 Task: Get directions from Christ the Redeemer, Rio de Janeiro, Brazil to Sugarloaf Mountain, Rio de Janeiro, Brazil and reverse  starting point and destination and check the transit options
Action: Mouse moved to (264, 62)
Screenshot: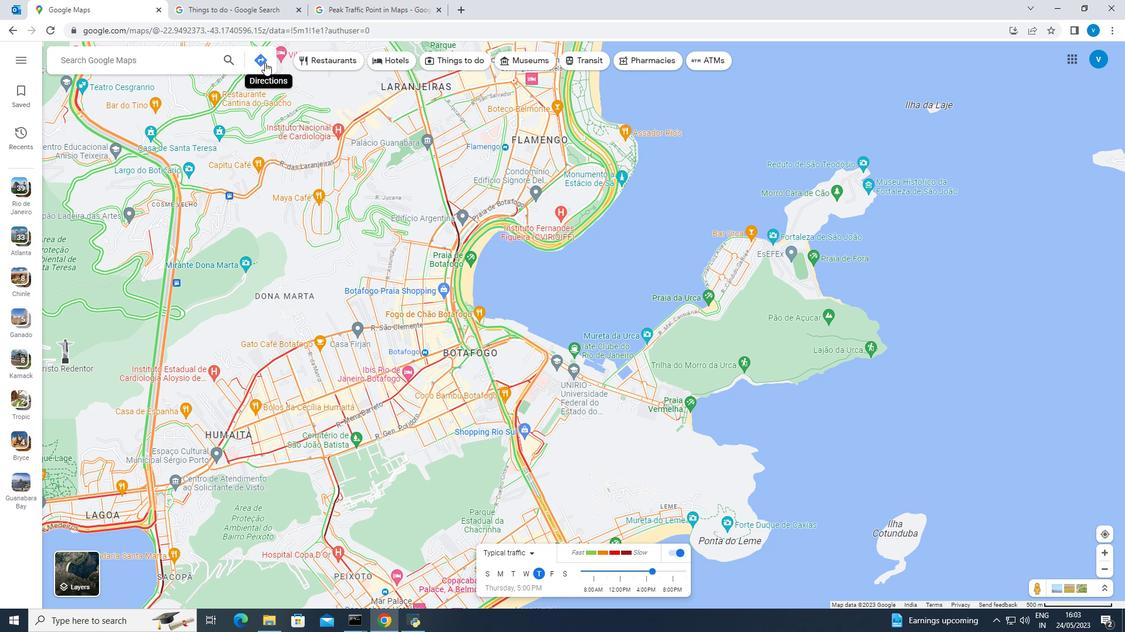 
Action: Mouse pressed left at (264, 62)
Screenshot: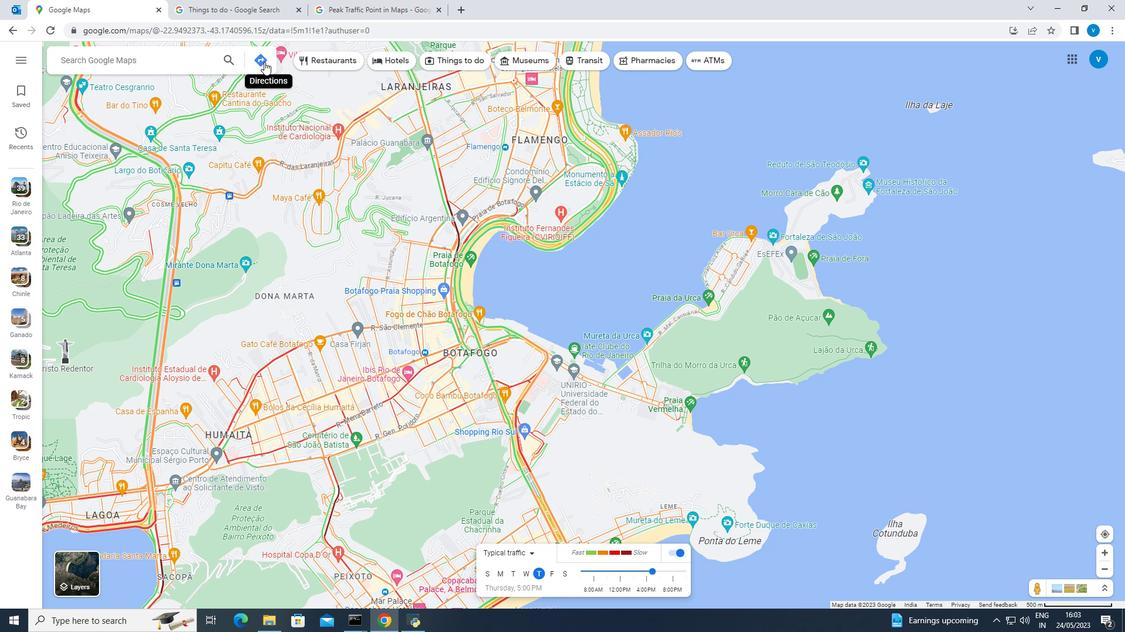 
Action: Mouse moved to (187, 92)
Screenshot: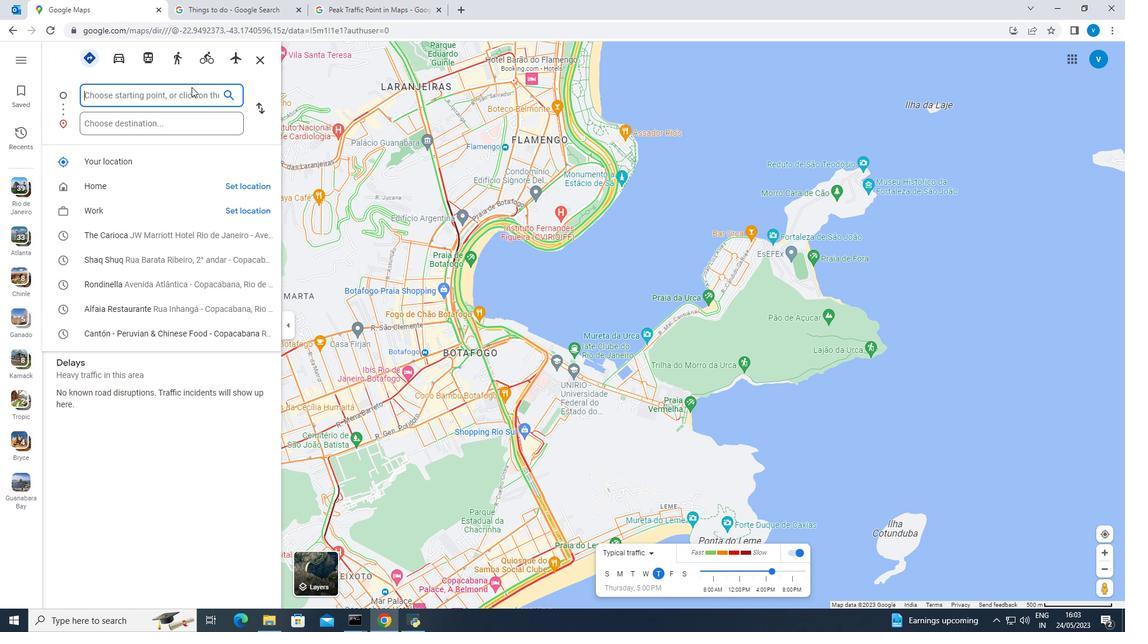 
Action: Key pressed <Key.shift><Key.shift><Key.shift><Key.shift><Key.shift><Key.shift><Key.shift><Key.shift>Christ<Key.space>the<Key.space><Key.shift><Key.shift><Key.shift>Redeemer,<Key.space><Key.shift><Key.shift><Key.shift><Key.shift><Key.shift>Rio<Key.space>de<Key.space><Key.shift><Key.shift>Janeiro,<Key.space><Key.shift>Brazil
Screenshot: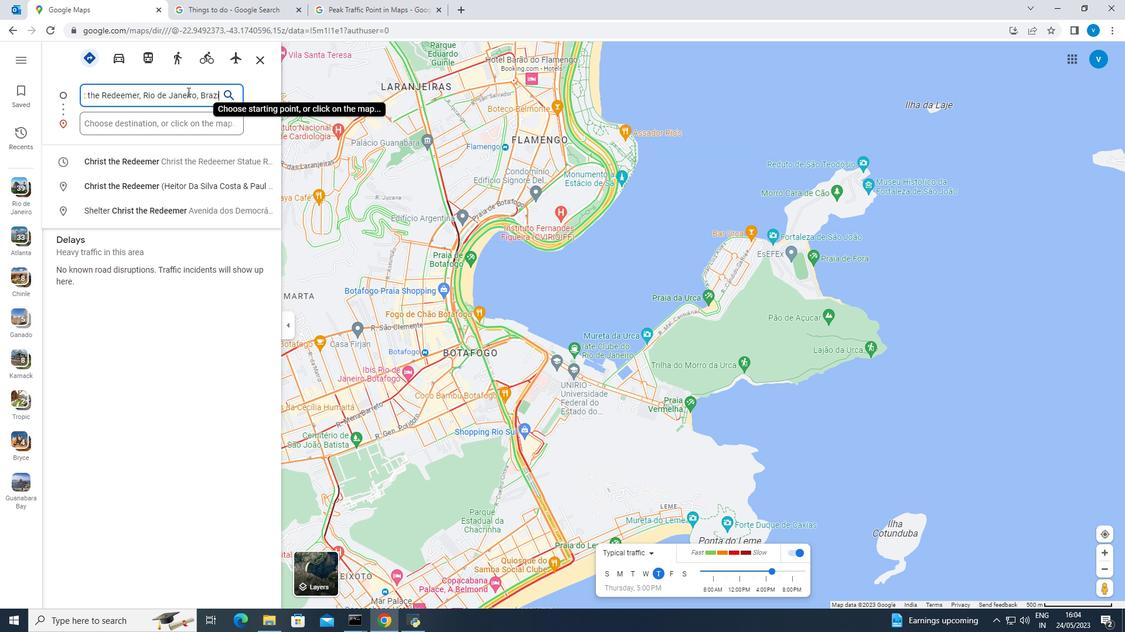 
Action: Mouse moved to (183, 120)
Screenshot: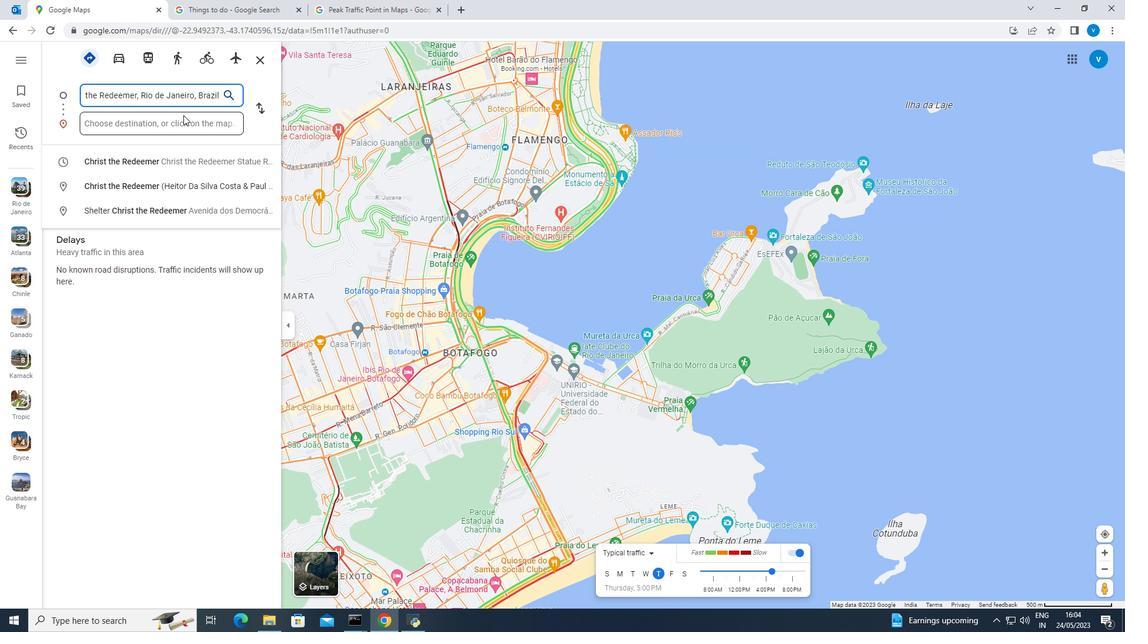 
Action: Mouse pressed left at (183, 120)
Screenshot: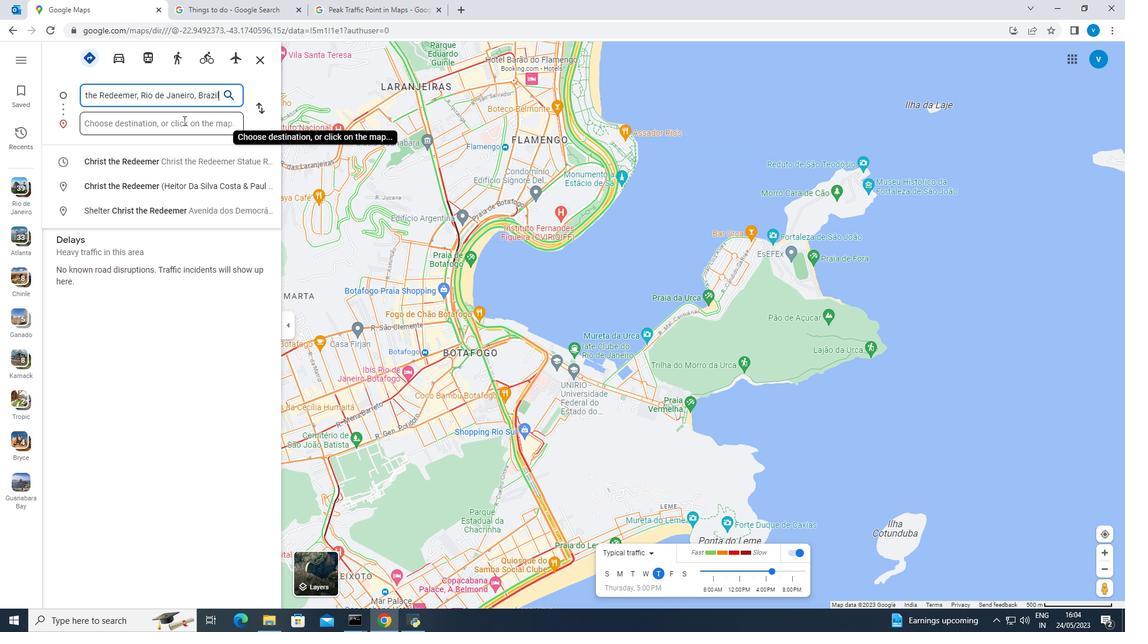 
Action: Key pressed <Key.shift><Key.shift><Key.shift><Key.shift><Key.shift><Key.shift><Key.shift><Key.shift>Sugarloaf<Key.space><Key.shift>Mountain,<Key.shift><Key.shift><Key.shift><Key.shift><Key.shift>Rio<Key.space>de<Key.space><Key.shift_r><Key.shift_r><Key.shift_r><Key.shift_r><Key.shift_r><Key.shift_r><Key.shift_r><Key.shift_r>Janeiro,<Key.space><Key.shift><Key.shift><Key.shift><Key.shift><Key.shift><Key.shift><Key.shift><Key.shift><Key.shift><Key.shift><Key.shift><Key.shift><Key.shift><Key.shift><Key.shift><Key.shift><Key.shift><Key.shift><Key.shift><Key.shift>Brazil<Key.enter>
Screenshot: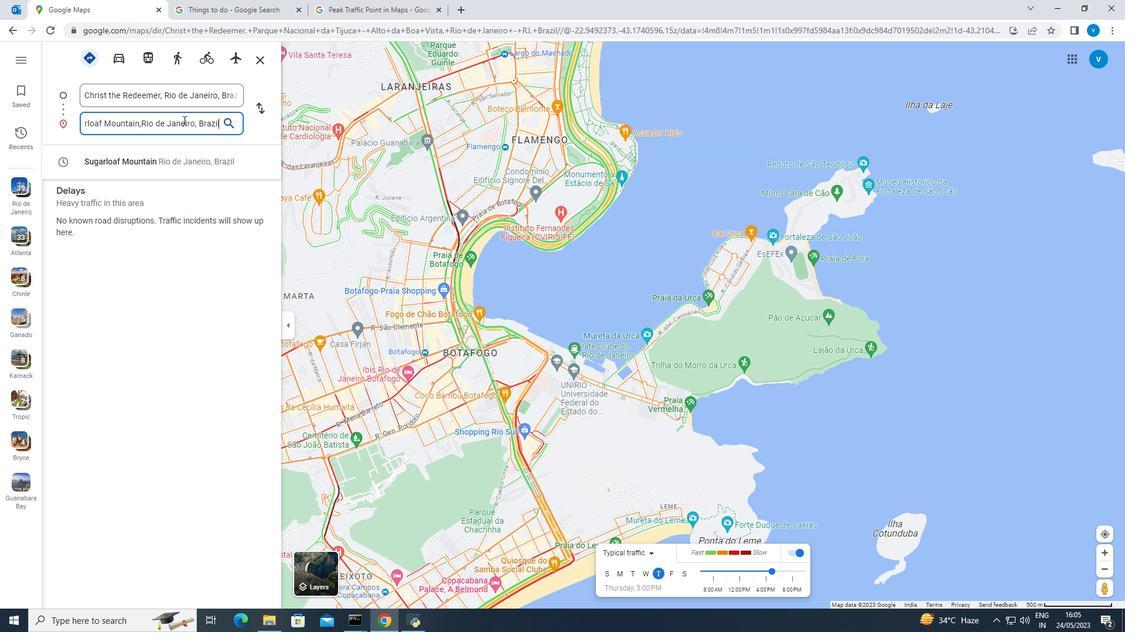 
Action: Mouse moved to (411, 378)
Screenshot: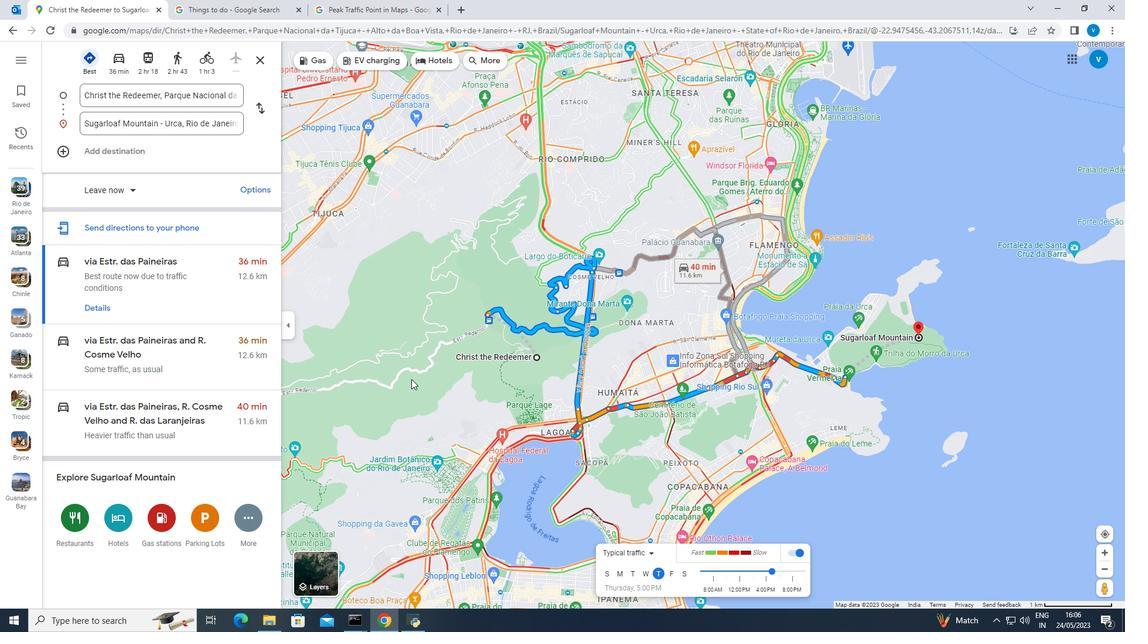 
Action: Mouse scrolled (411, 379) with delta (0, 0)
Screenshot: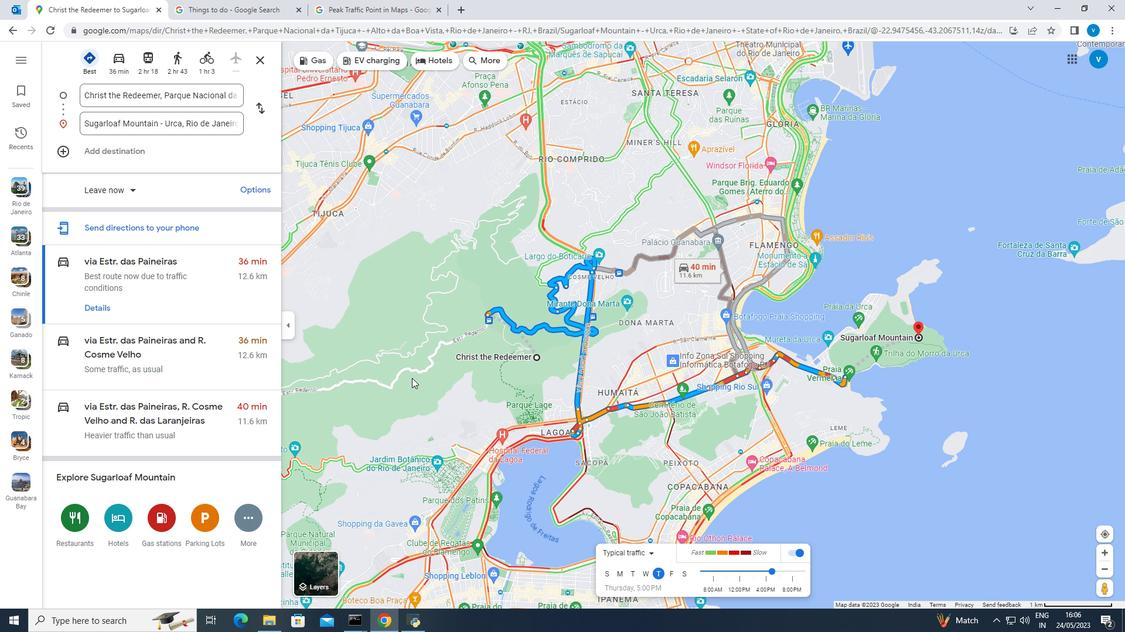 
Action: Mouse scrolled (411, 379) with delta (0, 0)
Screenshot: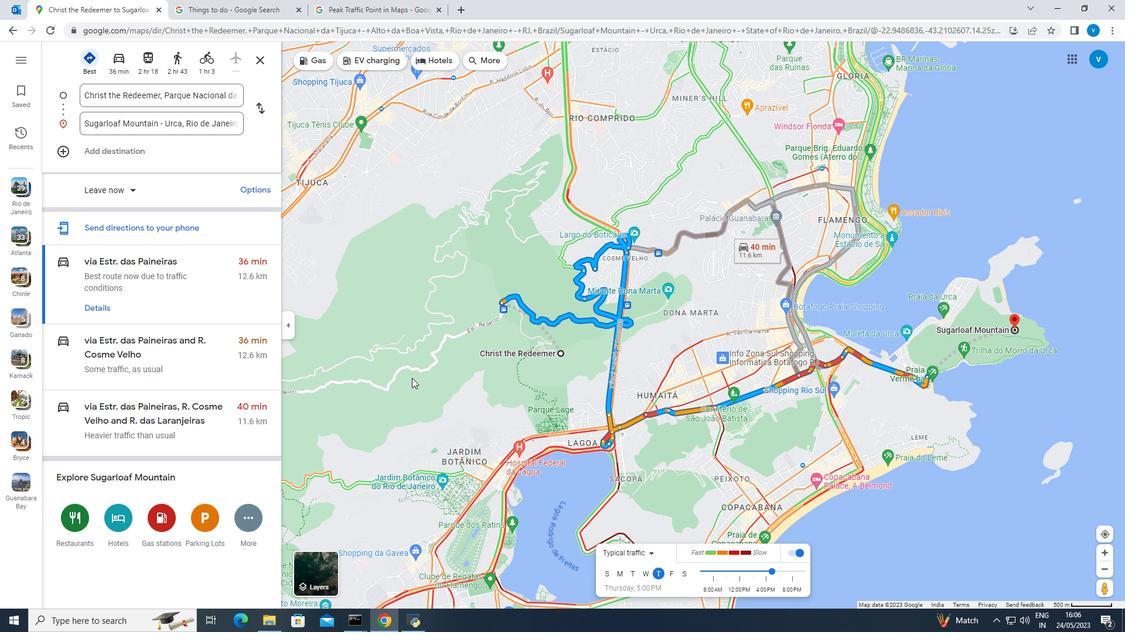 
Action: Mouse moved to (414, 375)
Screenshot: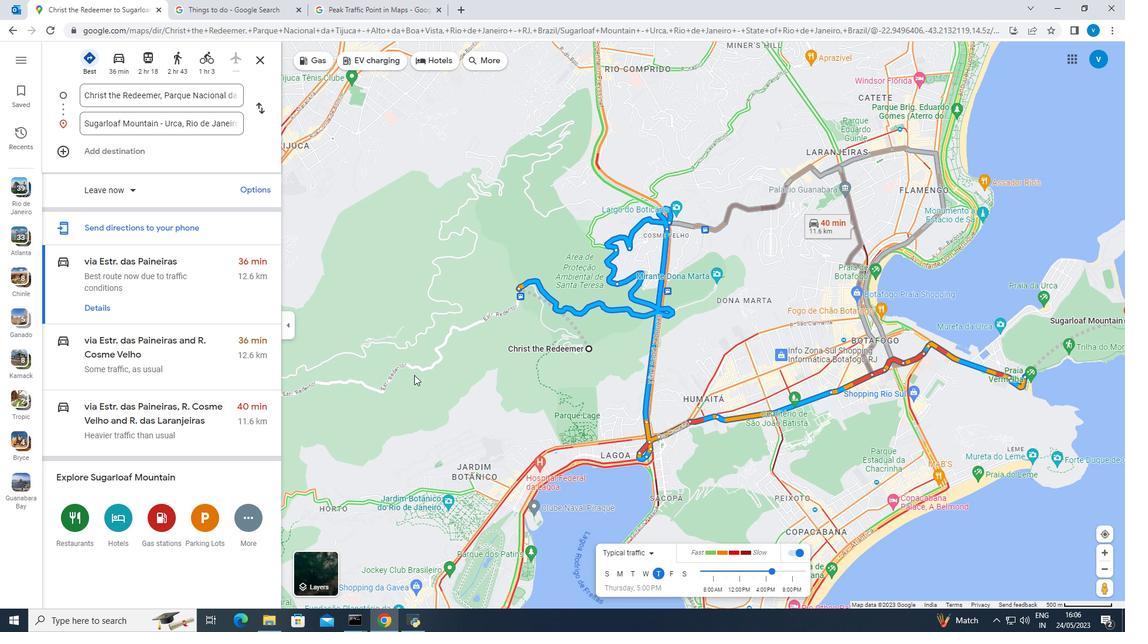 
Action: Mouse scrolled (414, 375) with delta (0, 0)
Screenshot: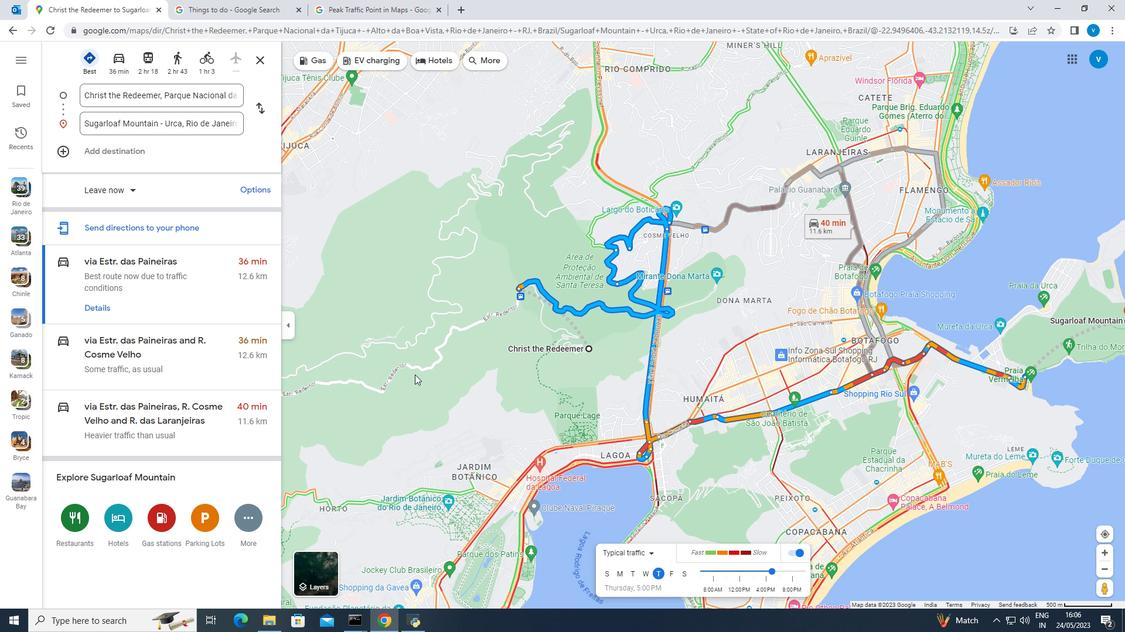 
Action: Mouse moved to (495, 393)
Screenshot: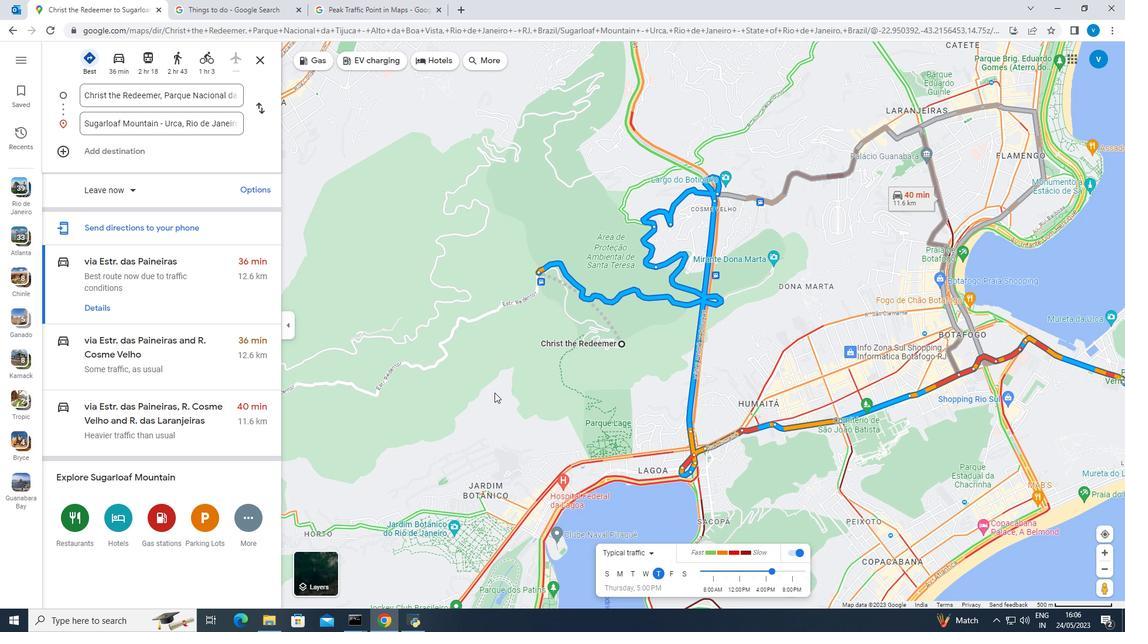 
Action: Mouse scrolled (495, 392) with delta (0, 0)
Screenshot: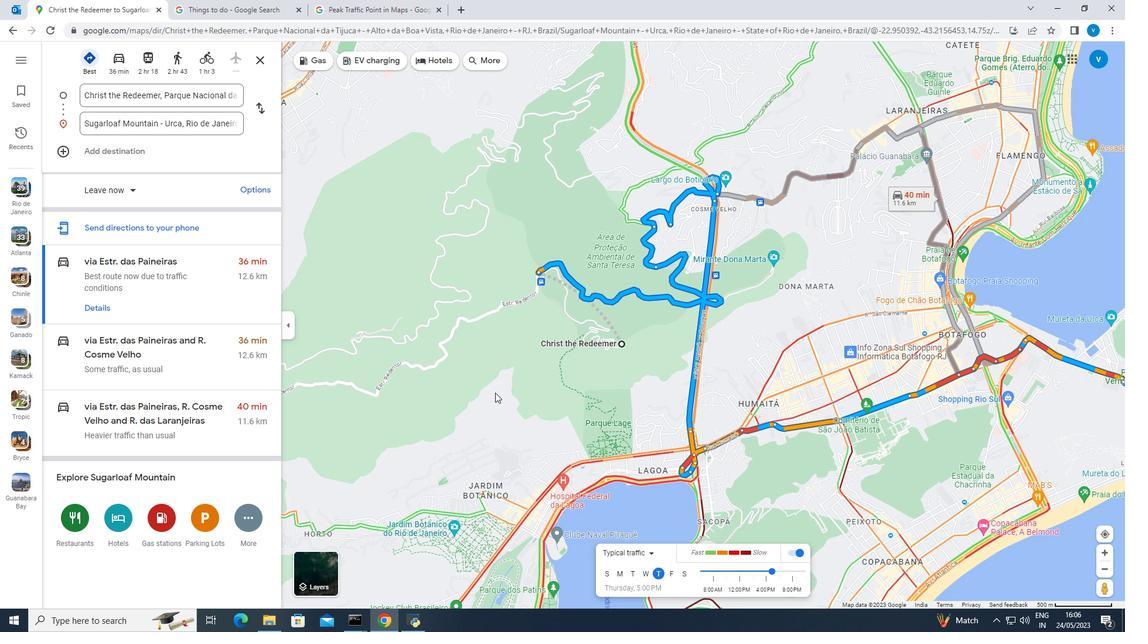 
Action: Mouse moved to (598, 415)
Screenshot: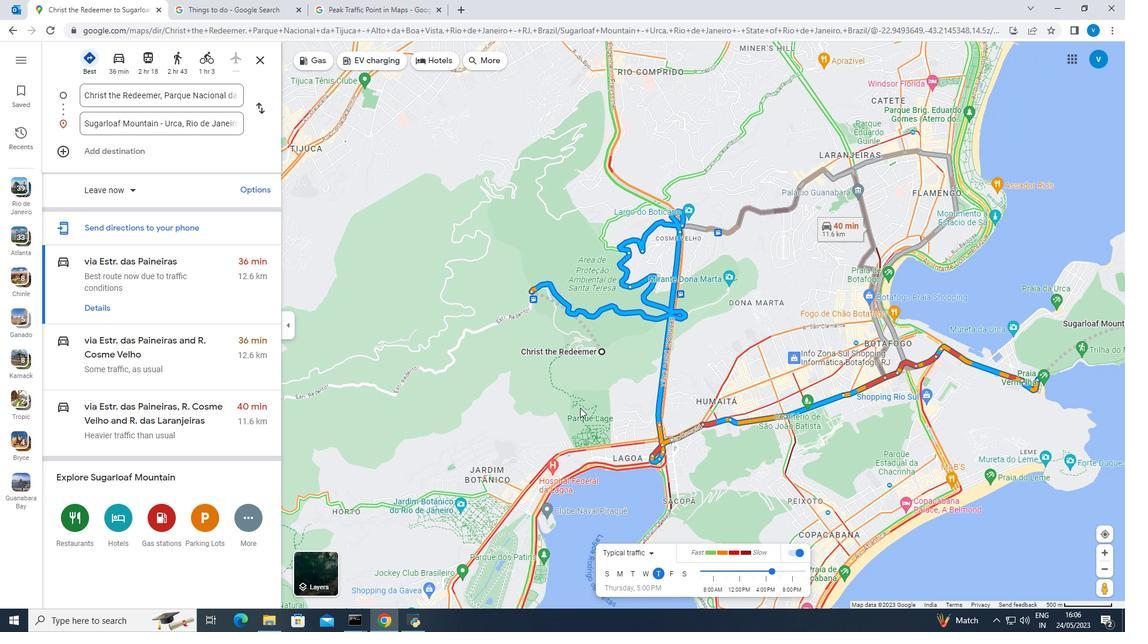 
Action: Mouse pressed left at (598, 415)
Screenshot: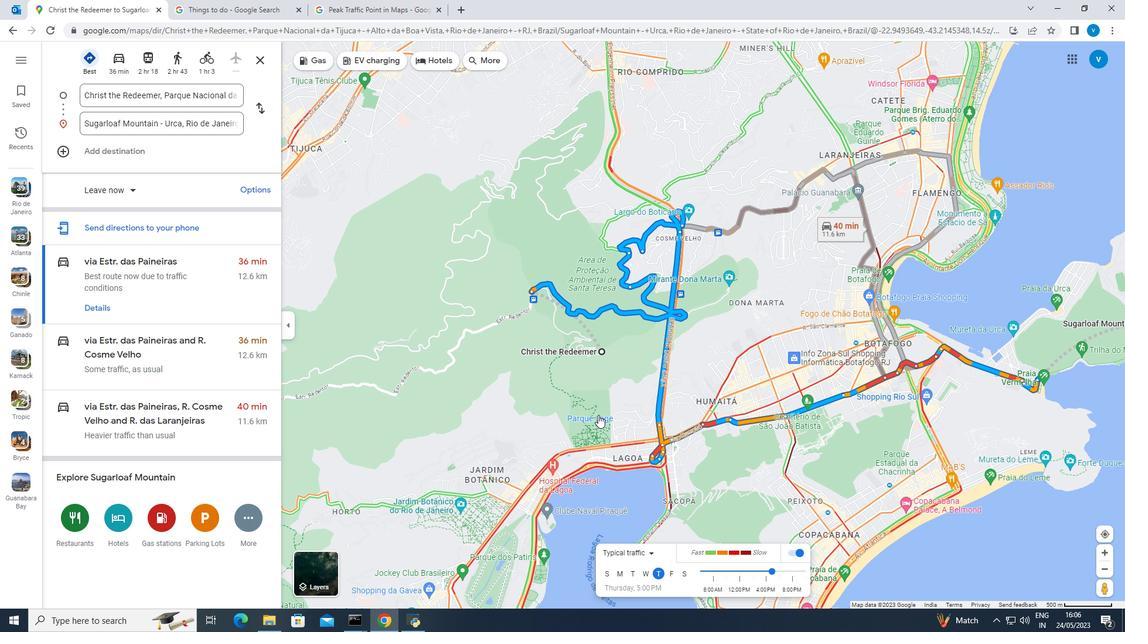 
Action: Mouse moved to (740, 474)
Screenshot: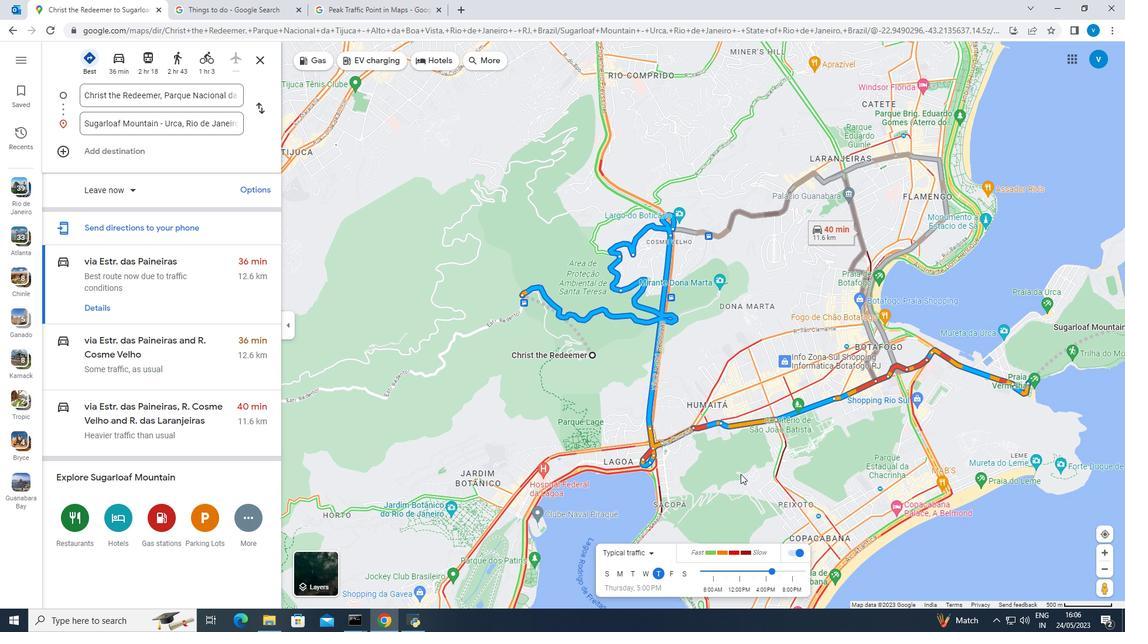 
Action: Mouse pressed left at (740, 474)
Screenshot: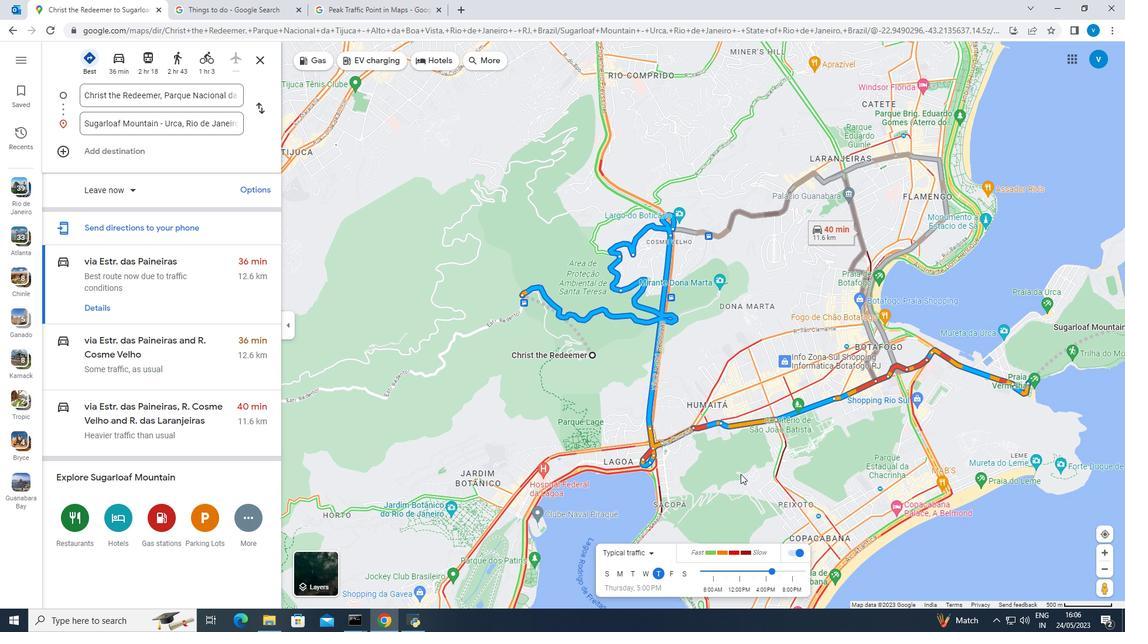 
Action: Mouse moved to (830, 460)
Screenshot: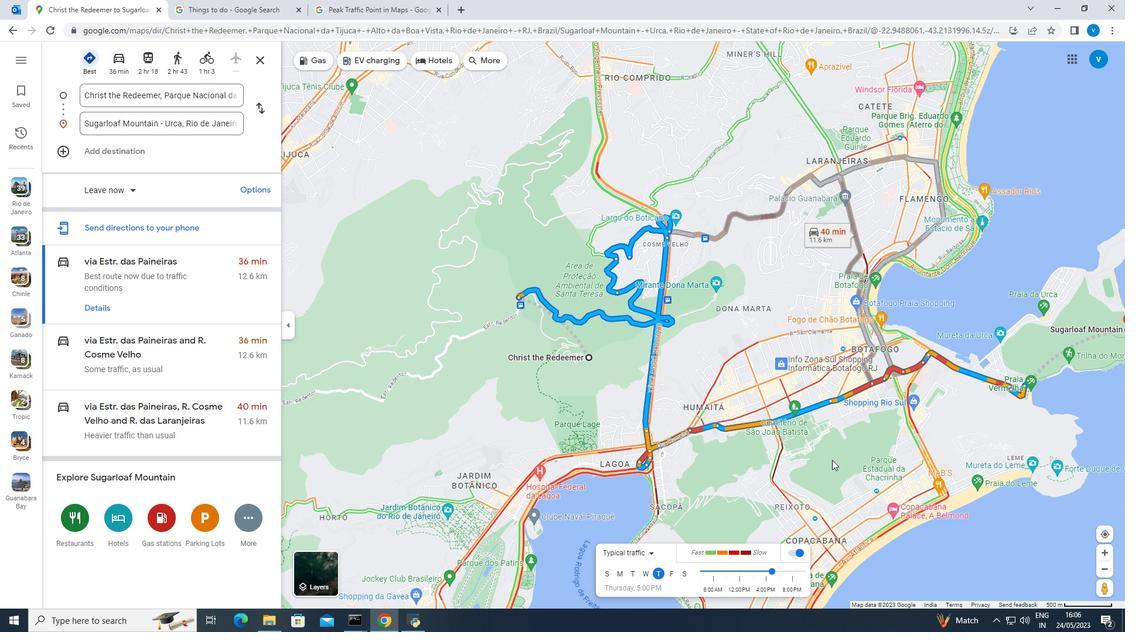 
Action: Mouse pressed left at (830, 460)
Screenshot: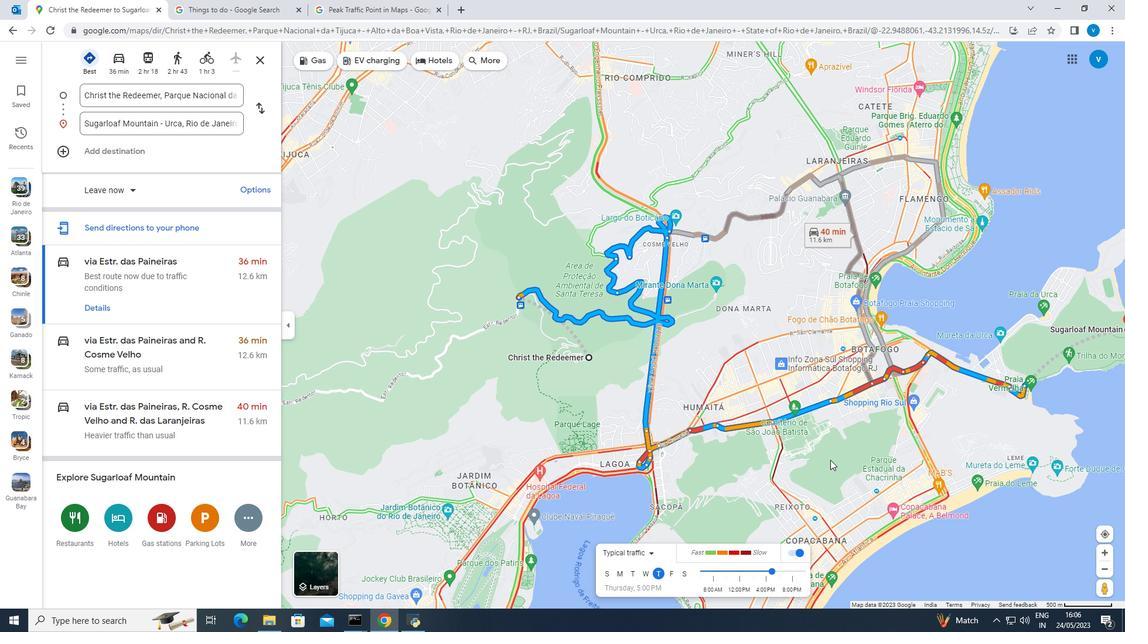 
Action: Mouse moved to (965, 439)
Screenshot: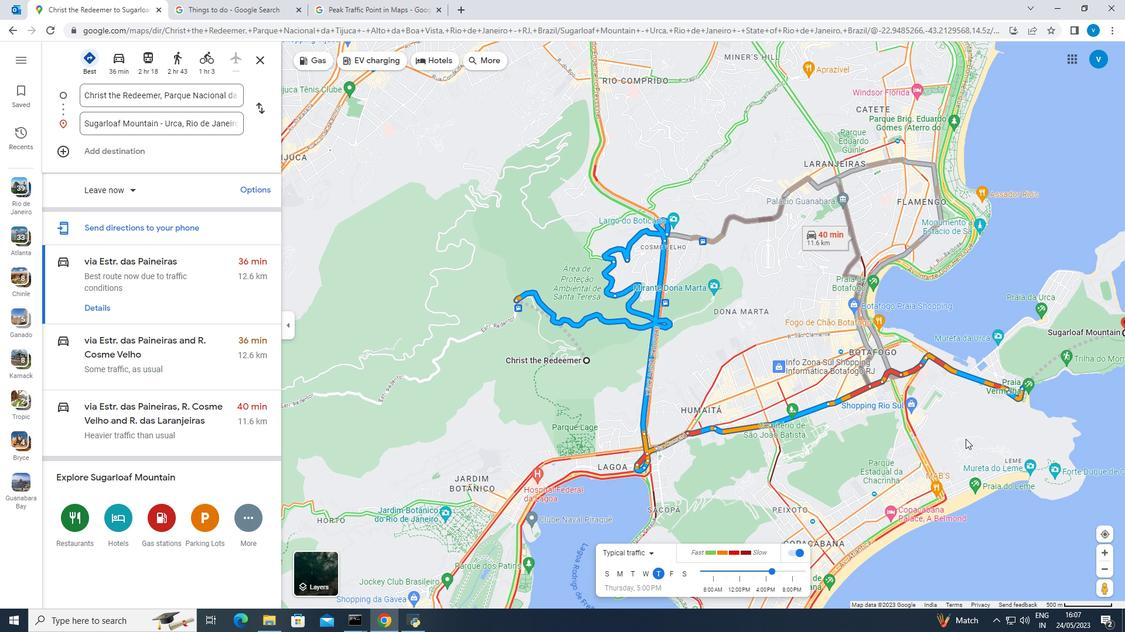 
Action: Mouse pressed left at (965, 439)
Screenshot: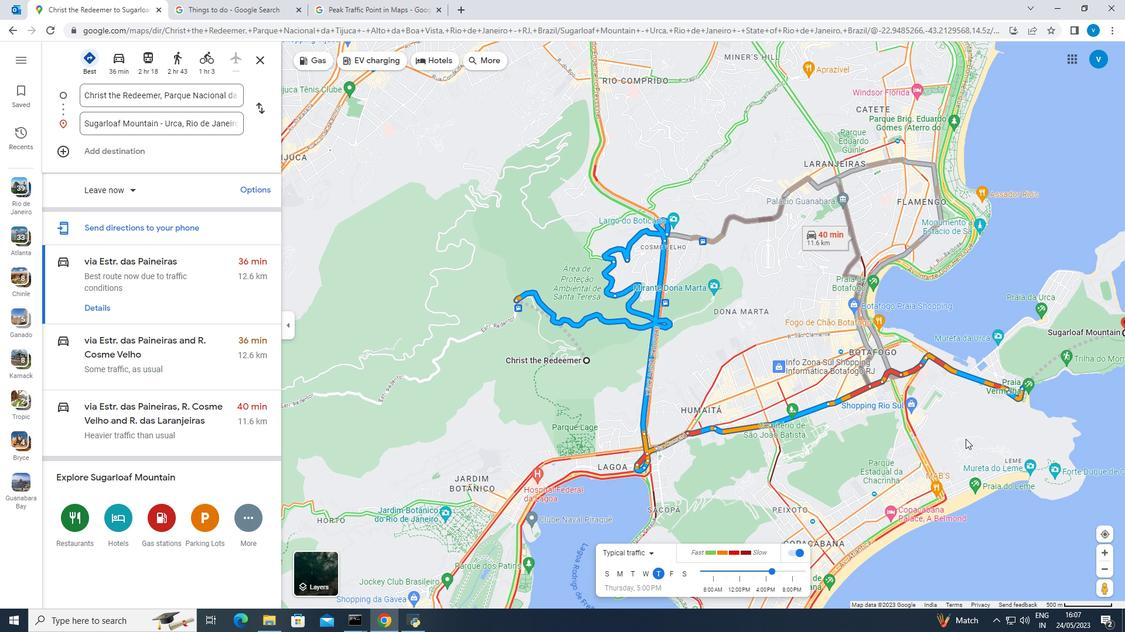 
Action: Mouse moved to (964, 439)
Screenshot: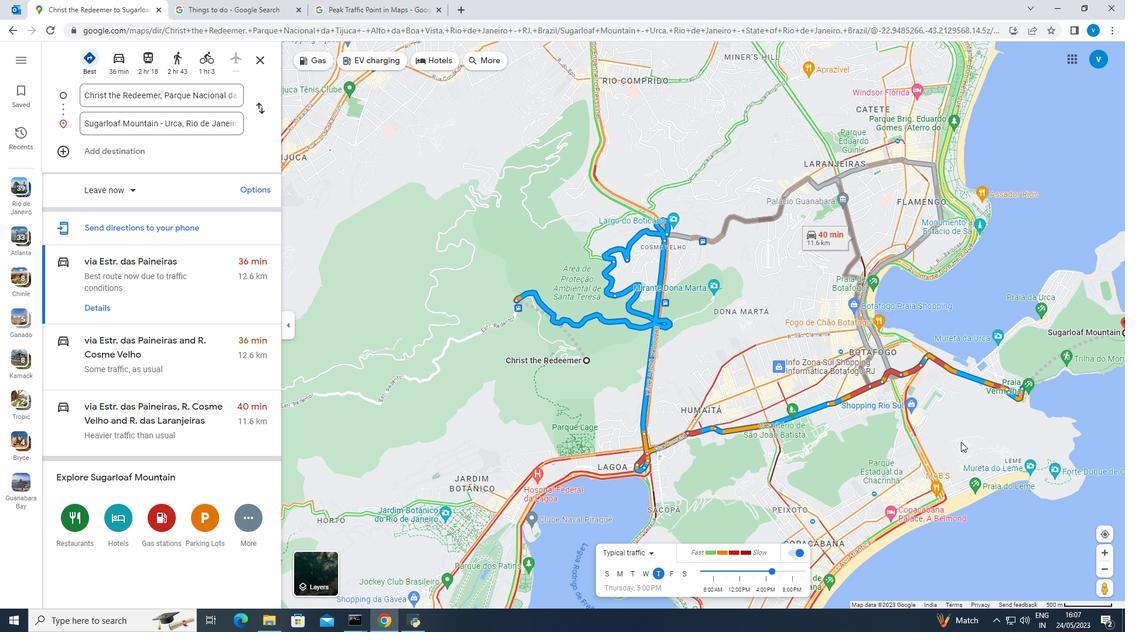 
Action: Mouse pressed left at (964, 439)
Screenshot: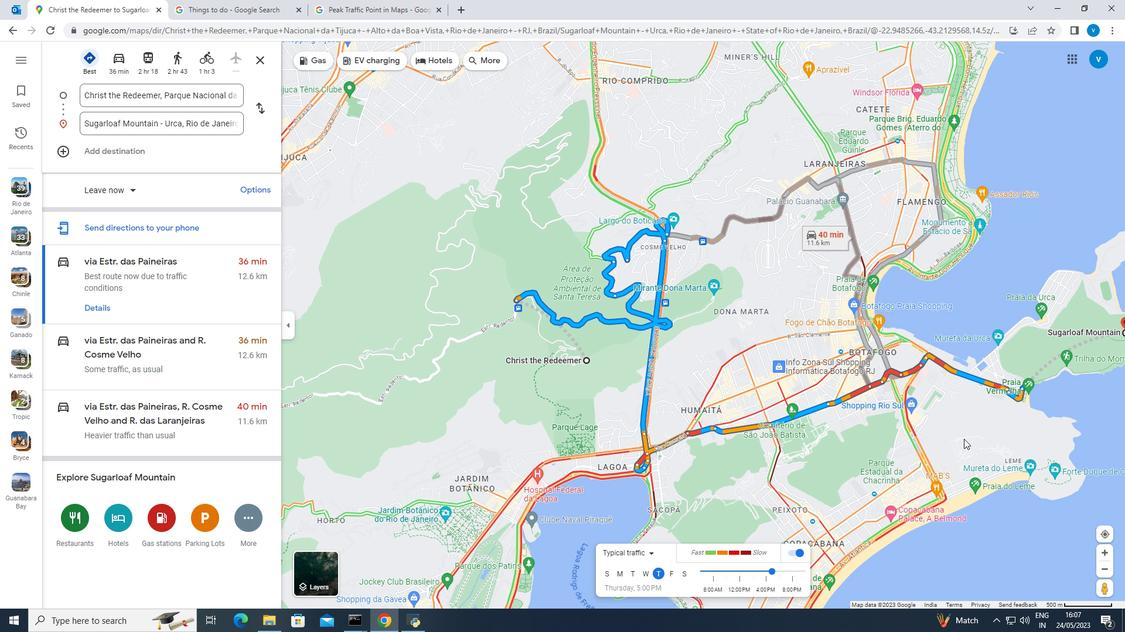 
Action: Mouse moved to (846, 425)
Screenshot: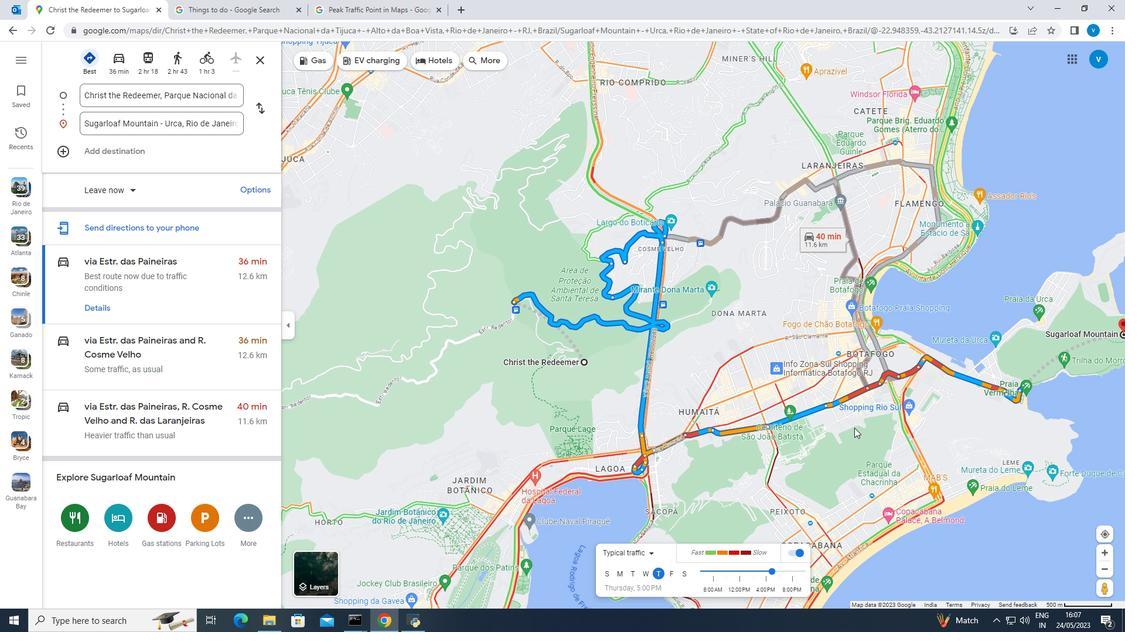 
Action: Mouse pressed left at (846, 425)
Screenshot: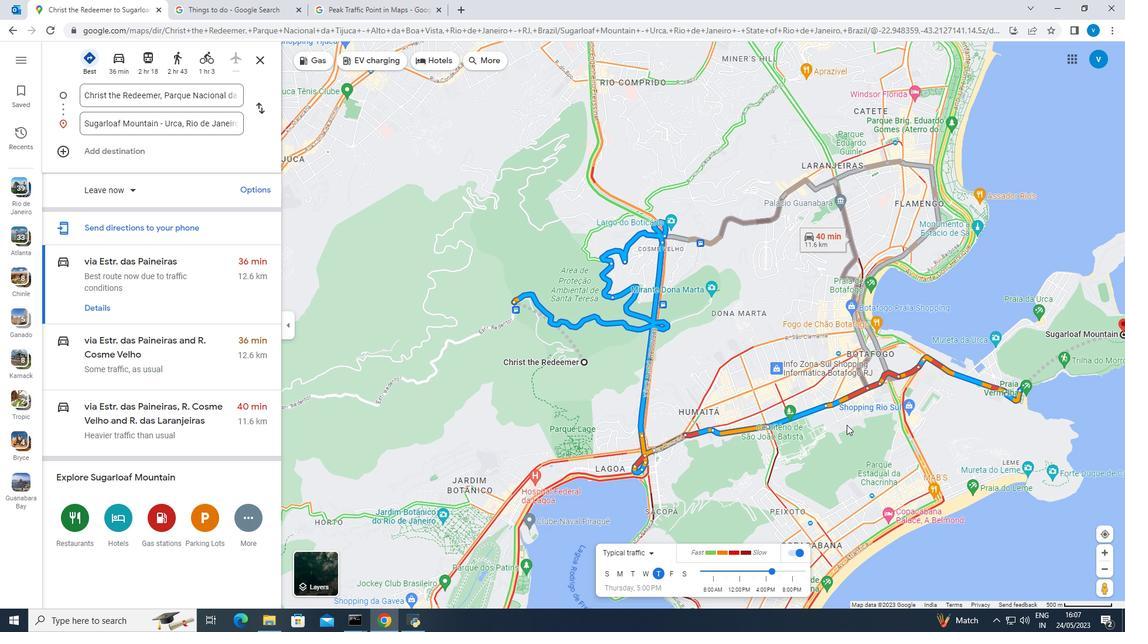 
Action: Mouse moved to (761, 395)
Screenshot: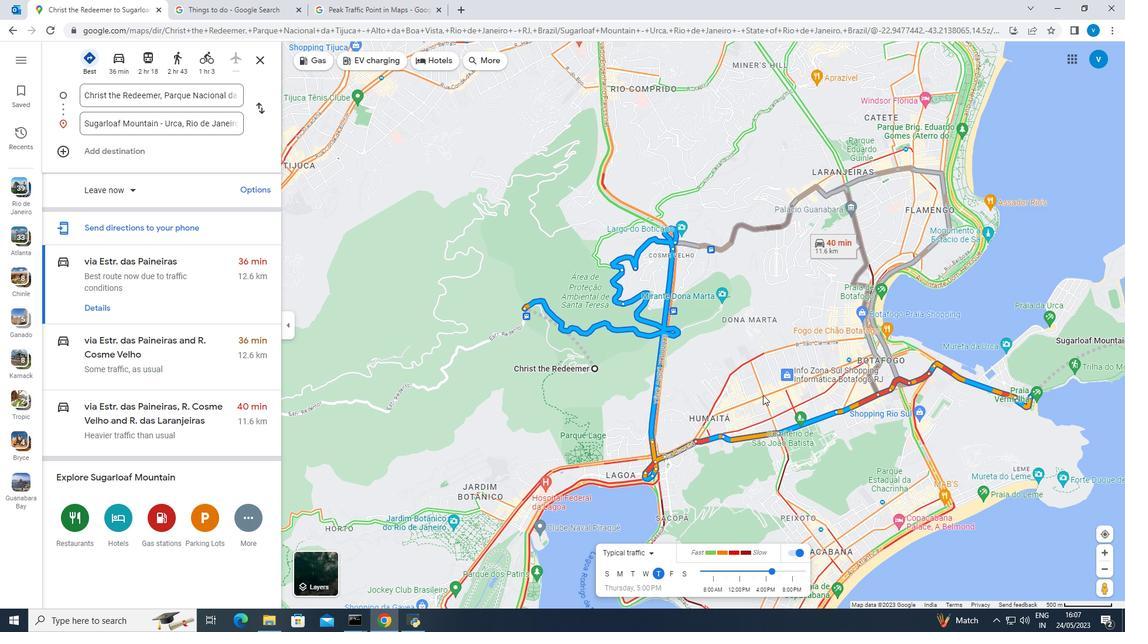
Action: Mouse pressed left at (761, 395)
Screenshot: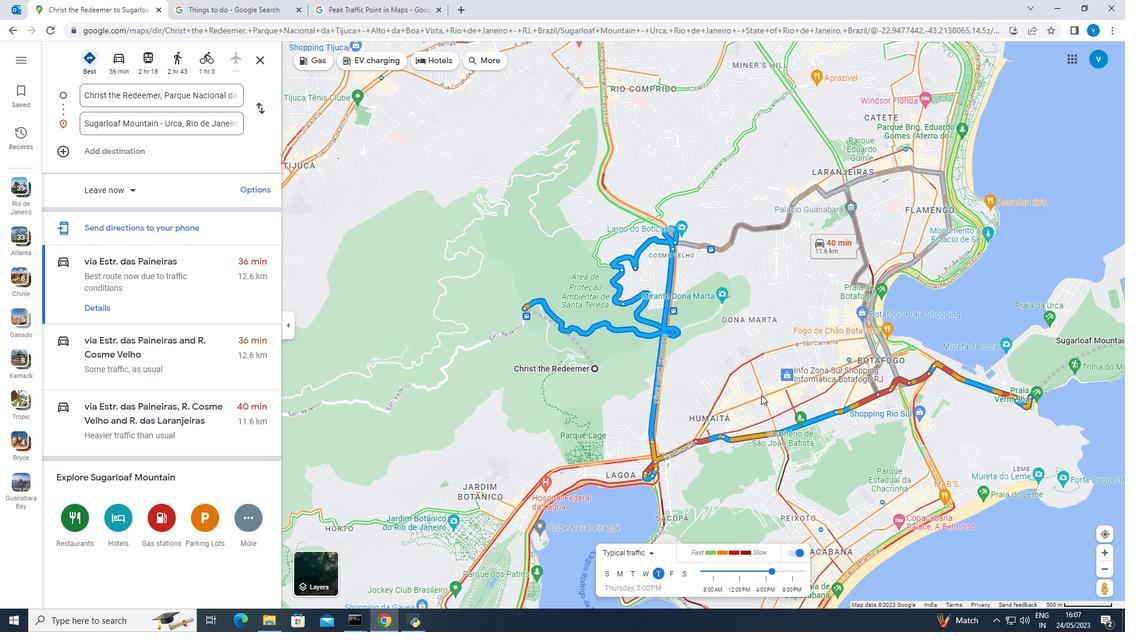 
Action: Mouse moved to (702, 399)
Screenshot: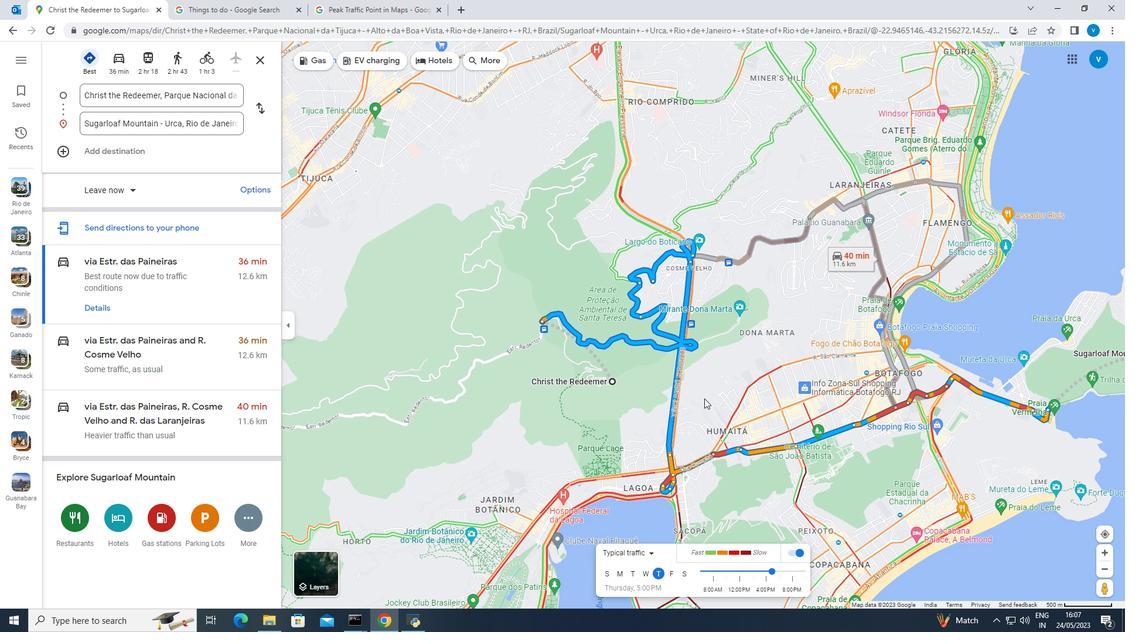 
Action: Mouse pressed left at (702, 399)
Screenshot: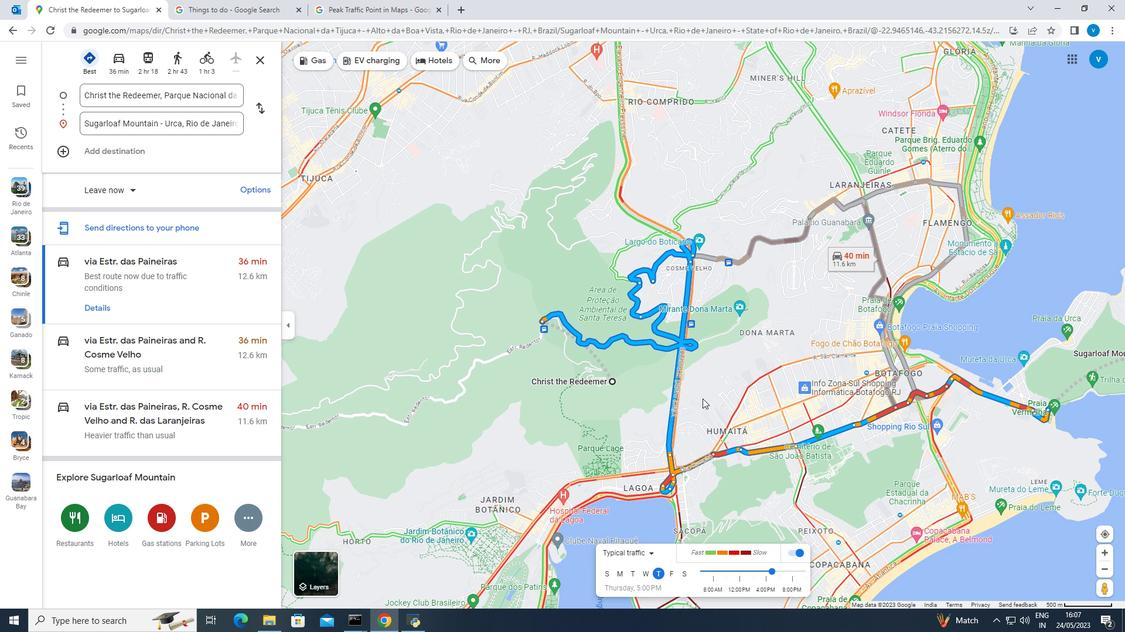 
Action: Mouse moved to (261, 110)
Screenshot: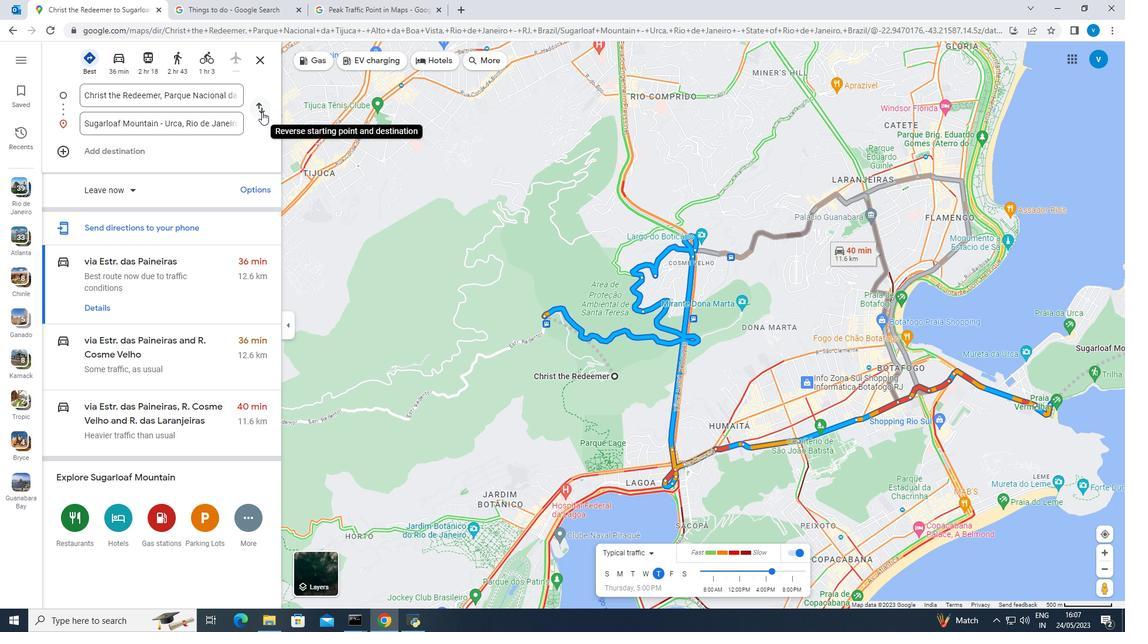
Action: Mouse pressed left at (261, 110)
Screenshot: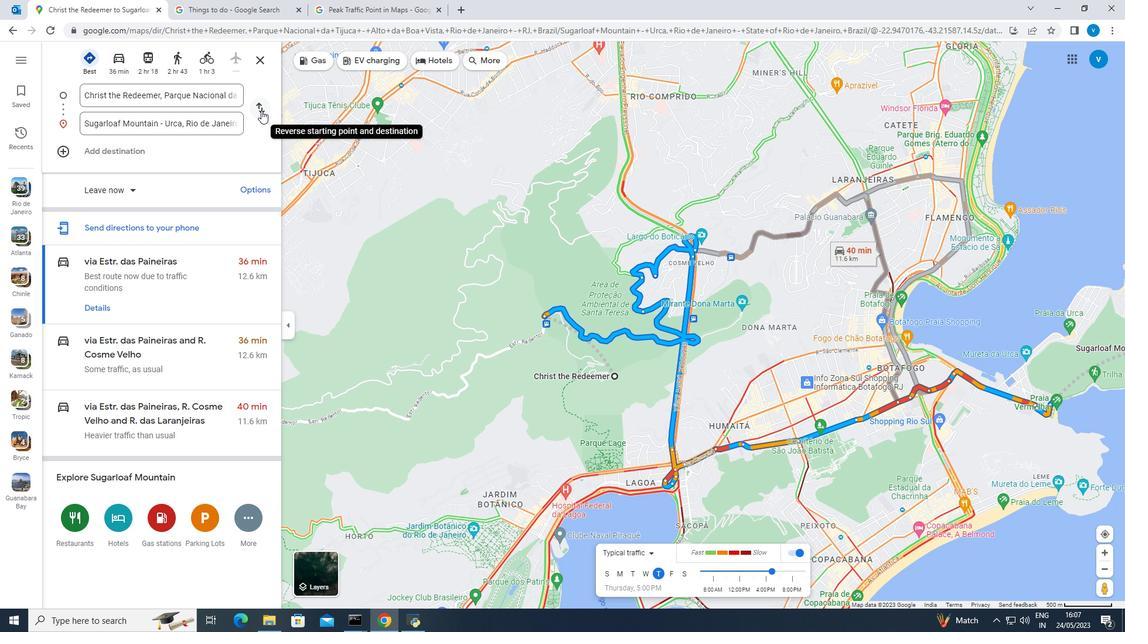 
Action: Mouse moved to (147, 61)
Screenshot: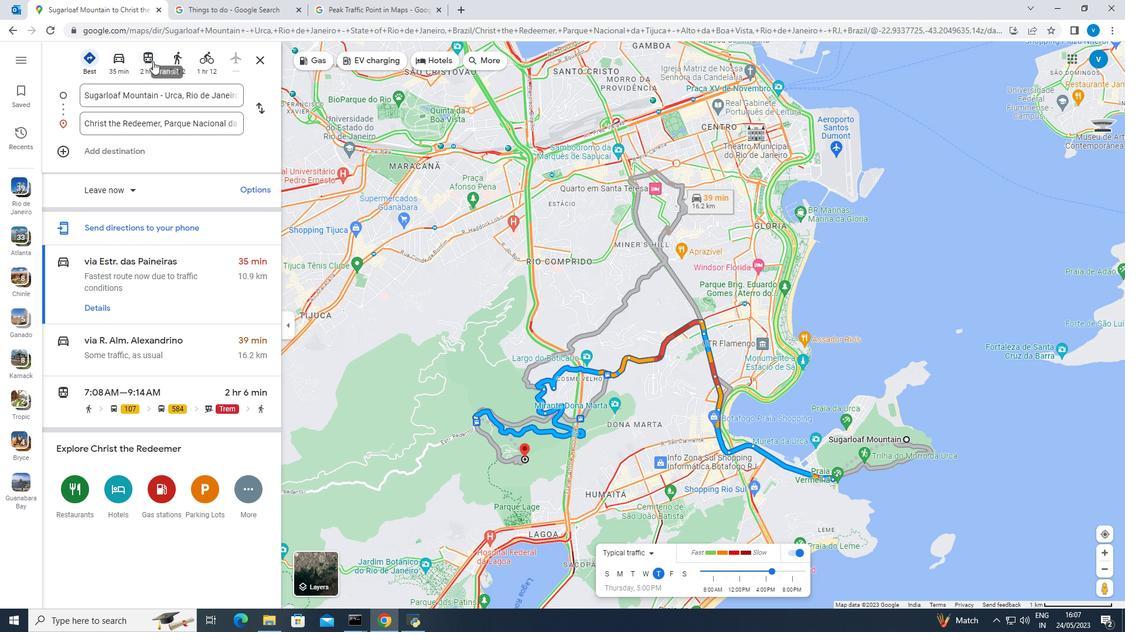 
Action: Mouse pressed left at (147, 61)
Screenshot: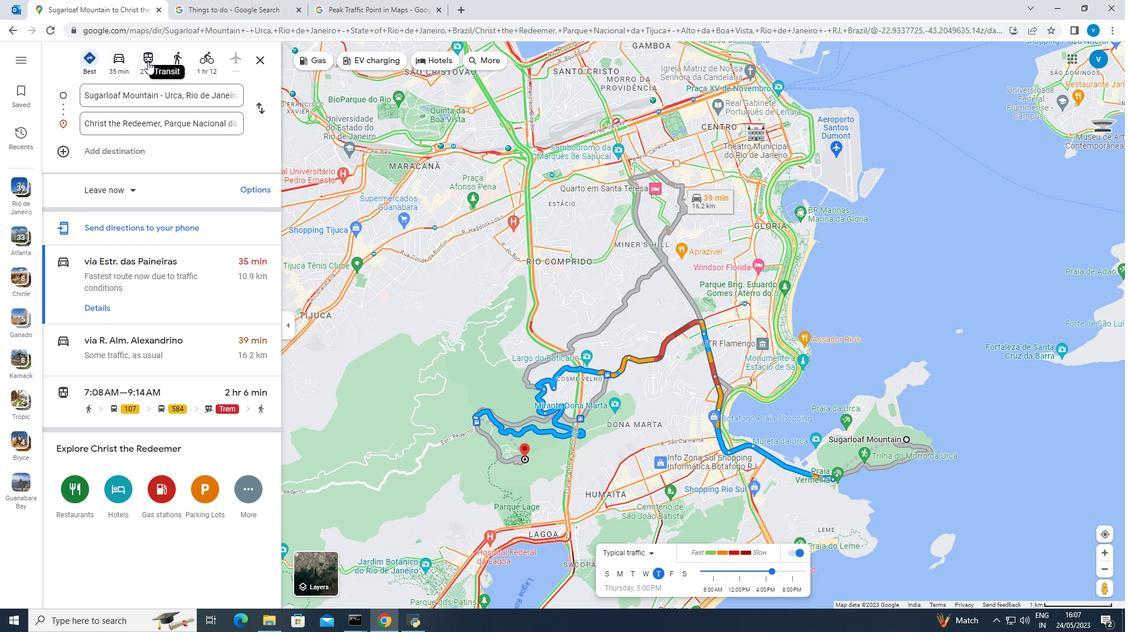 
Action: Mouse moved to (87, 298)
Screenshot: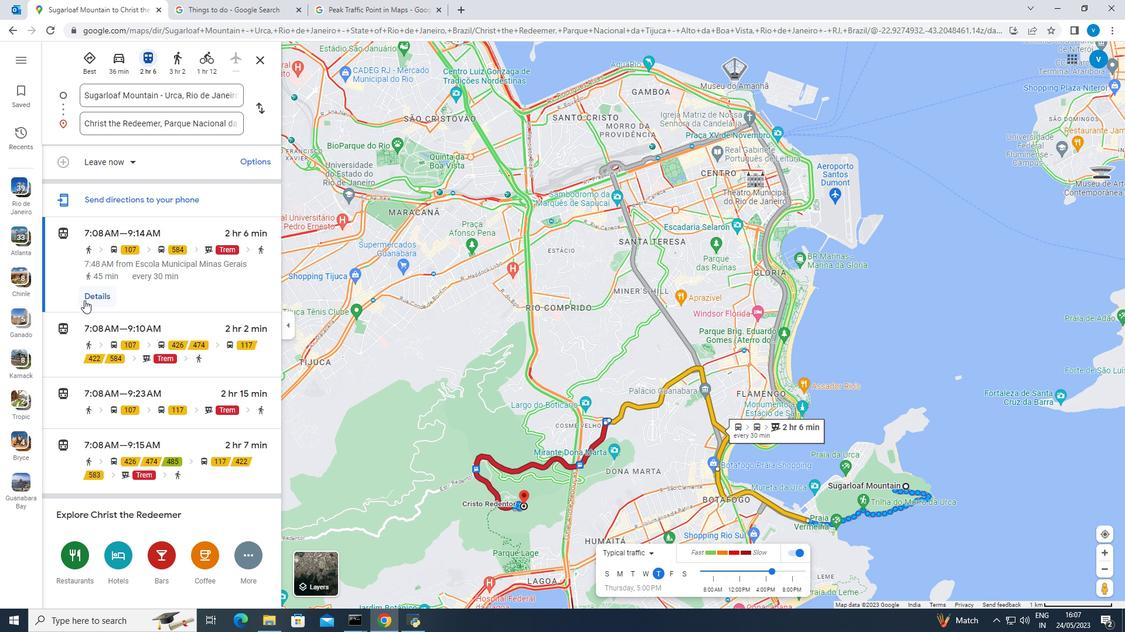 
Action: Mouse pressed left at (87, 298)
Screenshot: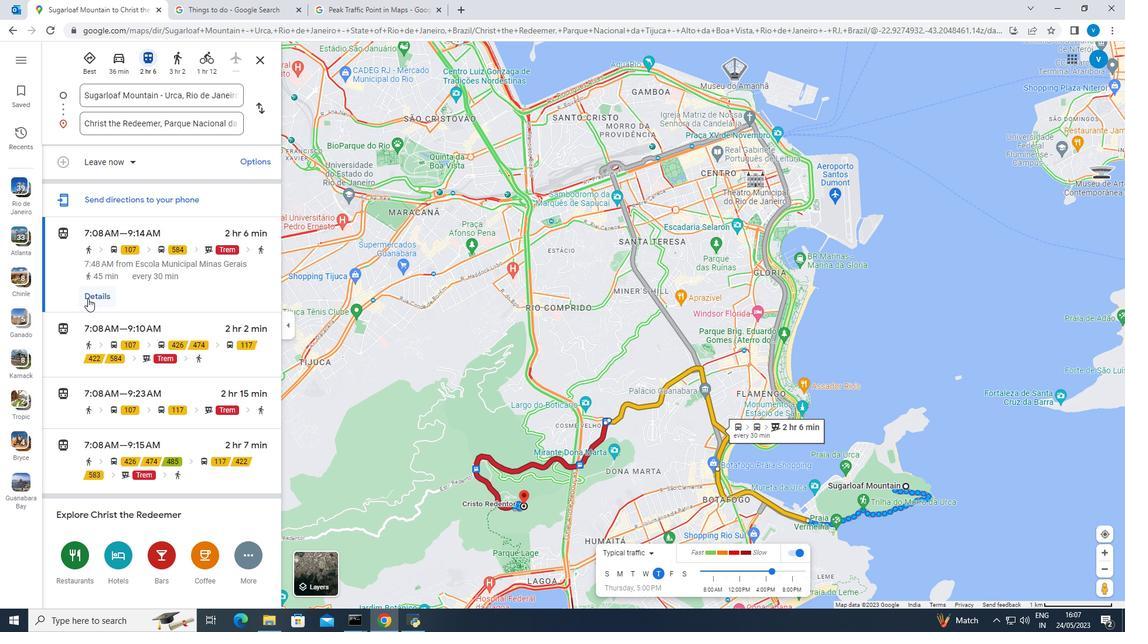 
Action: Mouse moved to (115, 285)
Screenshot: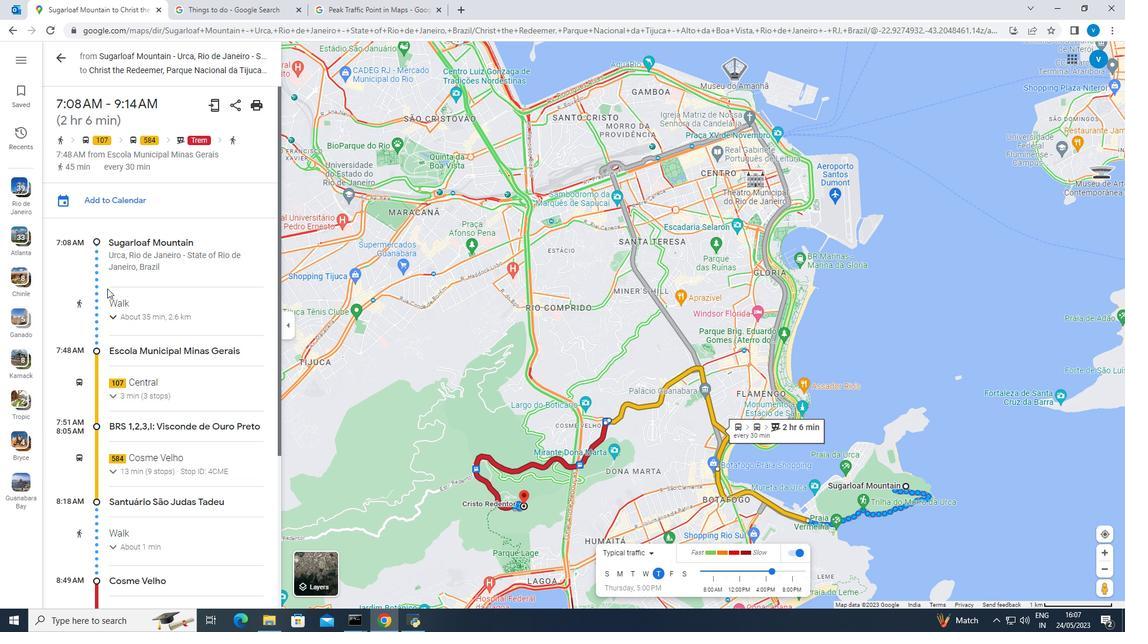 
Action: Mouse scrolled (115, 284) with delta (0, 0)
Screenshot: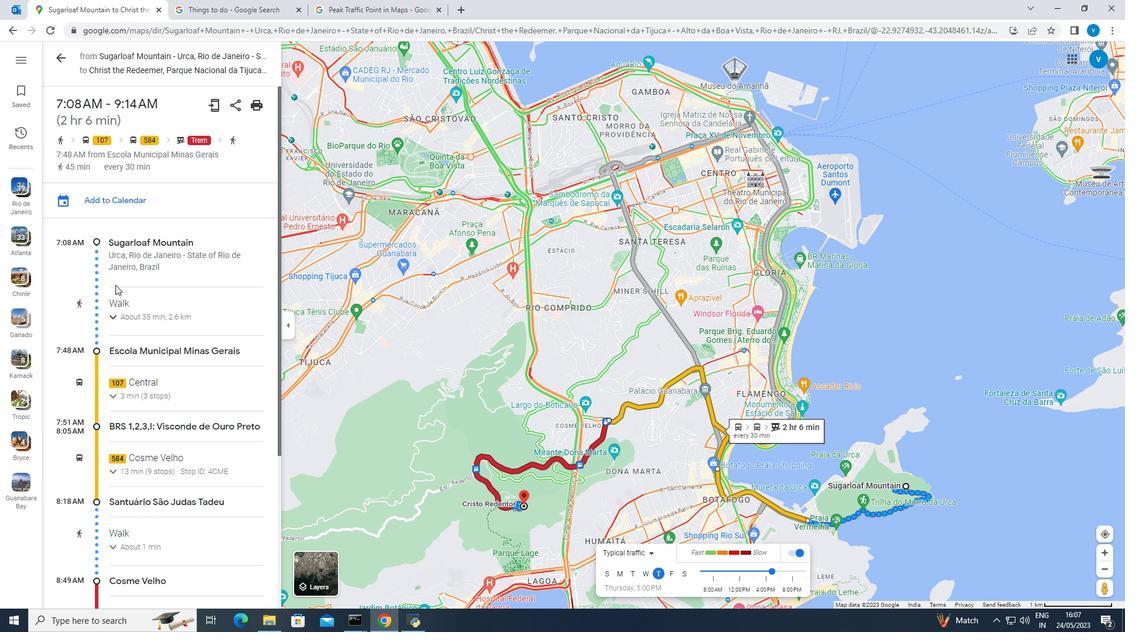 
Action: Mouse scrolled (115, 284) with delta (0, 0)
Screenshot: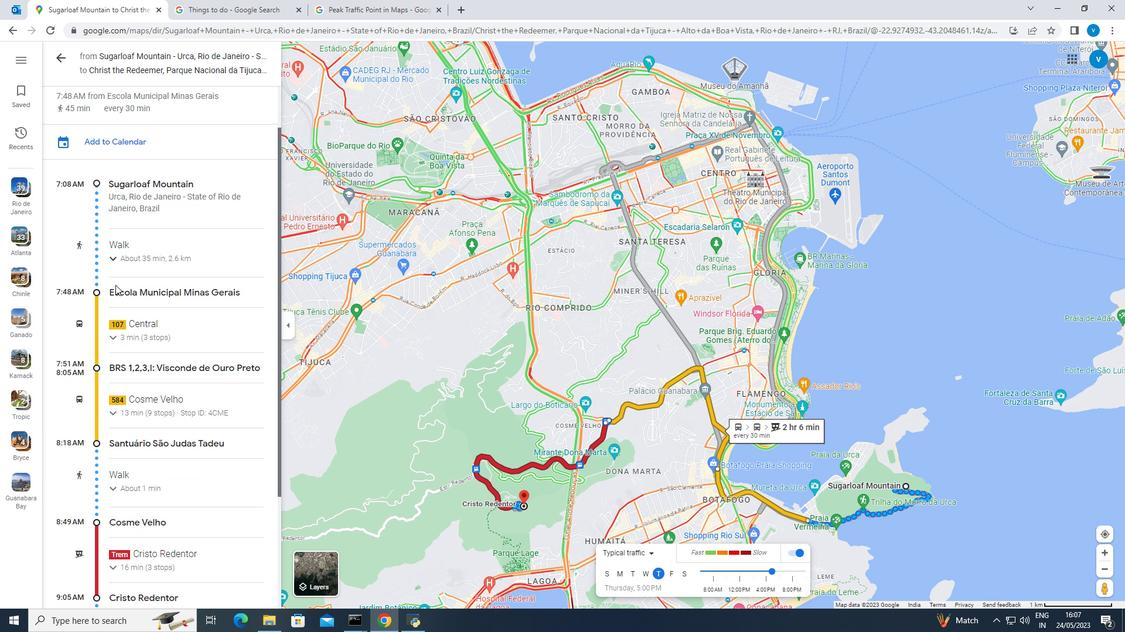 
Action: Mouse scrolled (115, 284) with delta (0, 0)
Screenshot: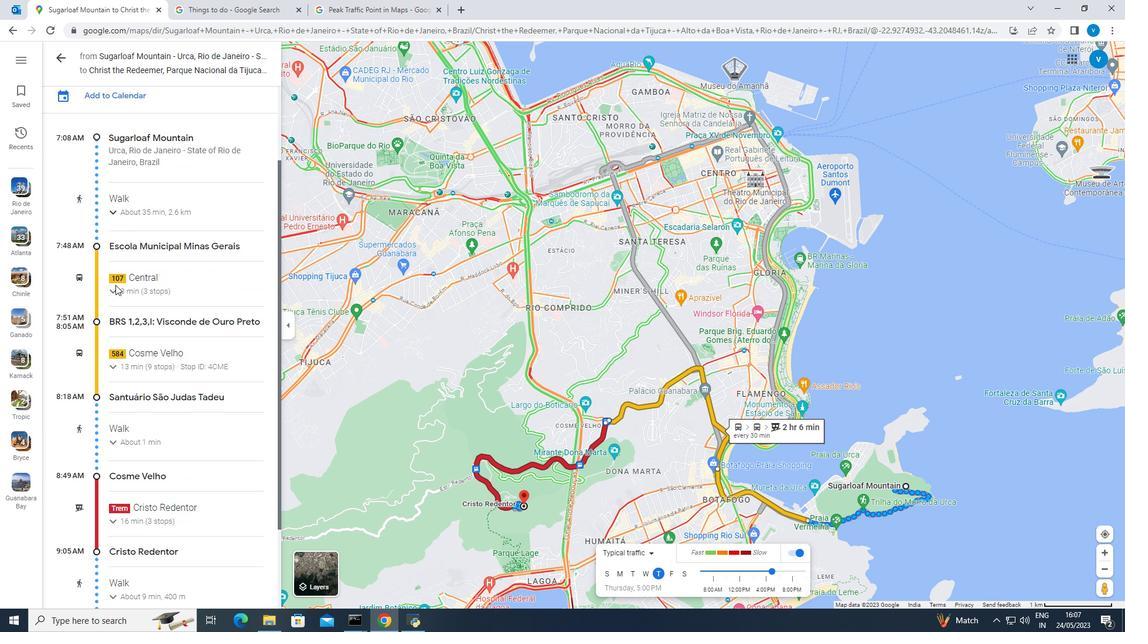
Action: Mouse scrolled (115, 284) with delta (0, 0)
Screenshot: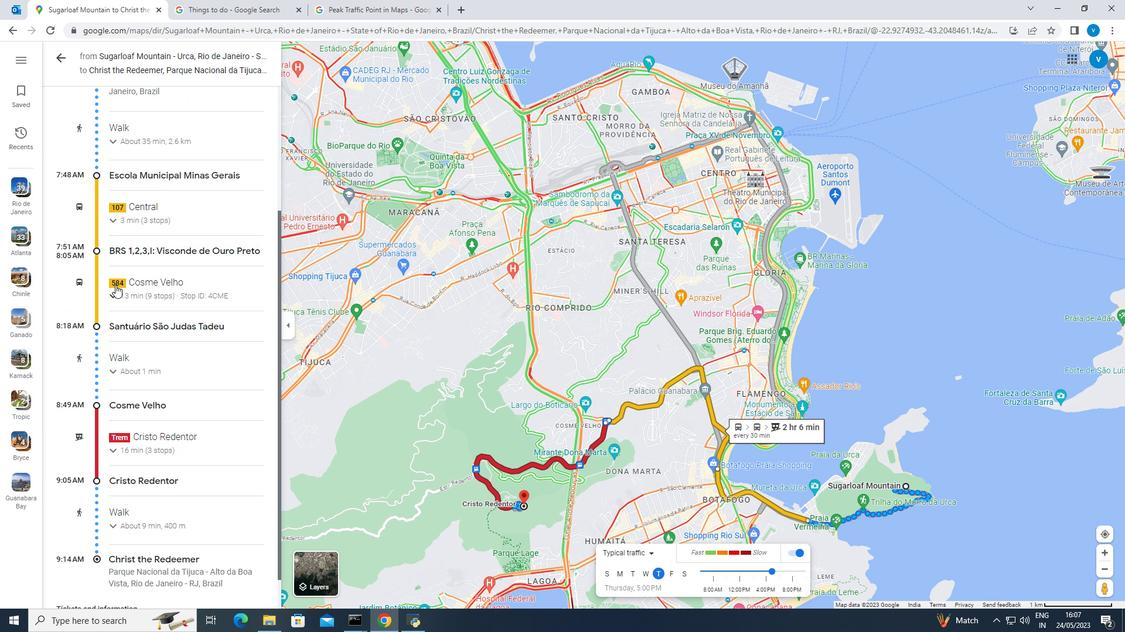 
Action: Mouse scrolled (115, 284) with delta (0, 0)
Screenshot: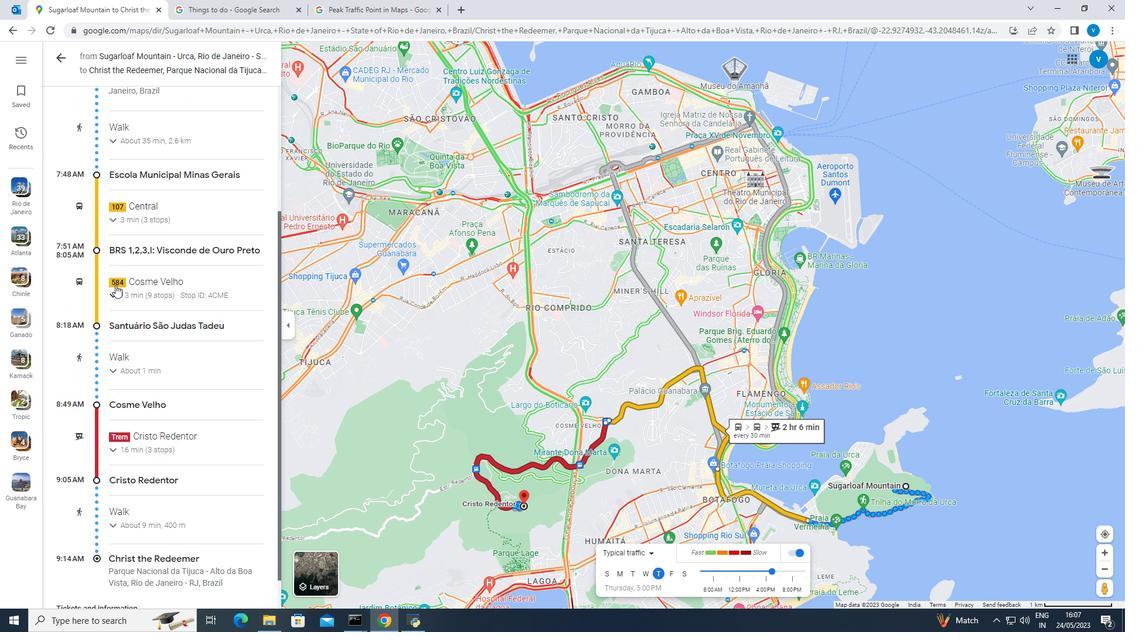 
Action: Mouse scrolled (115, 285) with delta (0, 0)
Screenshot: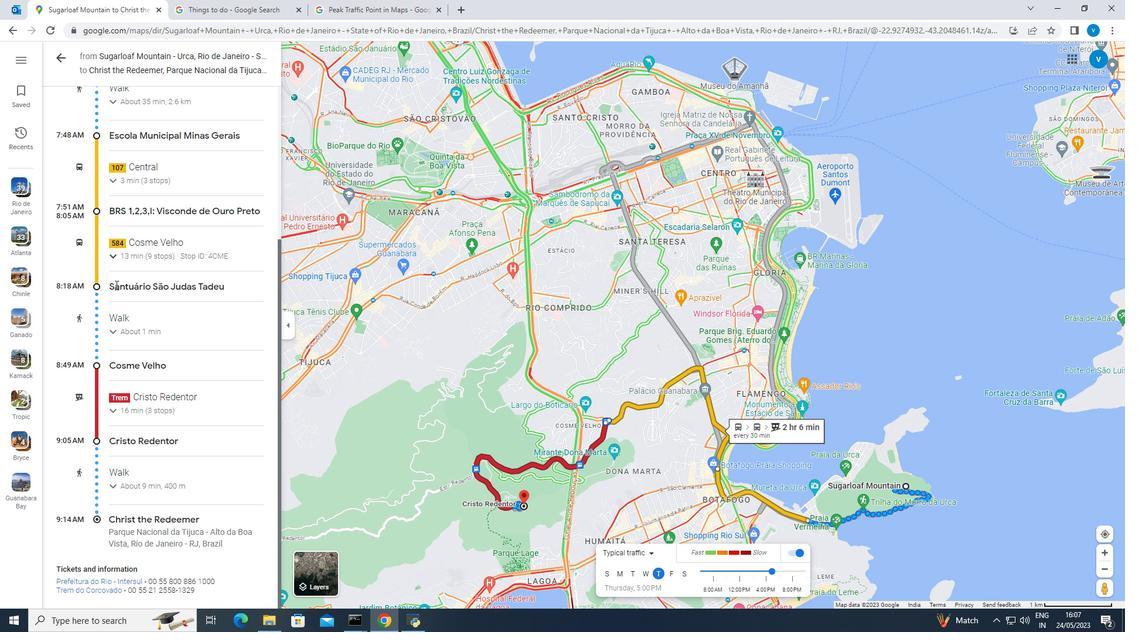 
Action: Mouse scrolled (115, 285) with delta (0, 0)
Screenshot: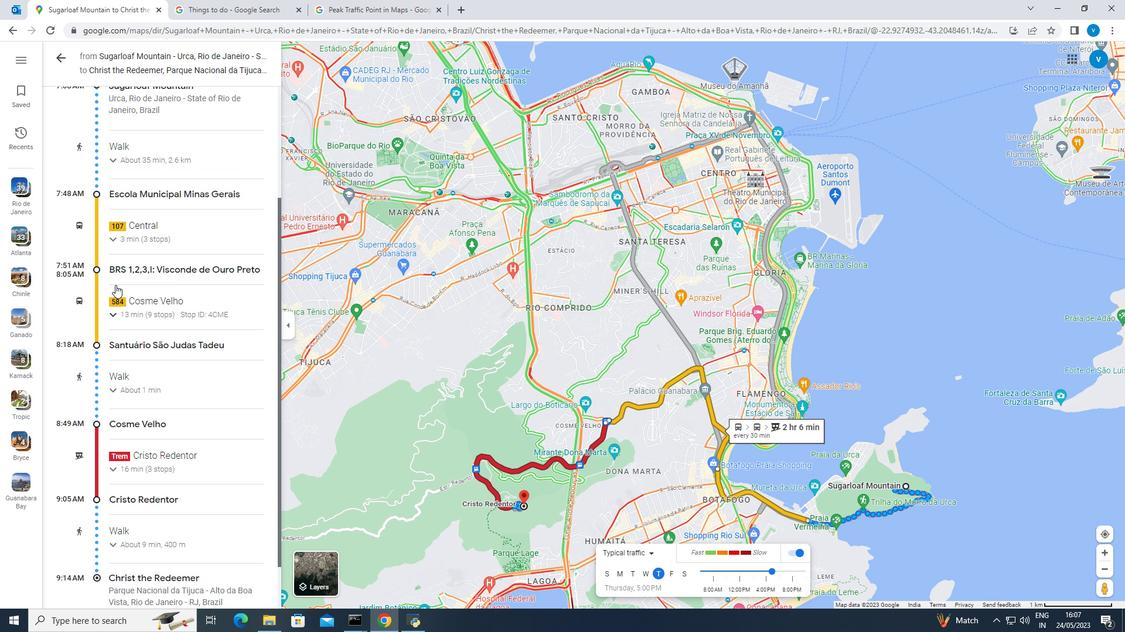 
Action: Mouse scrolled (115, 285) with delta (0, 0)
Screenshot: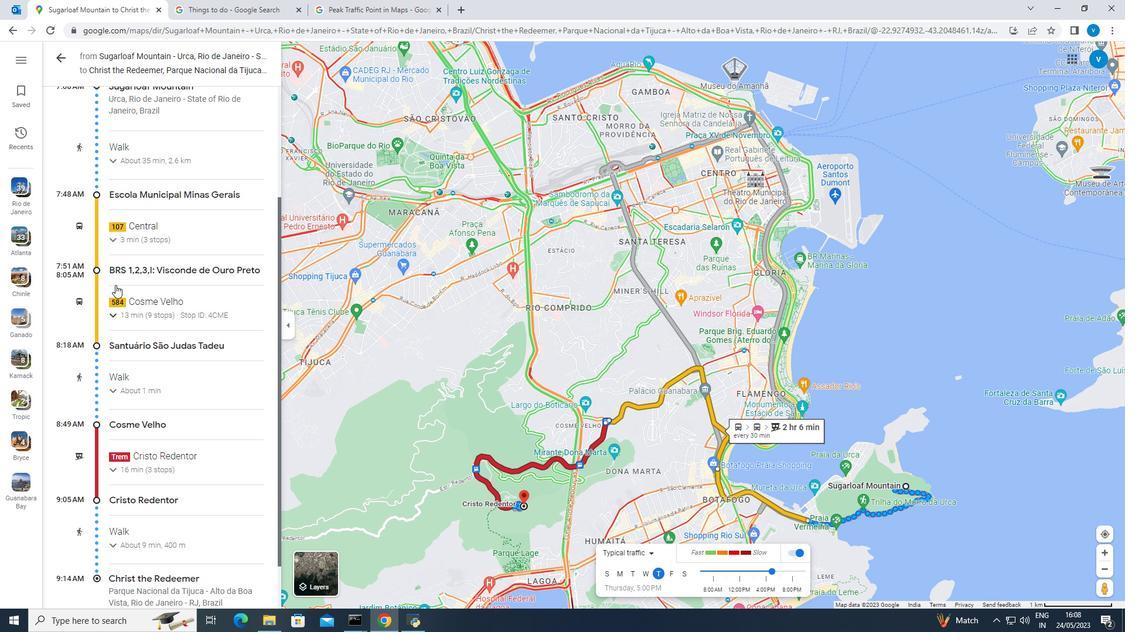 
Action: Mouse scrolled (115, 285) with delta (0, 0)
Screenshot: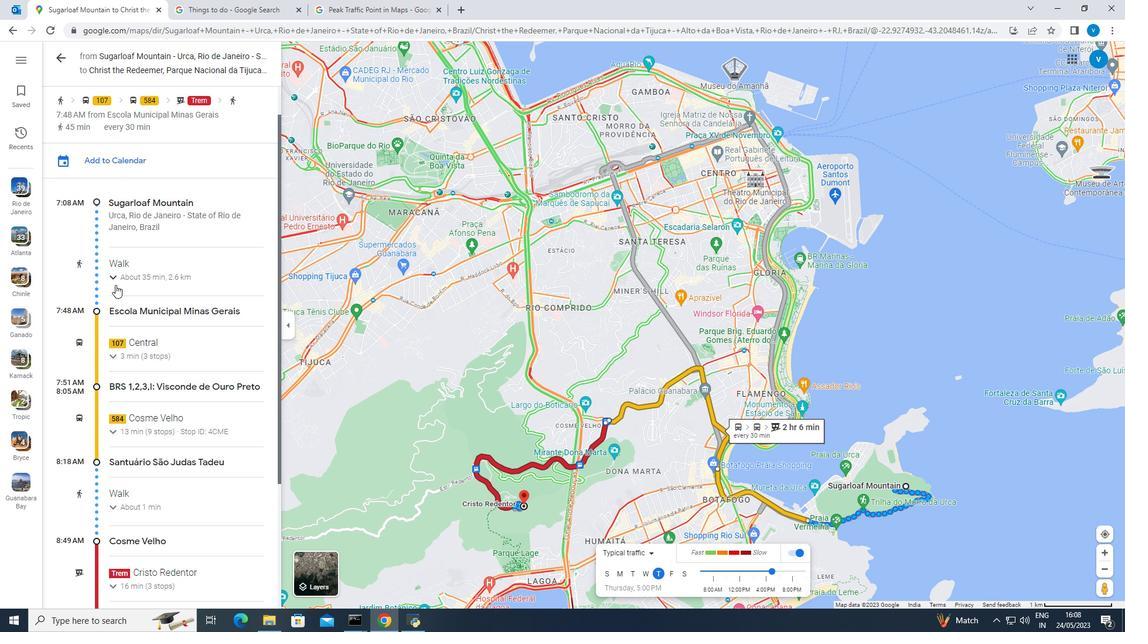 
Action: Mouse scrolled (115, 285) with delta (0, 0)
Screenshot: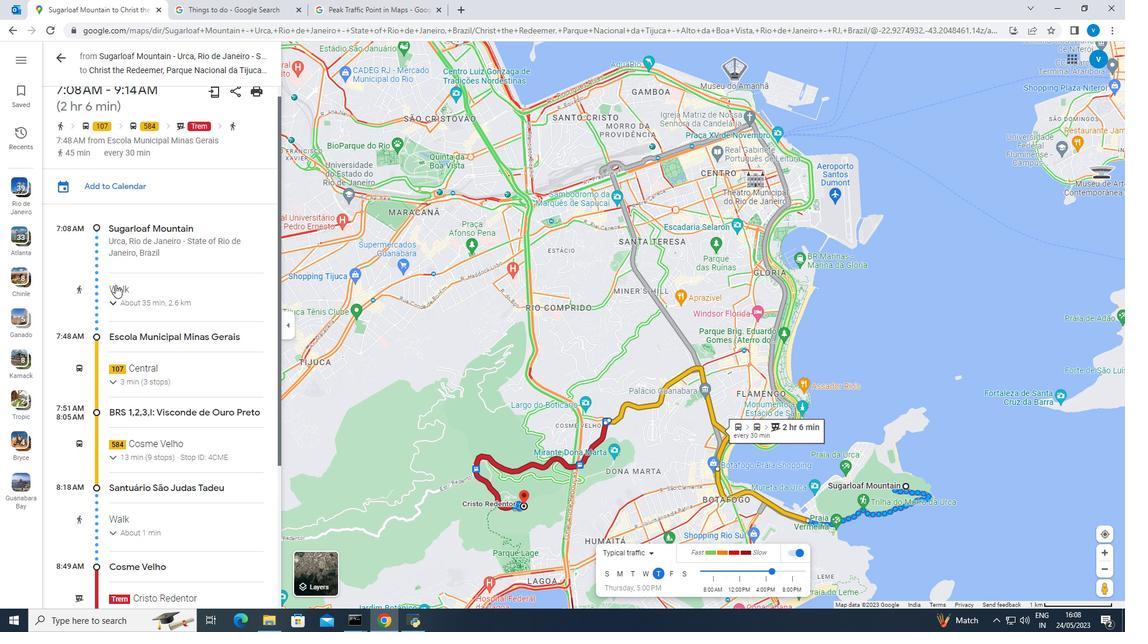 
Action: Mouse scrolled (115, 285) with delta (0, 0)
Screenshot: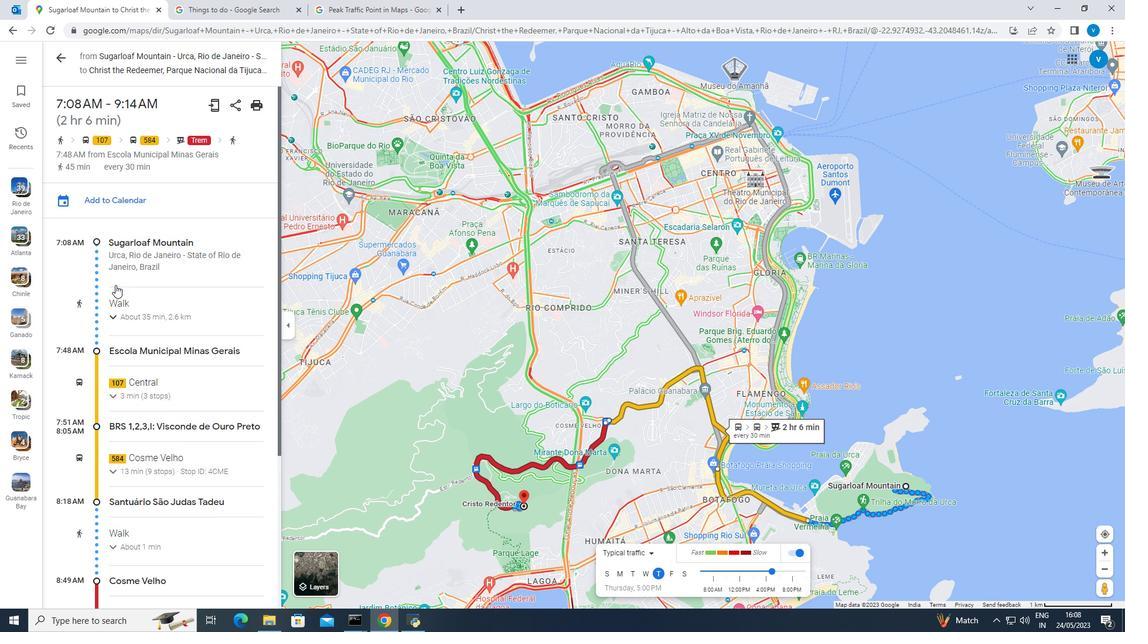 
Action: Mouse moved to (172, 330)
Screenshot: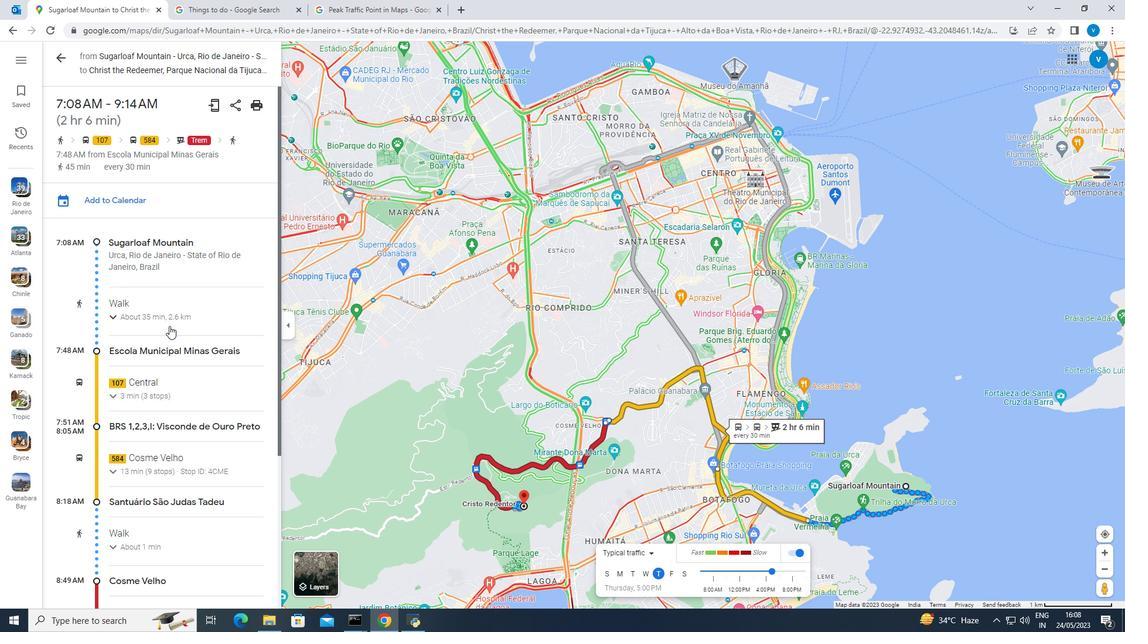 
Action: Mouse scrolled (172, 329) with delta (0, 0)
Screenshot: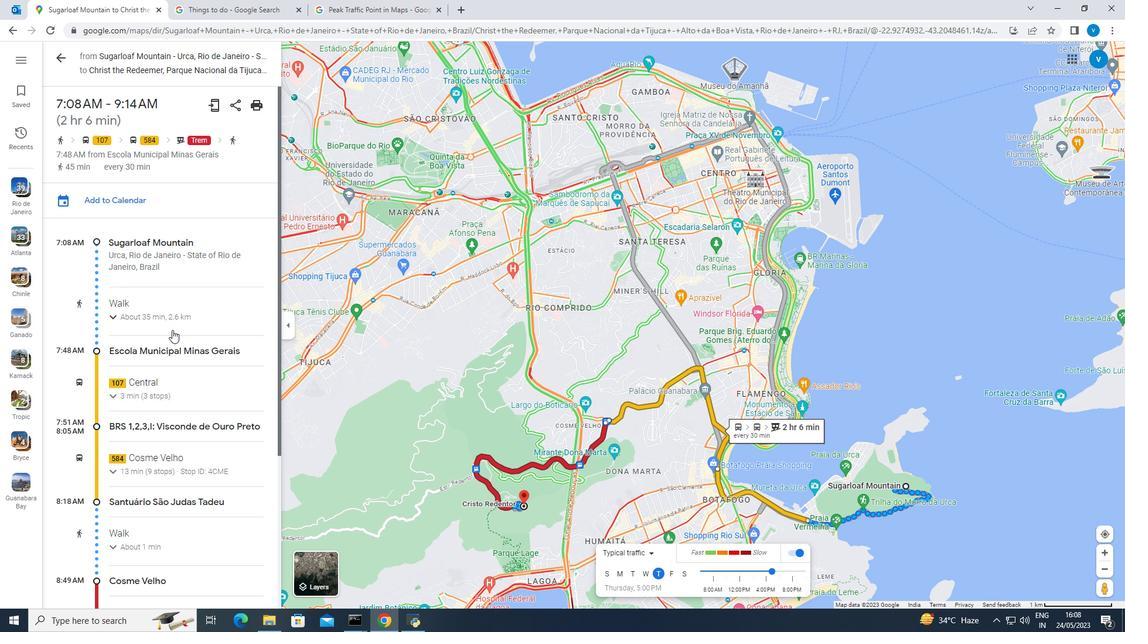 
Action: Mouse scrolled (172, 329) with delta (0, 0)
Screenshot: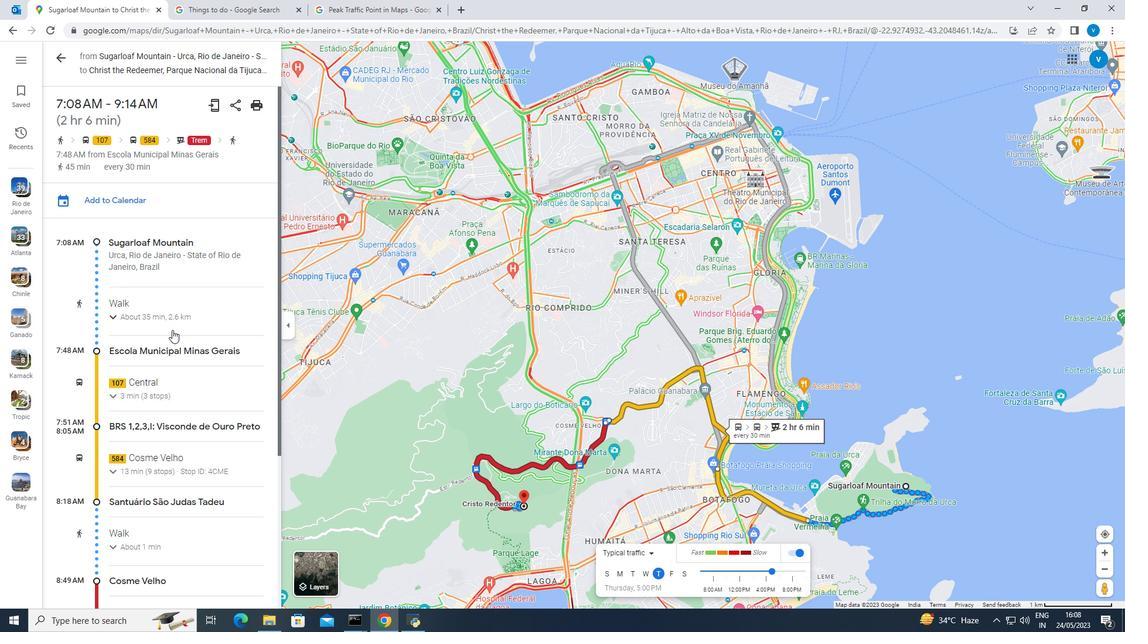 
Action: Mouse scrolled (172, 329) with delta (0, 0)
Screenshot: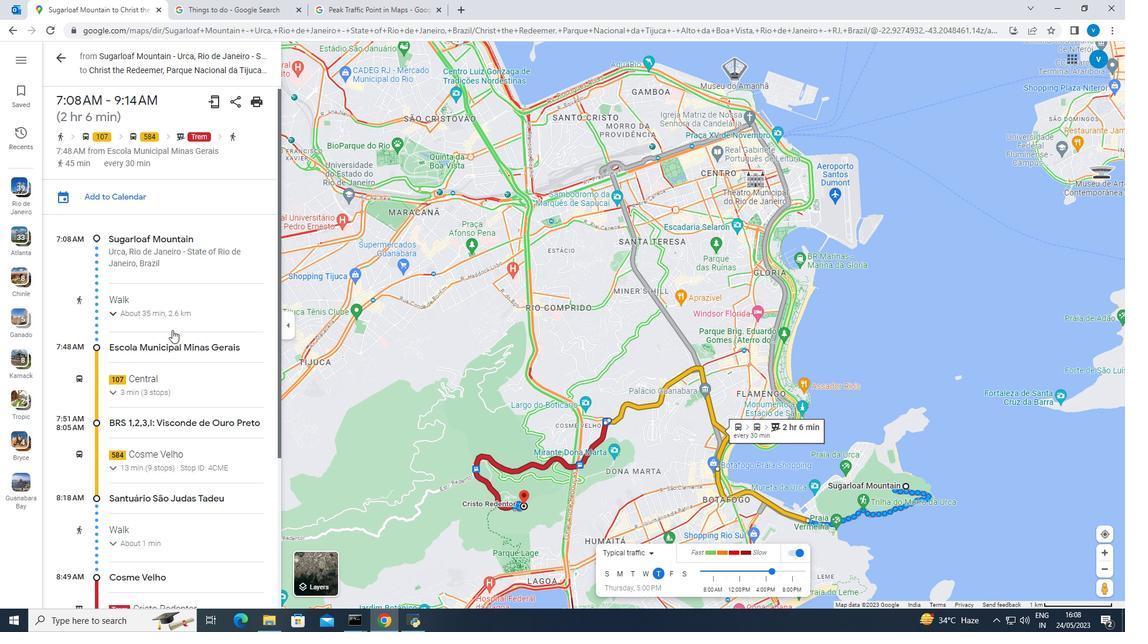 
Action: Mouse scrolled (172, 329) with delta (0, 0)
Screenshot: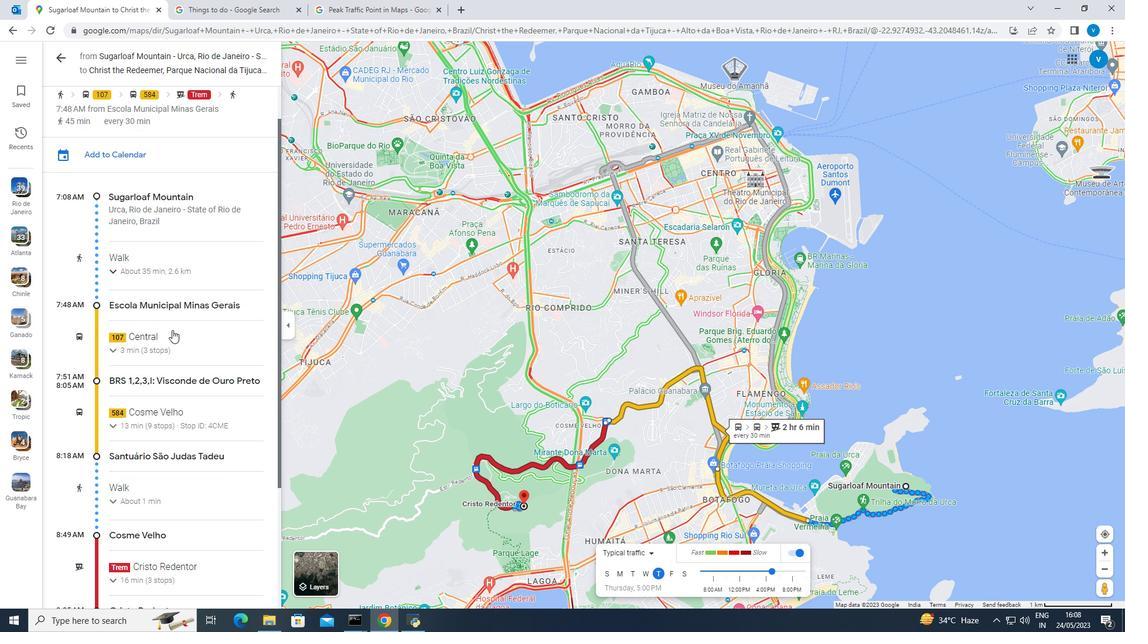 
Action: Mouse scrolled (172, 329) with delta (0, 0)
Screenshot: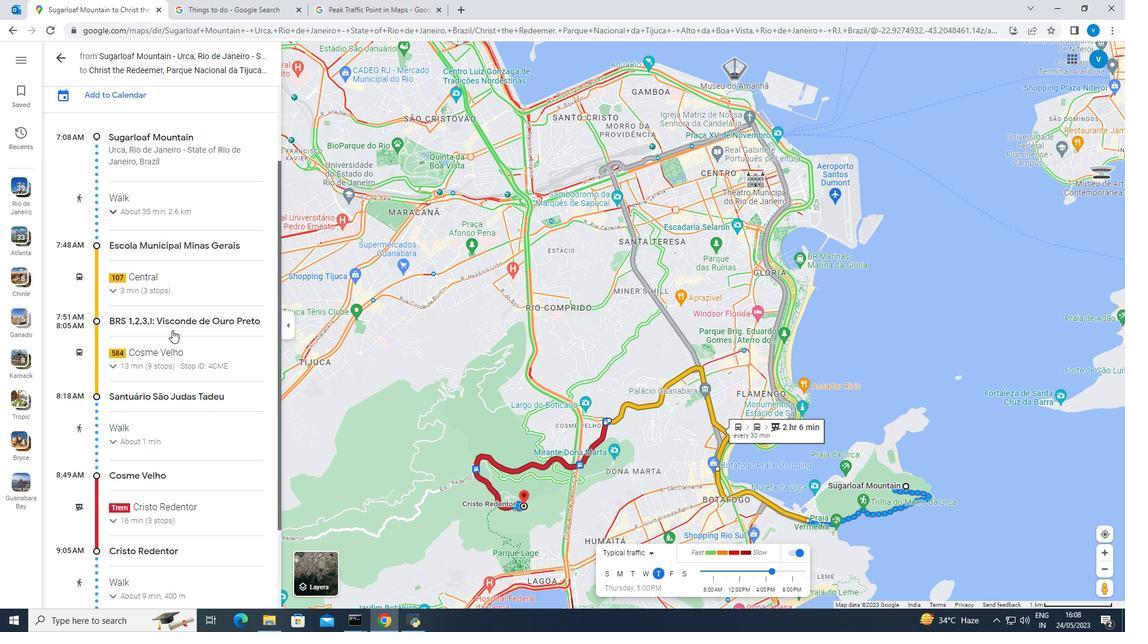 
Action: Mouse scrolled (172, 329) with delta (0, 0)
Screenshot: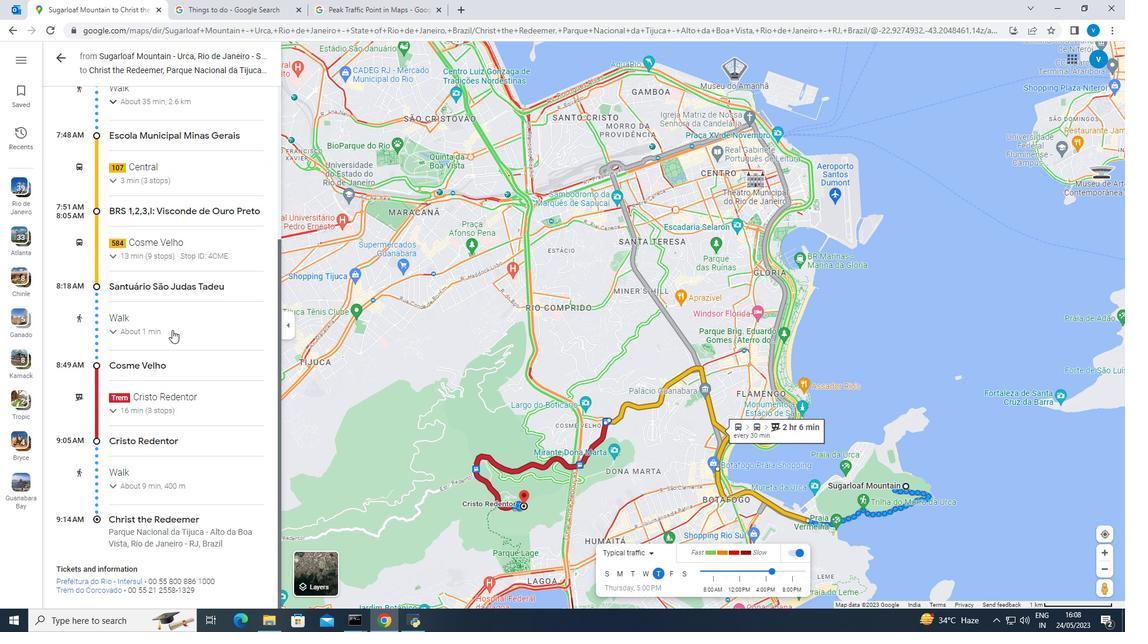 
Action: Mouse scrolled (172, 329) with delta (0, 0)
Screenshot: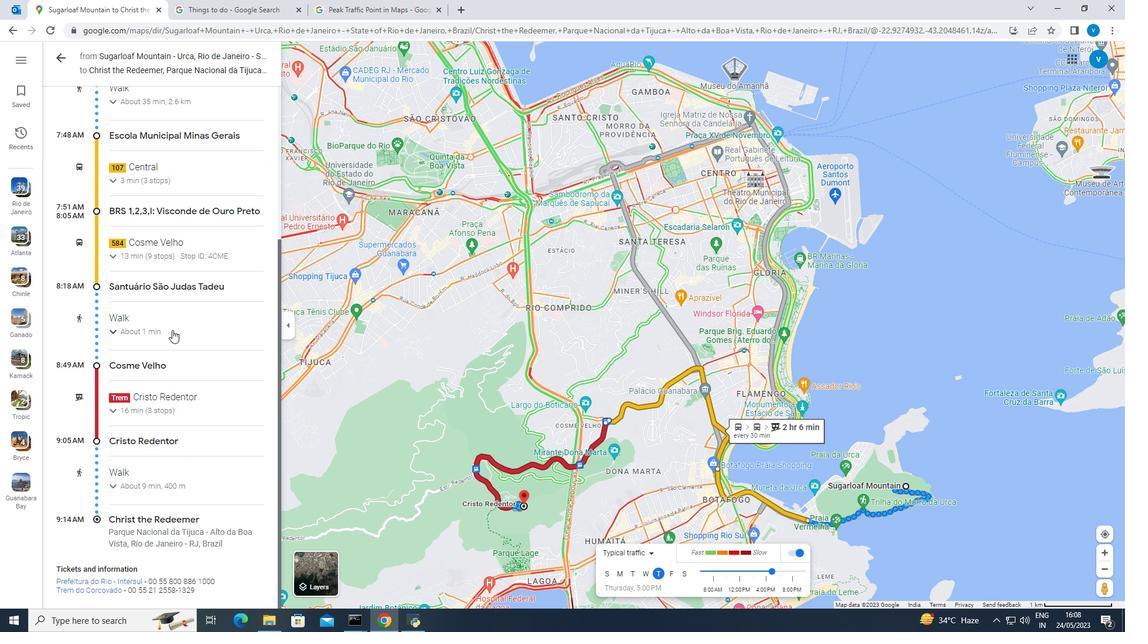 
Action: Mouse scrolled (172, 329) with delta (0, 0)
Screenshot: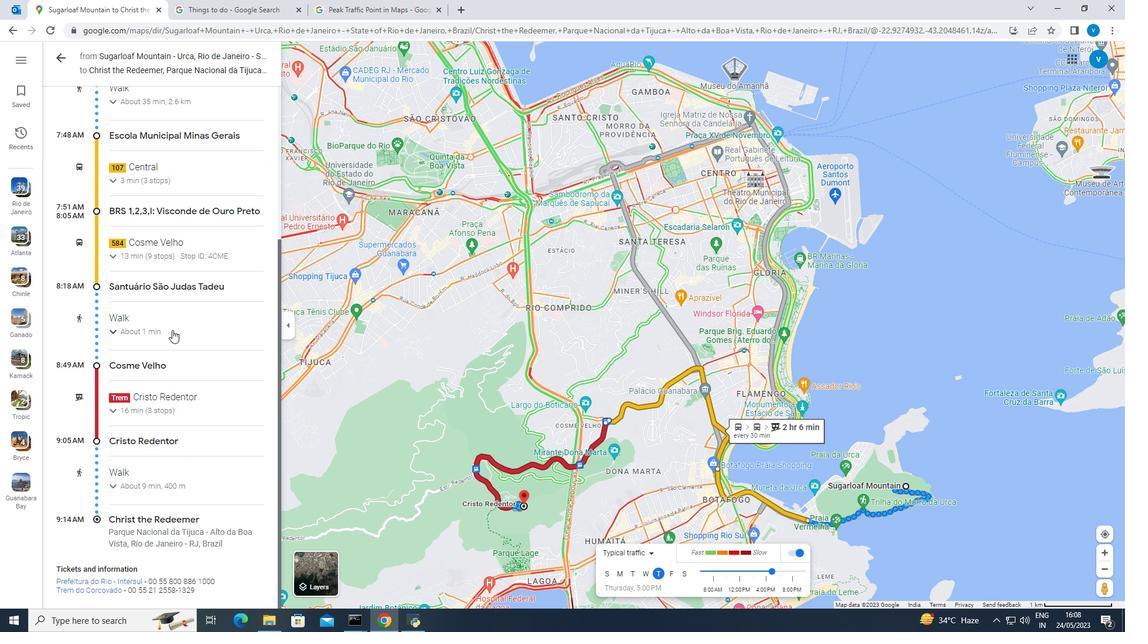 
Action: Mouse scrolled (172, 329) with delta (0, 0)
Screenshot: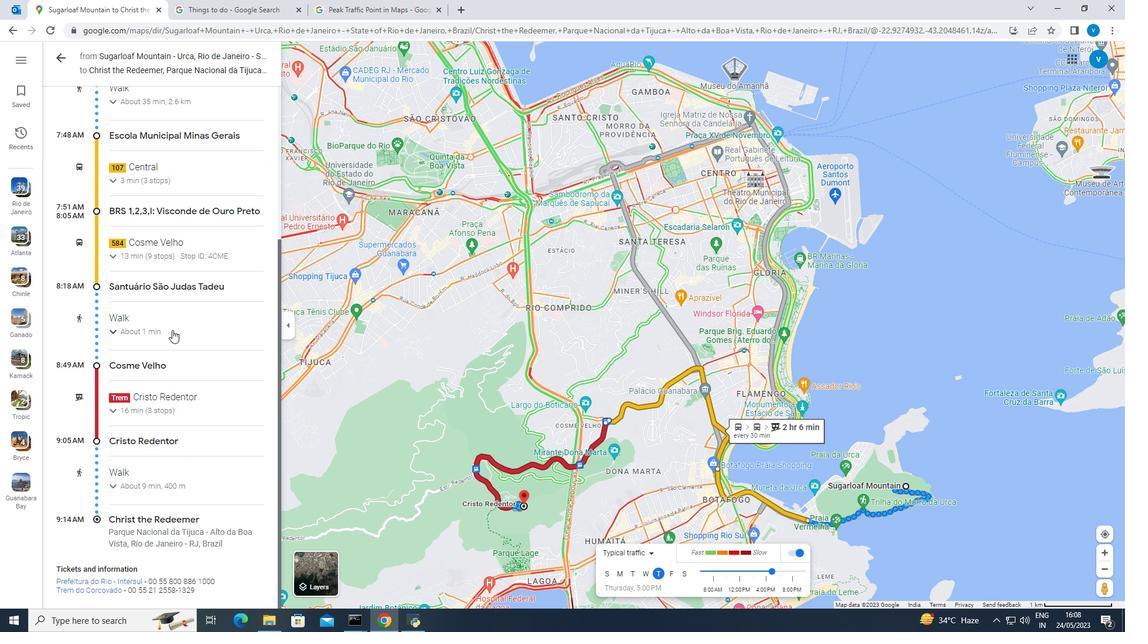 
Action: Mouse scrolled (172, 329) with delta (0, 0)
Screenshot: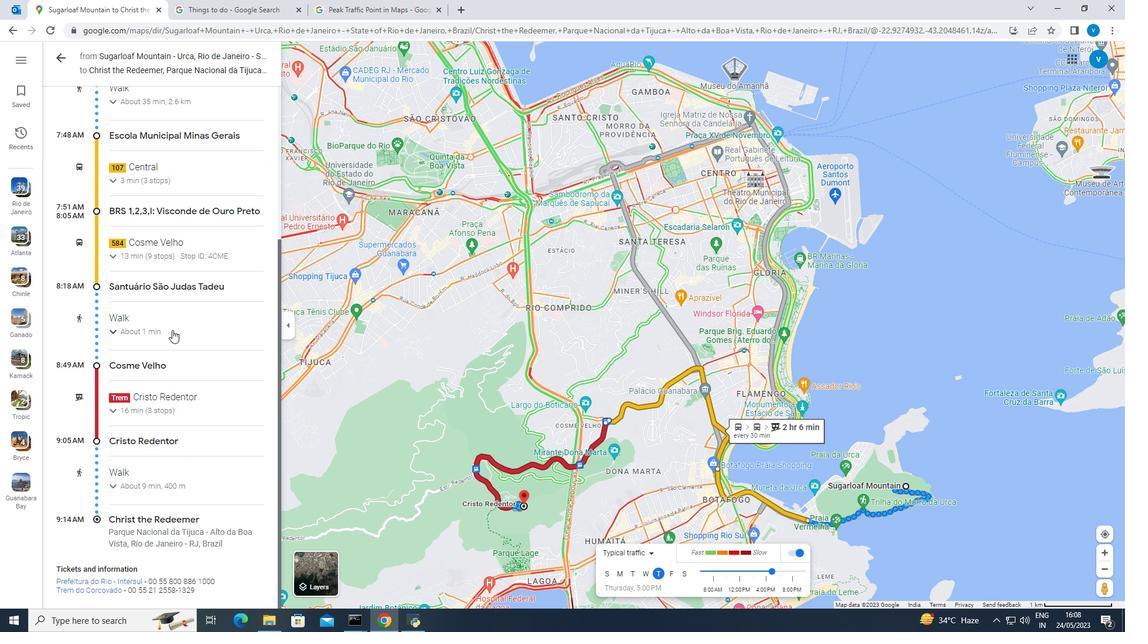 
Action: Mouse scrolled (172, 331) with delta (0, 0)
Screenshot: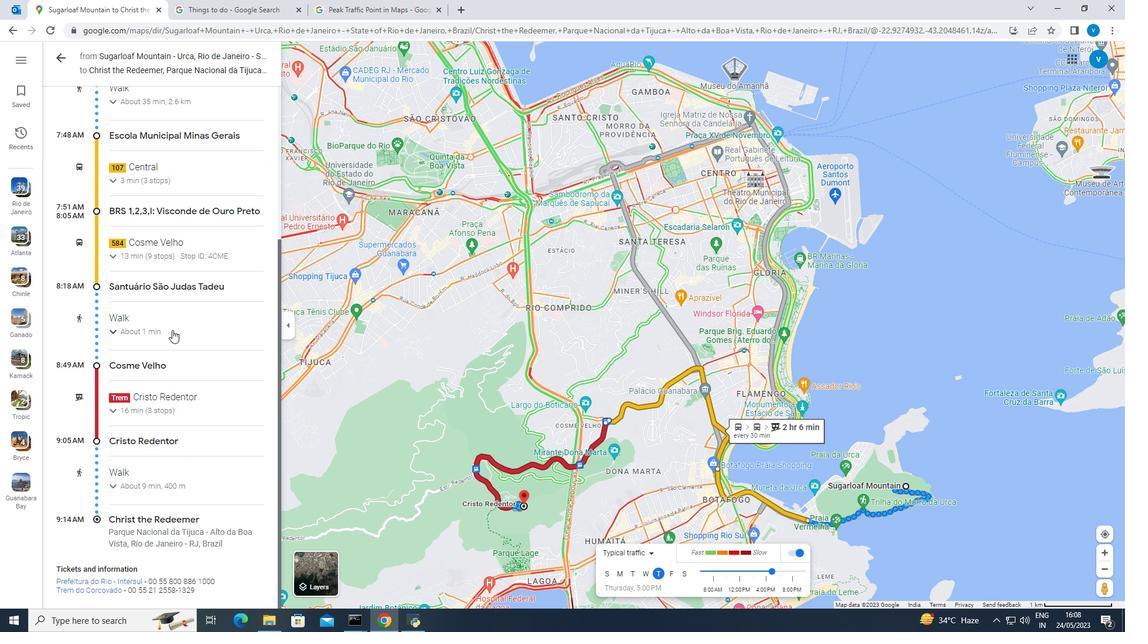 
Action: Mouse scrolled (172, 331) with delta (0, 0)
Screenshot: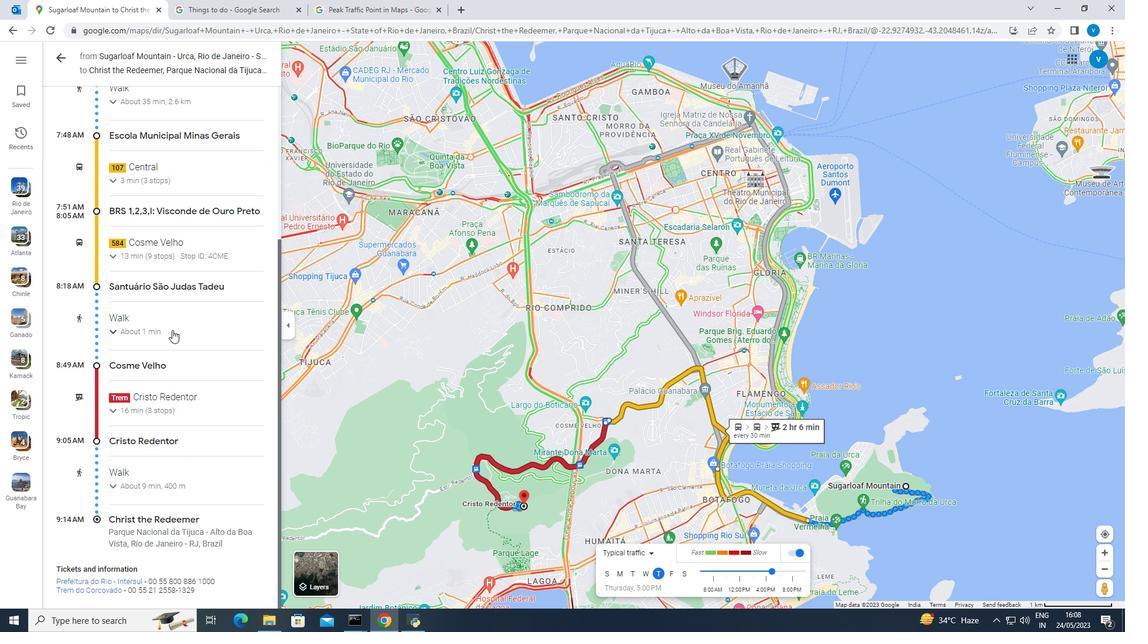 
Action: Mouse scrolled (172, 331) with delta (0, 0)
Screenshot: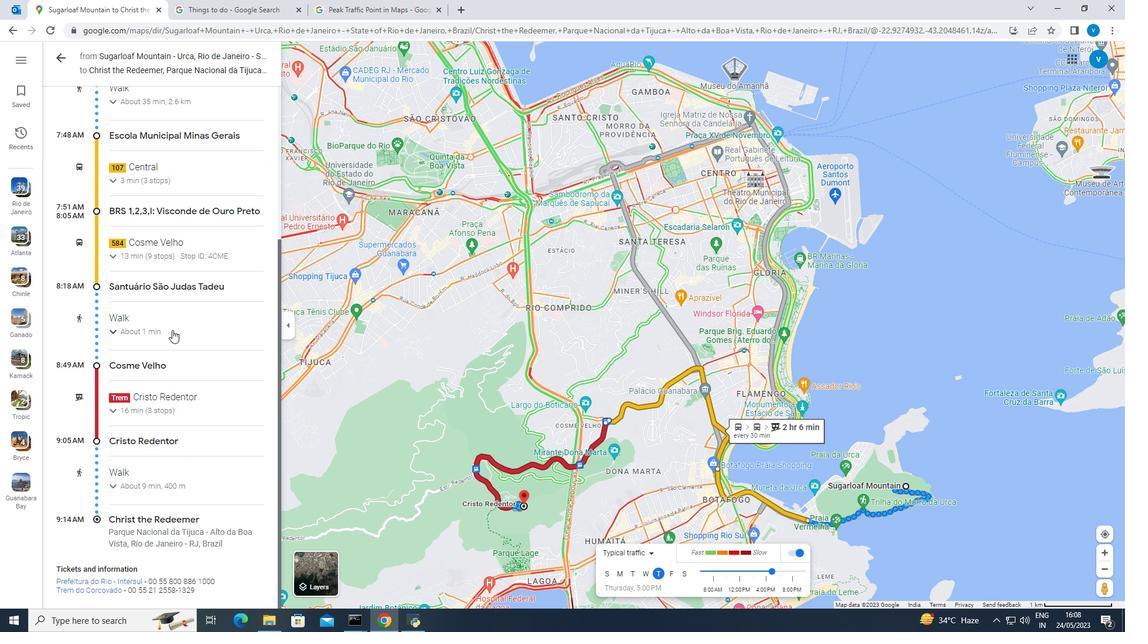 
Action: Mouse scrolled (172, 331) with delta (0, 0)
Screenshot: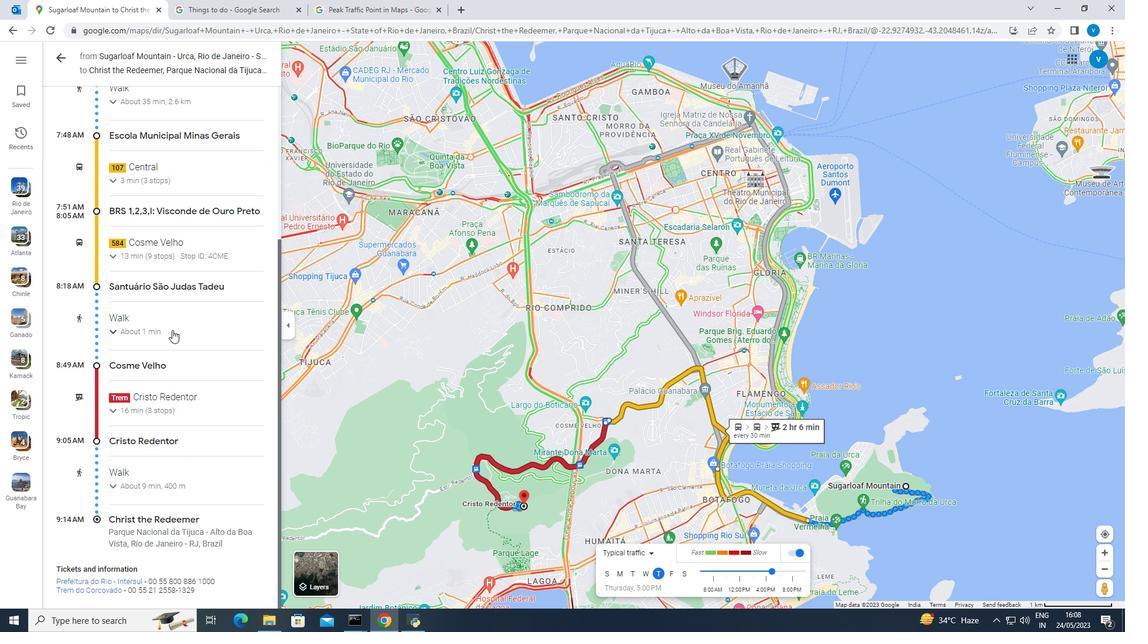 
Action: Mouse scrolled (172, 331) with delta (0, 0)
Screenshot: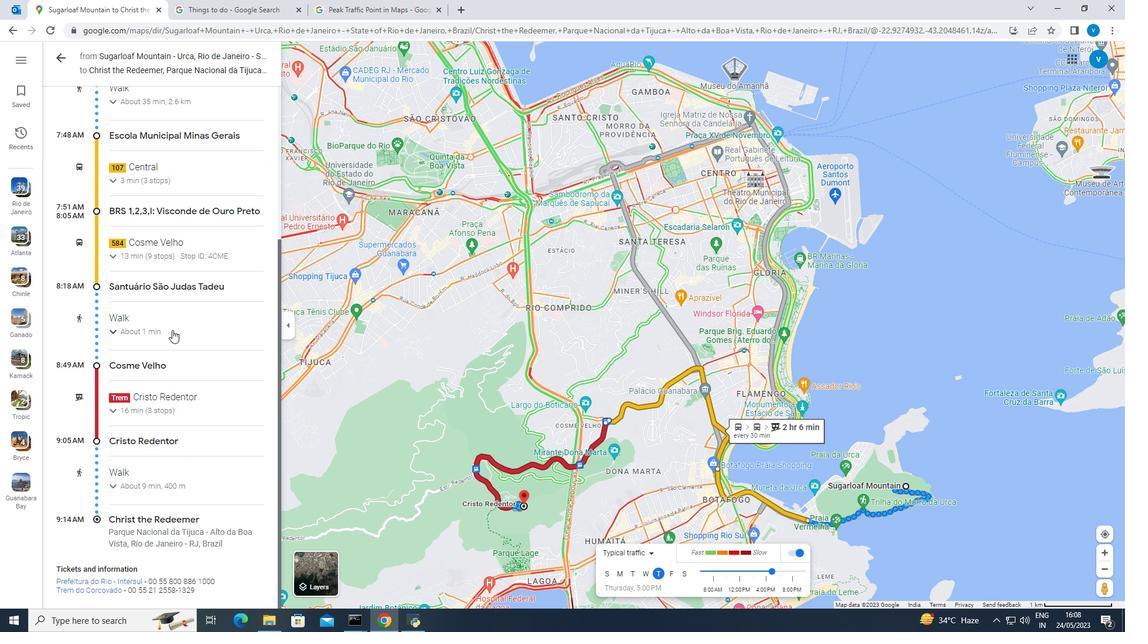 
Action: Mouse scrolled (172, 331) with delta (0, 0)
Screenshot: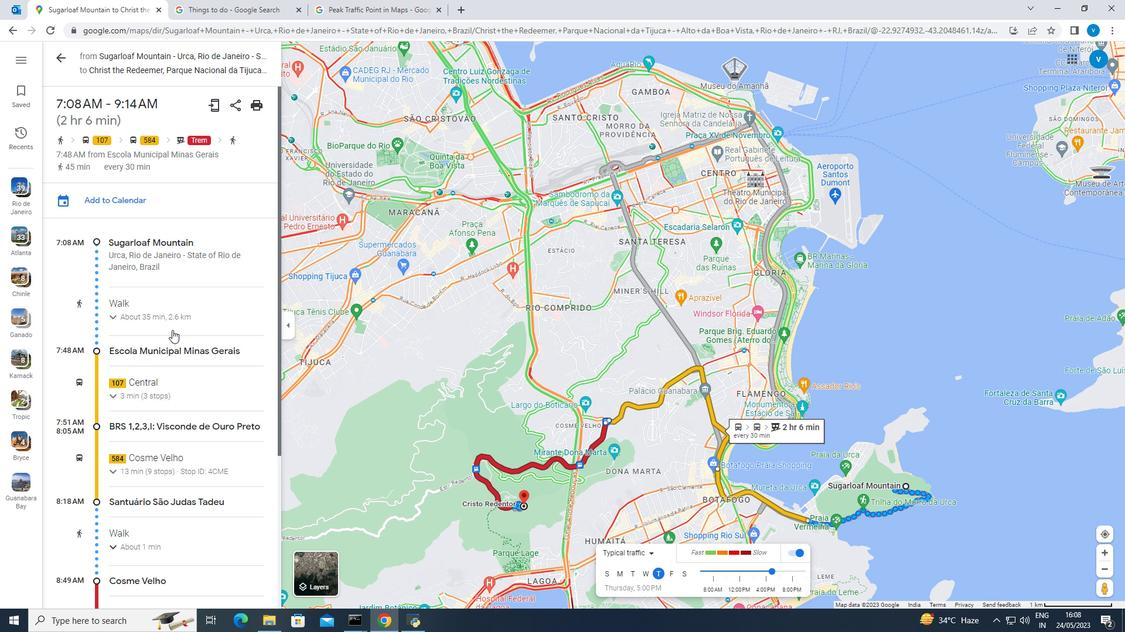 
Action: Mouse moved to (57, 60)
Screenshot: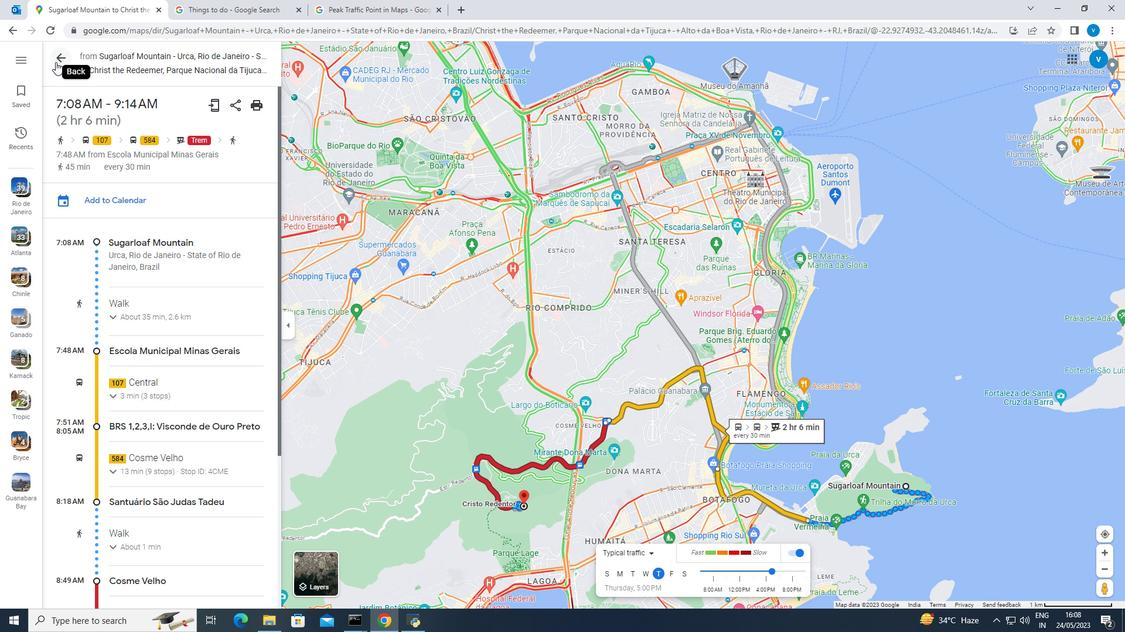 
Action: Mouse pressed left at (57, 60)
Screenshot: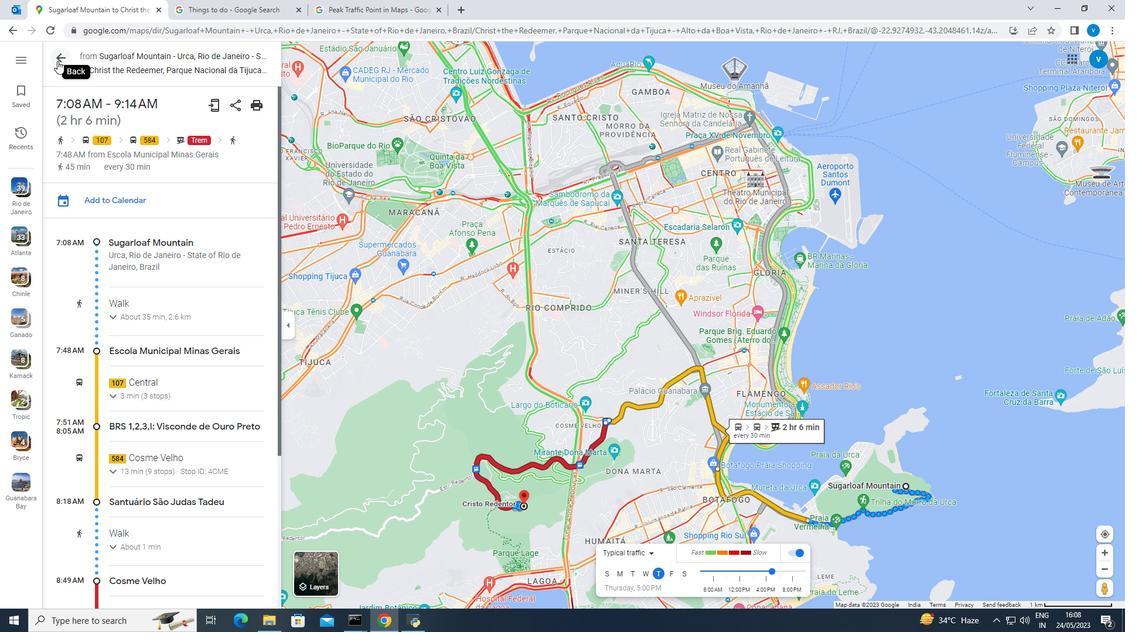 
Action: Mouse moved to (108, 235)
Screenshot: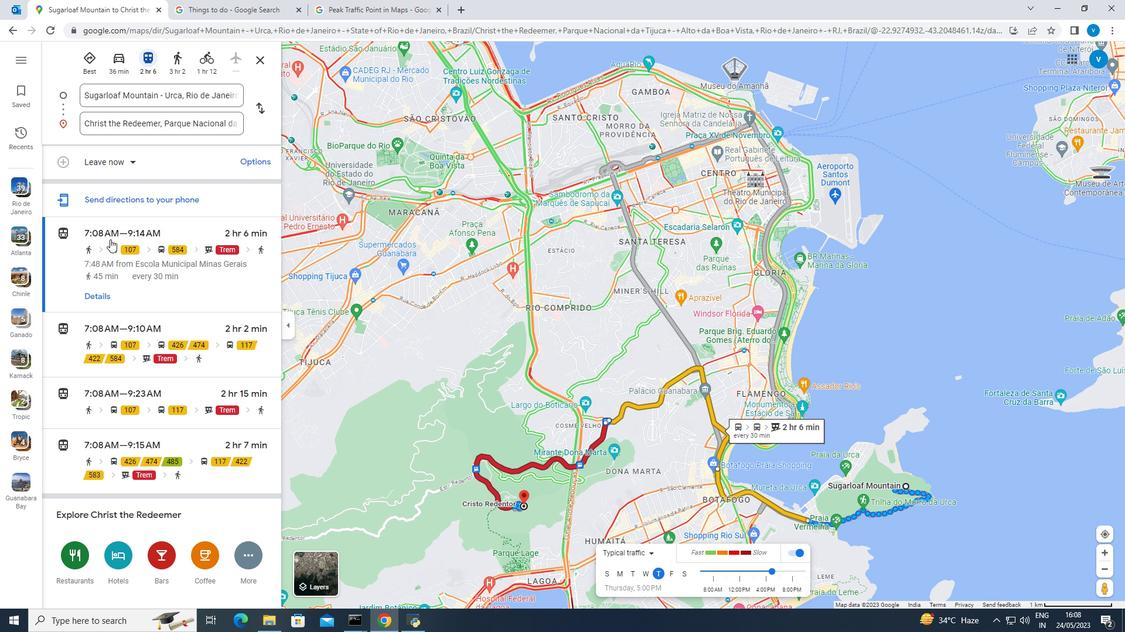 
Action: Mouse pressed left at (108, 235)
Screenshot: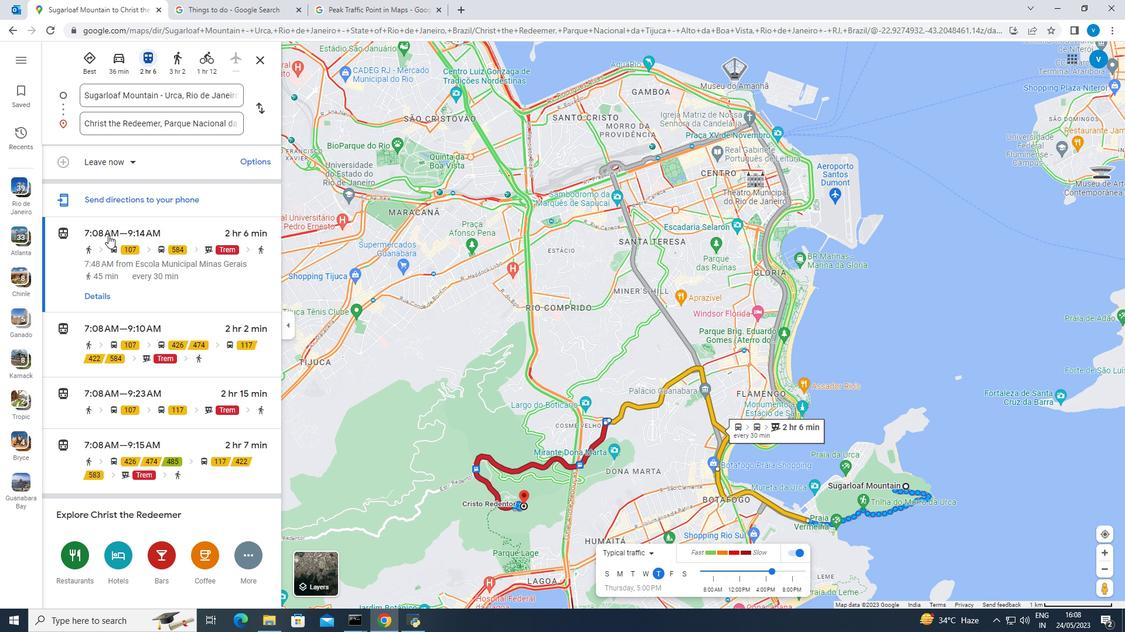 
Action: Mouse moved to (120, 268)
Screenshot: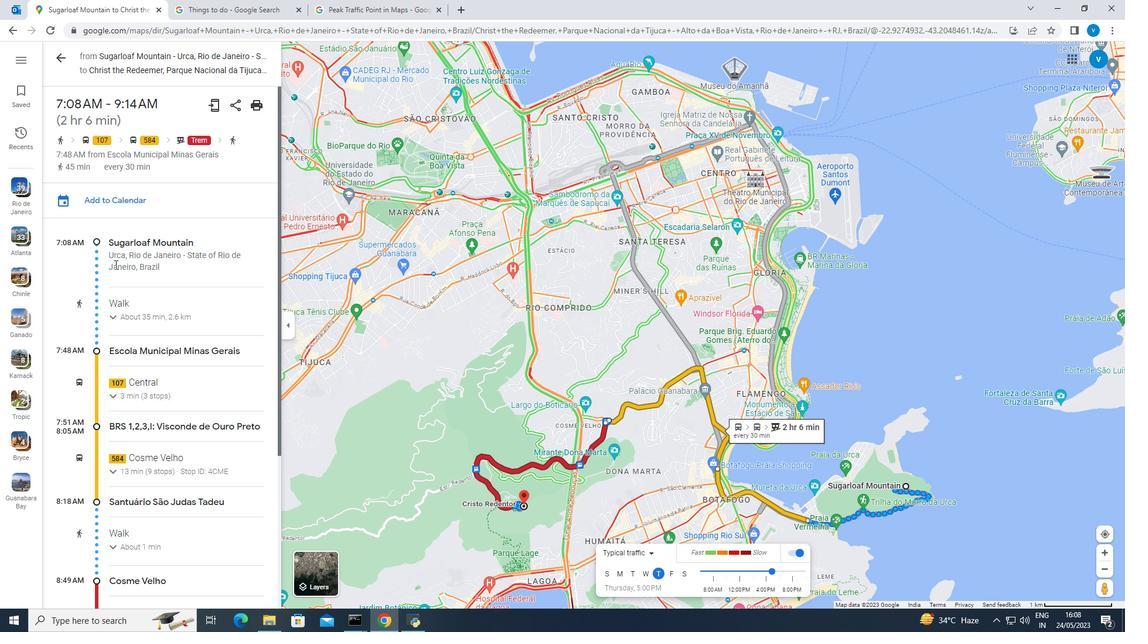 
Action: Mouse scrolled (120, 268) with delta (0, 0)
Screenshot: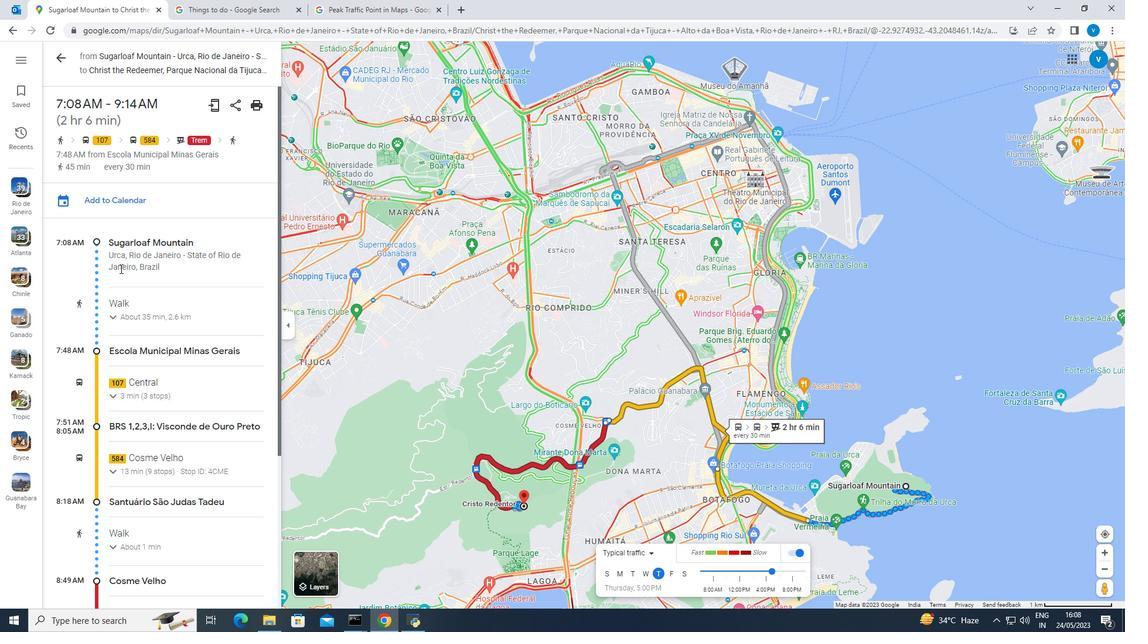 
Action: Mouse scrolled (120, 268) with delta (0, 0)
Screenshot: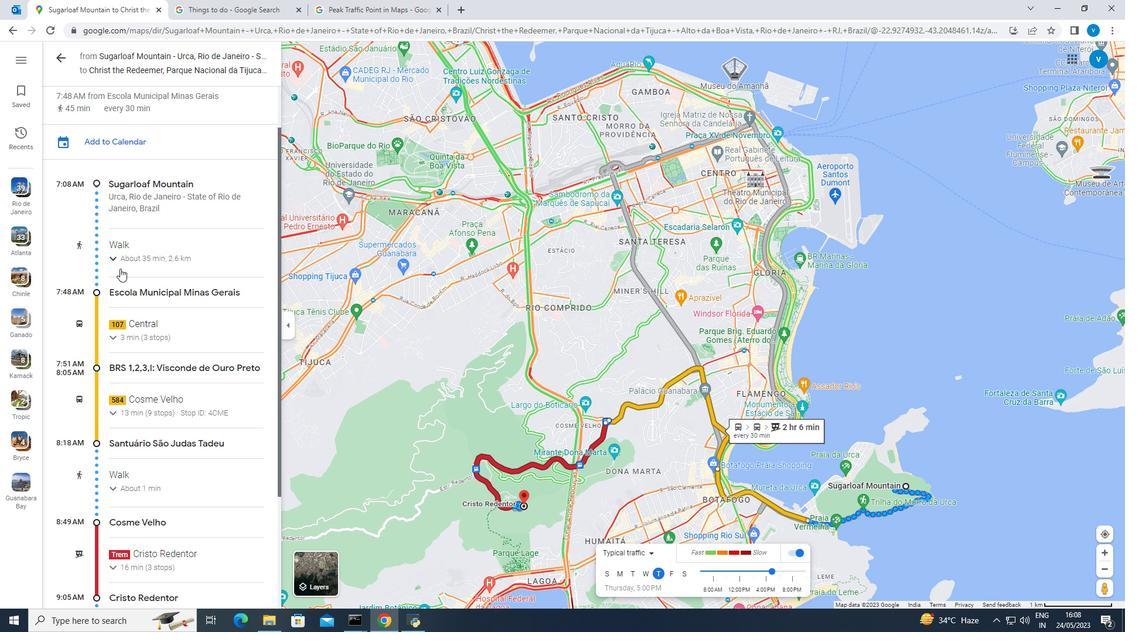 
Action: Mouse scrolled (120, 268) with delta (0, 0)
Screenshot: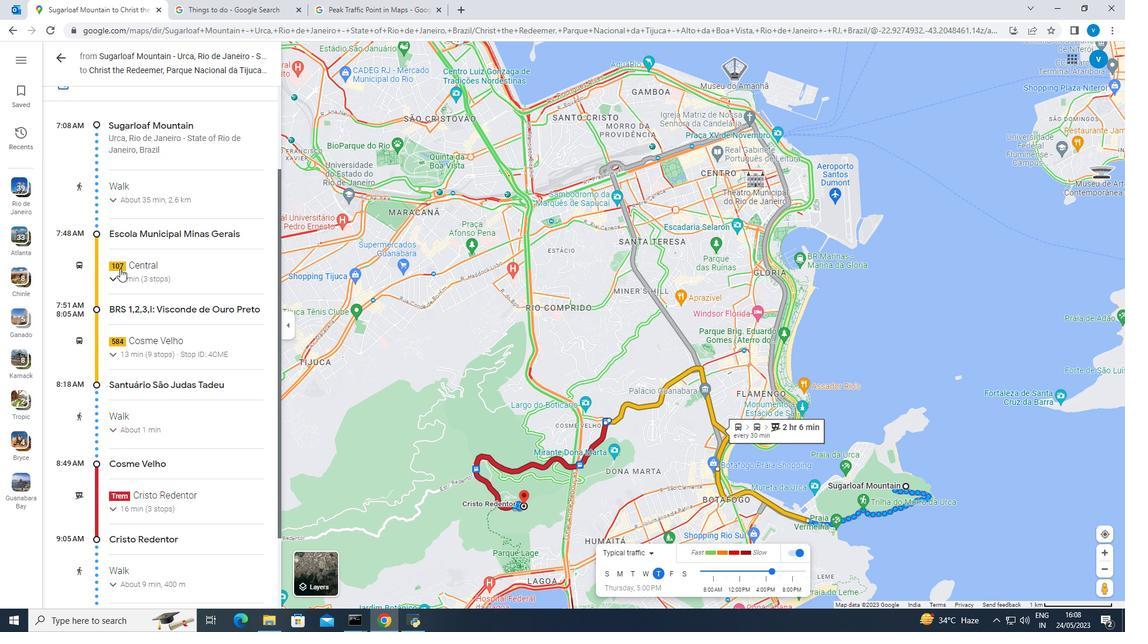 
Action: Mouse moved to (120, 268)
Screenshot: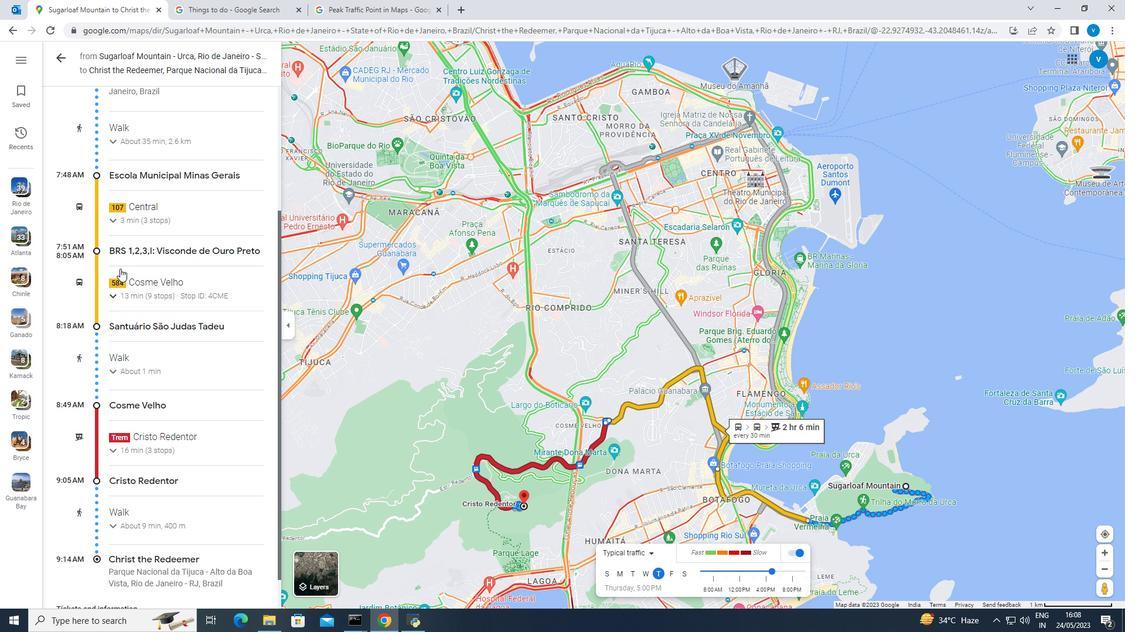 
Action: Mouse scrolled (120, 268) with delta (0, 0)
Screenshot: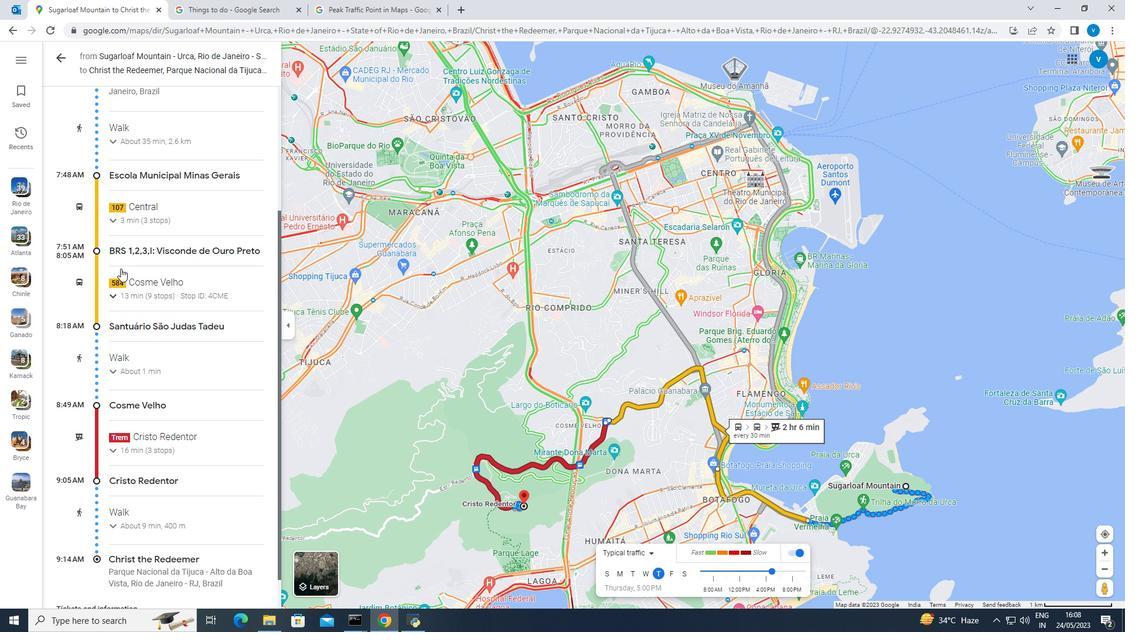 
Action: Mouse scrolled (120, 268) with delta (0, 0)
Screenshot: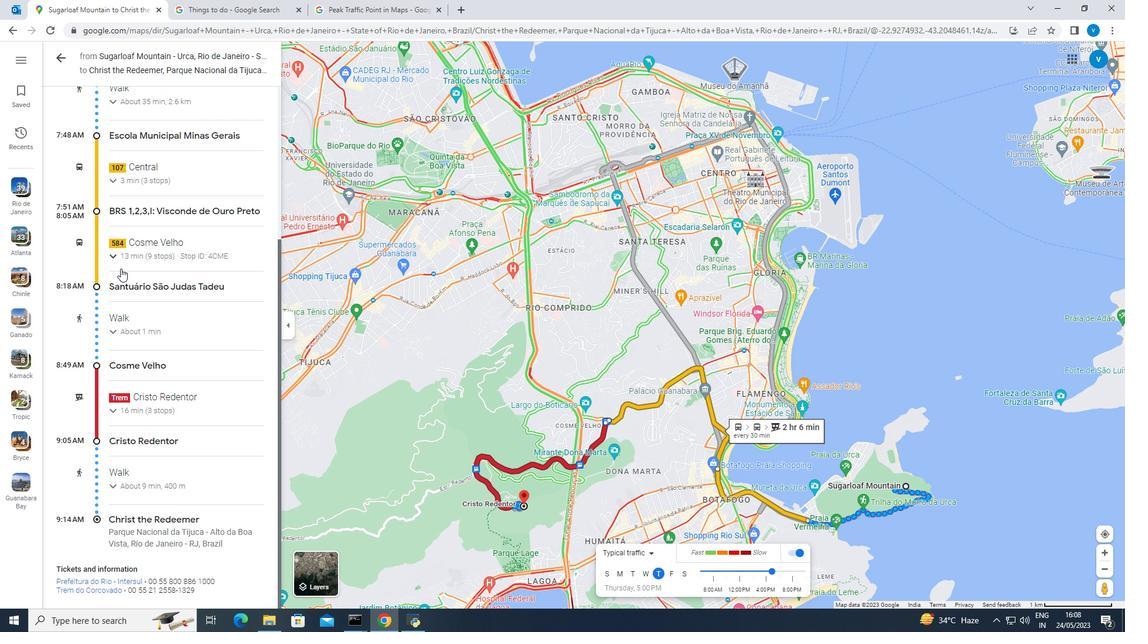 
Action: Mouse moved to (167, 301)
Screenshot: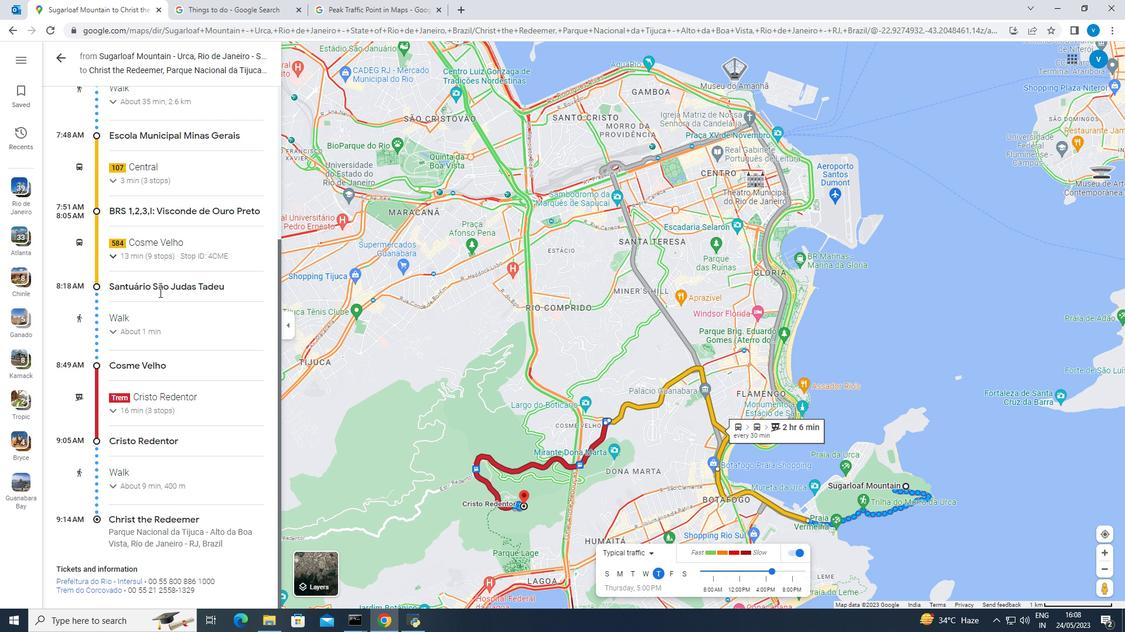 
Action: Mouse scrolled (167, 301) with delta (0, 0)
Screenshot: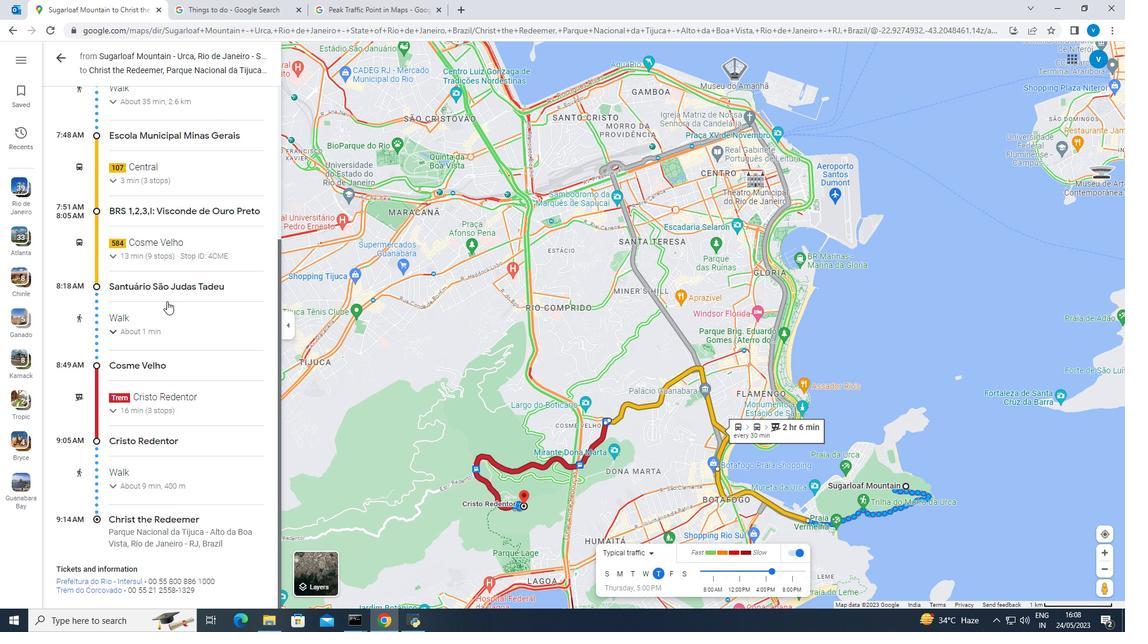 
Action: Mouse scrolled (167, 301) with delta (0, 0)
Screenshot: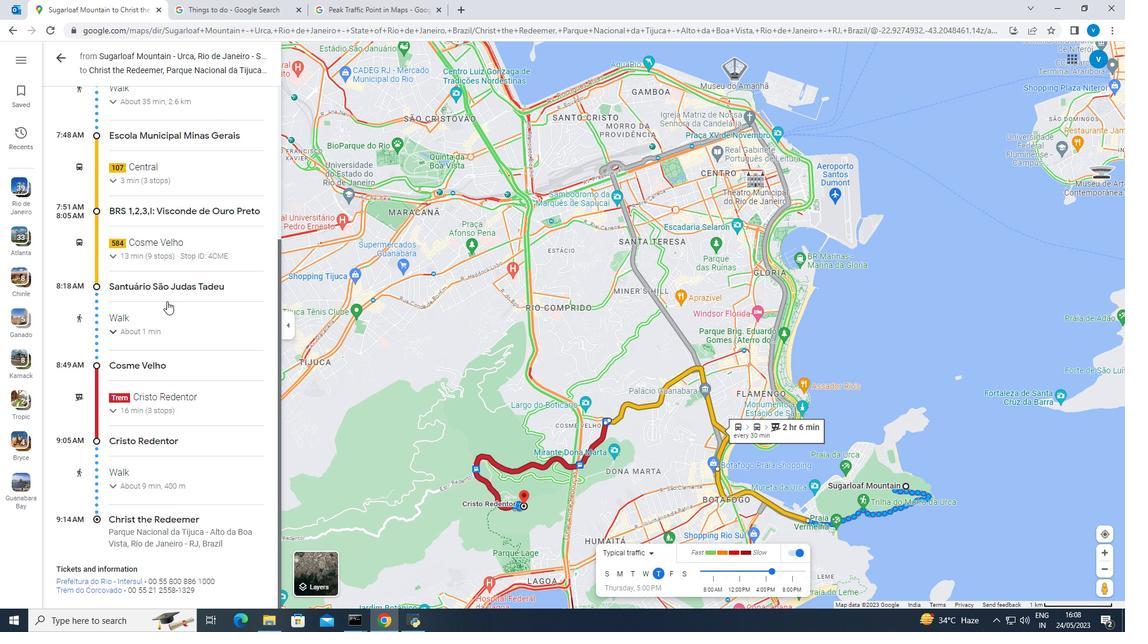 
Action: Mouse scrolled (167, 302) with delta (0, 0)
Screenshot: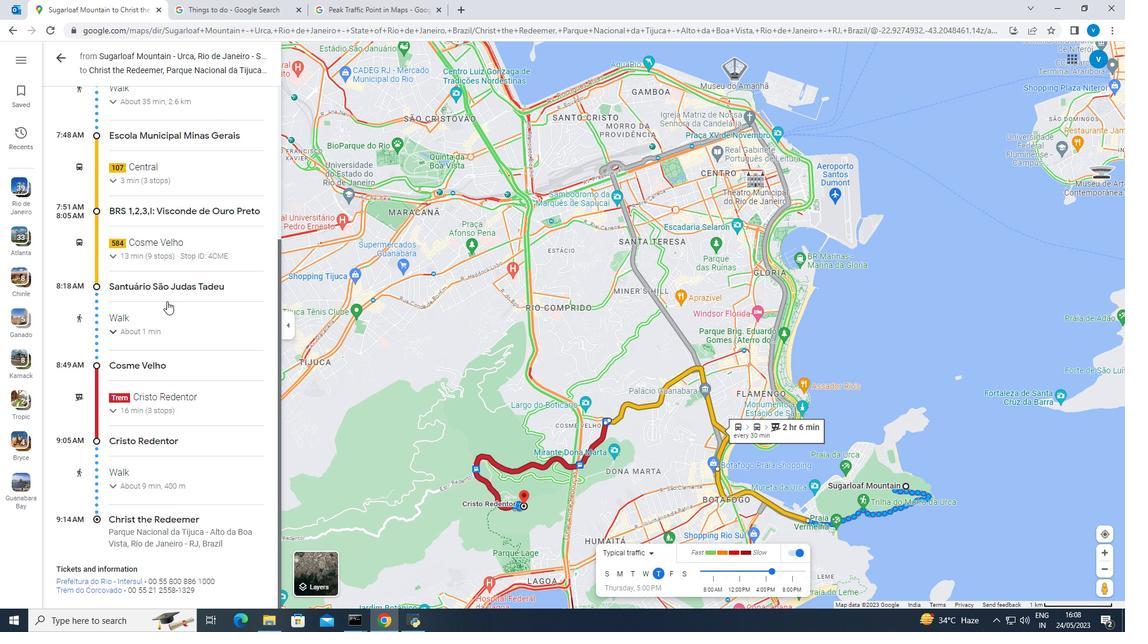 
Action: Mouse scrolled (167, 302) with delta (0, 0)
Screenshot: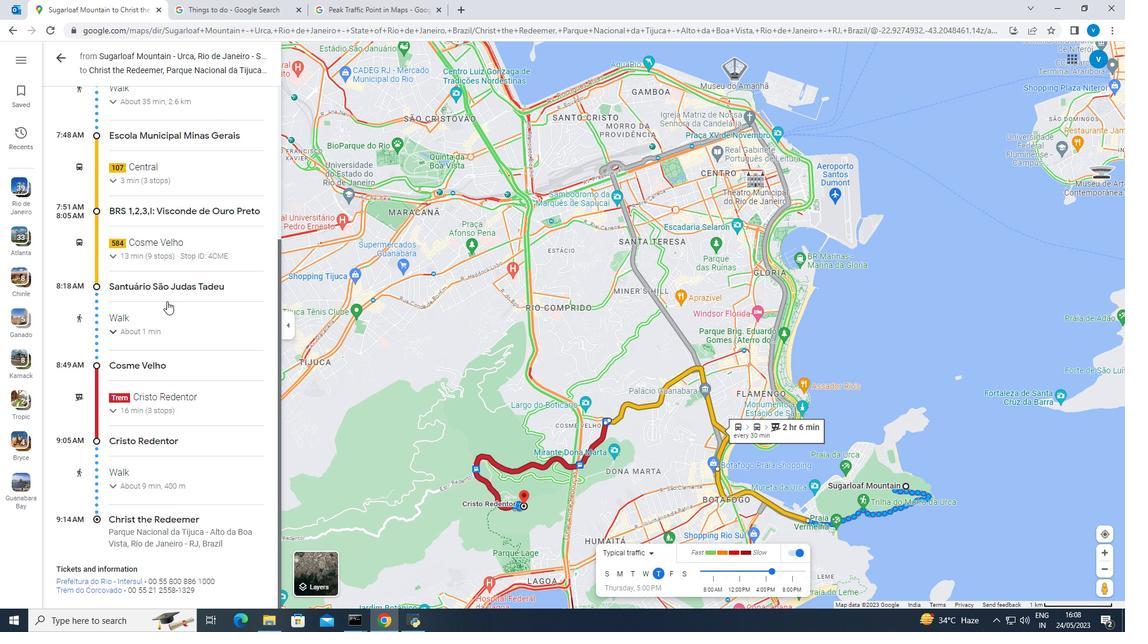 
Action: Mouse scrolled (167, 302) with delta (0, 0)
Screenshot: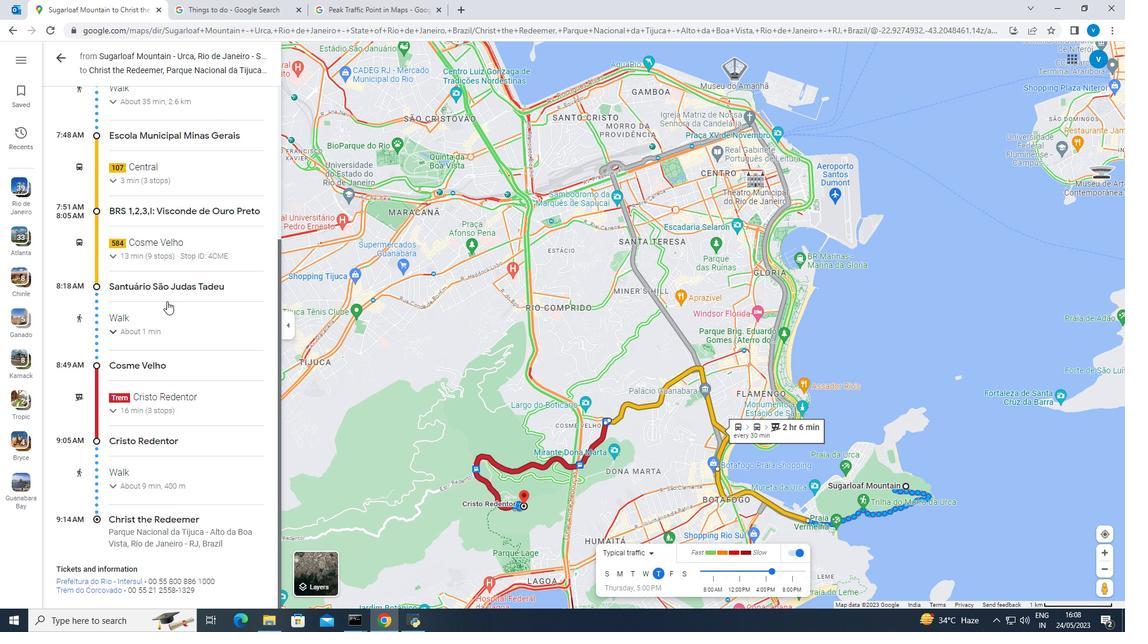 
Action: Mouse moved to (167, 301)
Screenshot: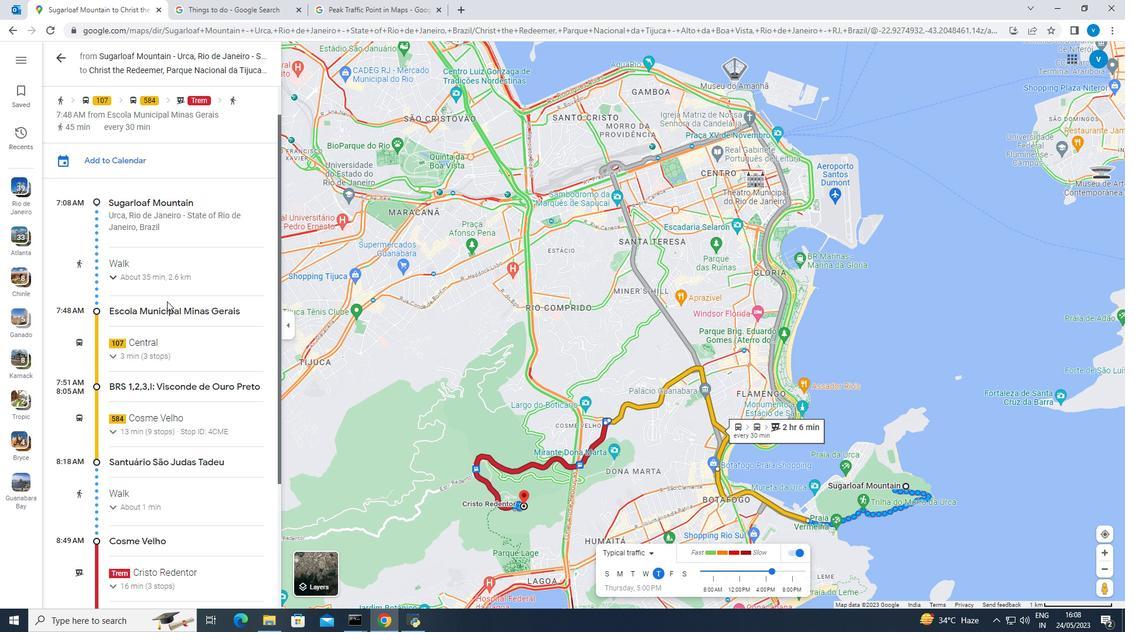 
Action: Mouse scrolled (167, 301) with delta (0, 0)
Screenshot: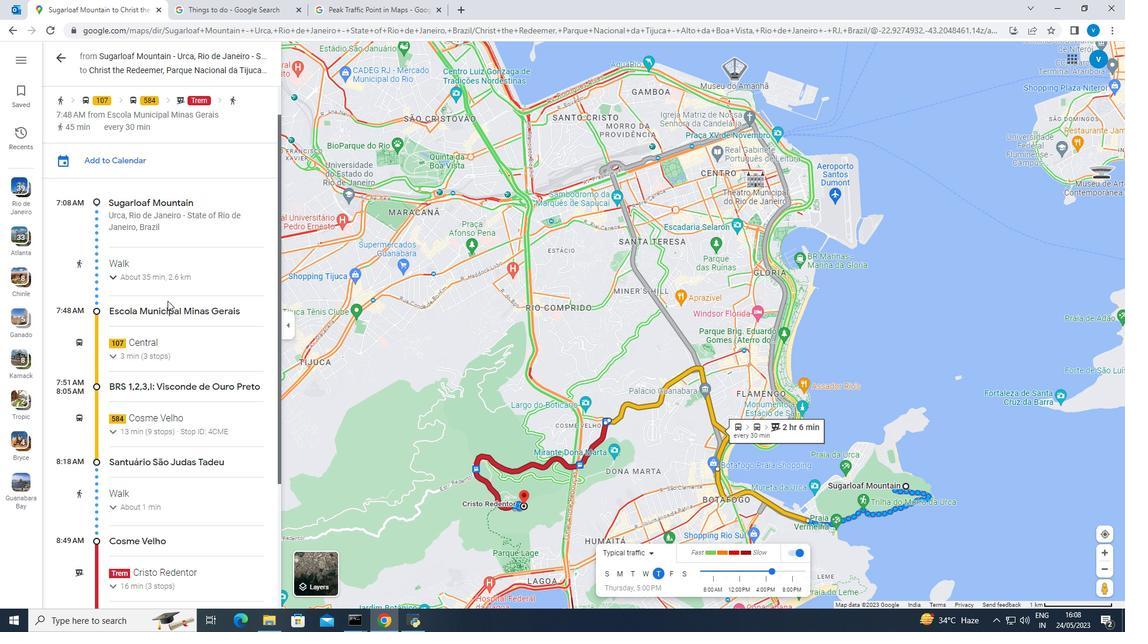 
Action: Mouse scrolled (167, 301) with delta (0, 0)
Screenshot: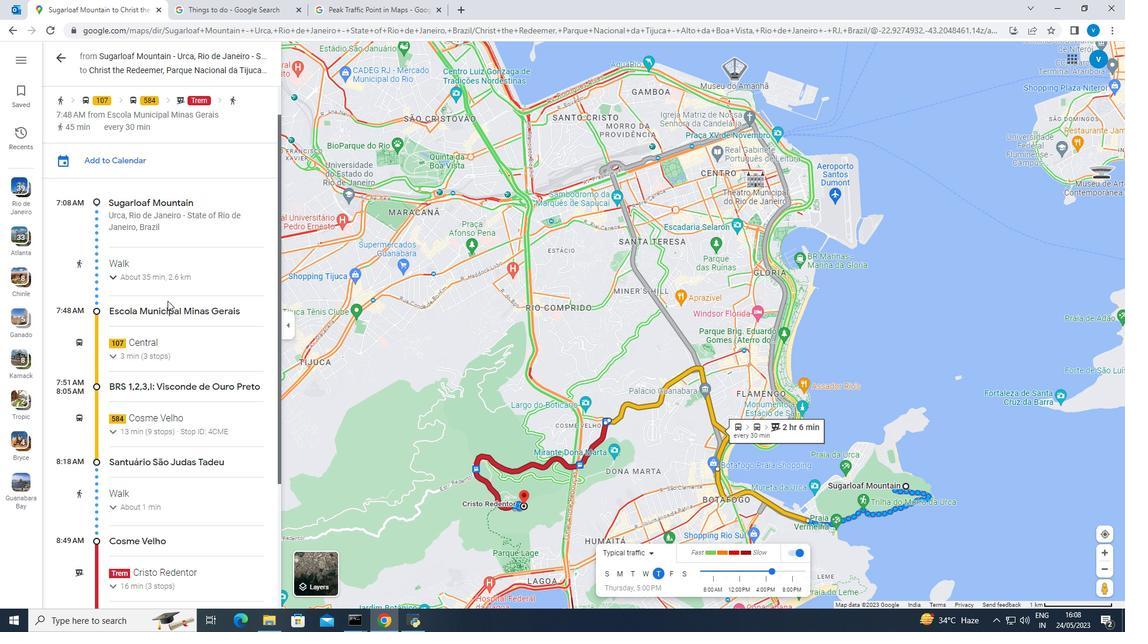 
Action: Mouse moved to (59, 63)
Screenshot: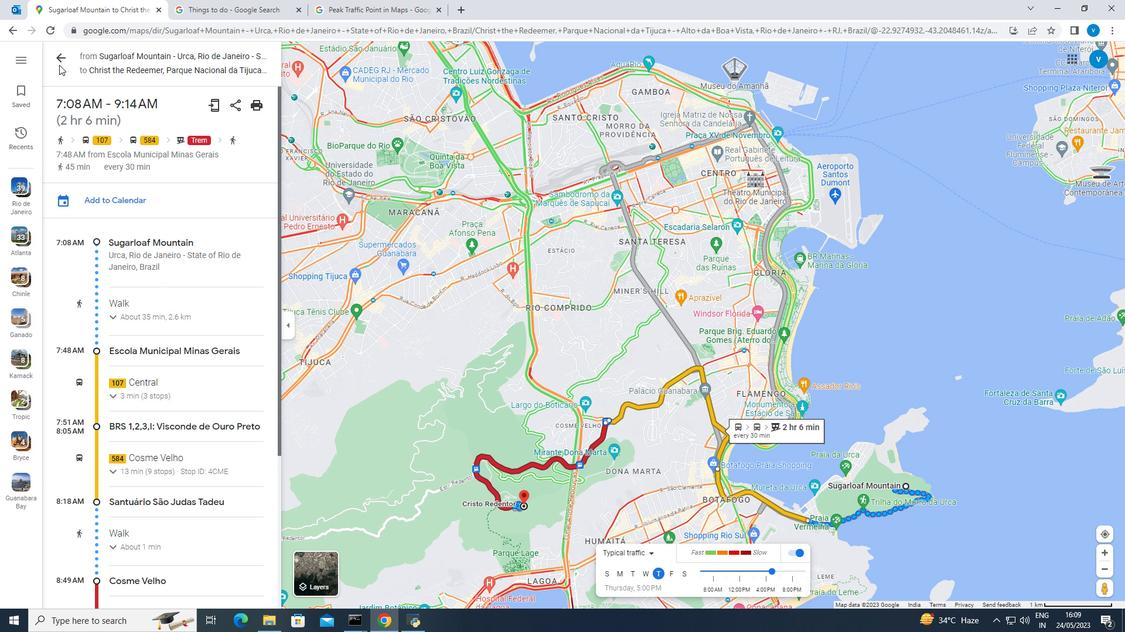 
Action: Mouse pressed left at (59, 63)
Screenshot: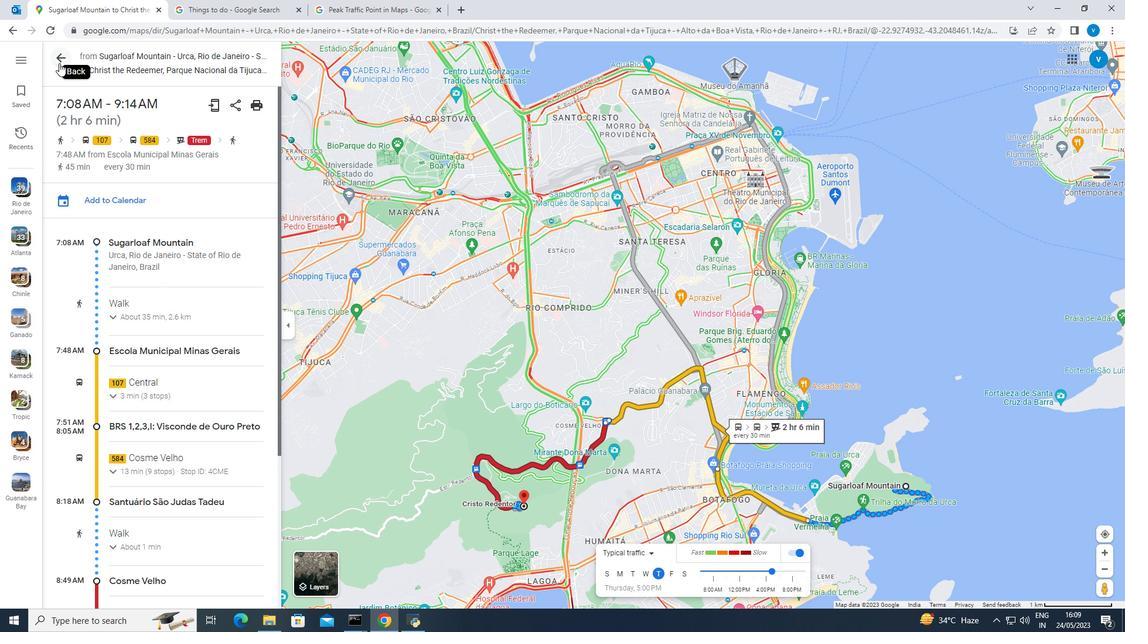 
Action: Mouse moved to (126, 394)
Screenshot: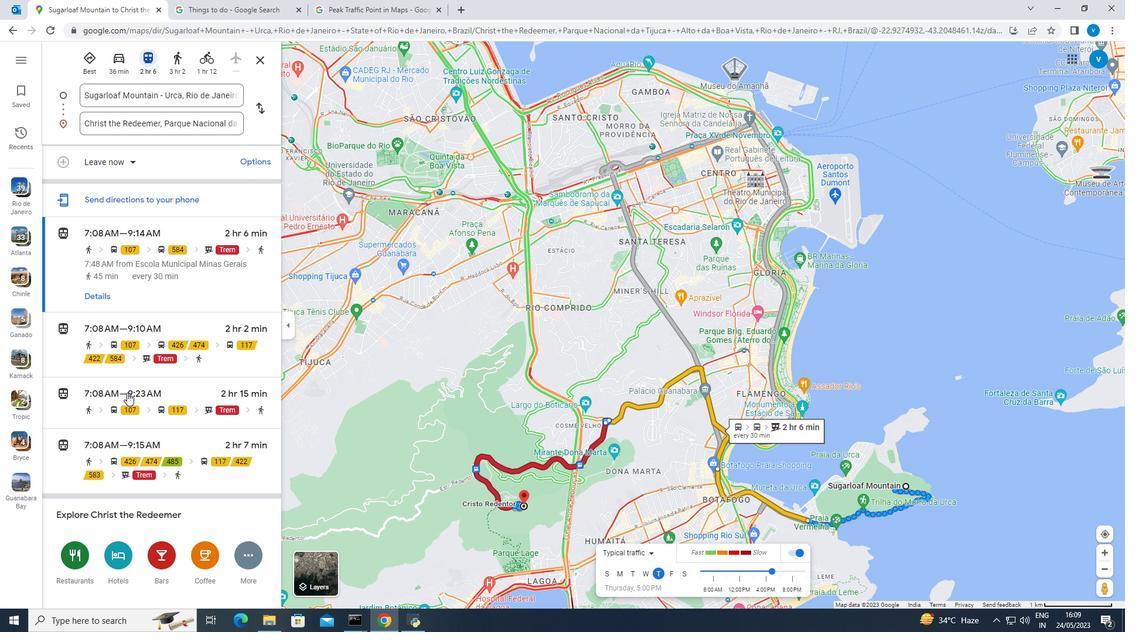 
Action: Mouse pressed left at (126, 394)
Screenshot: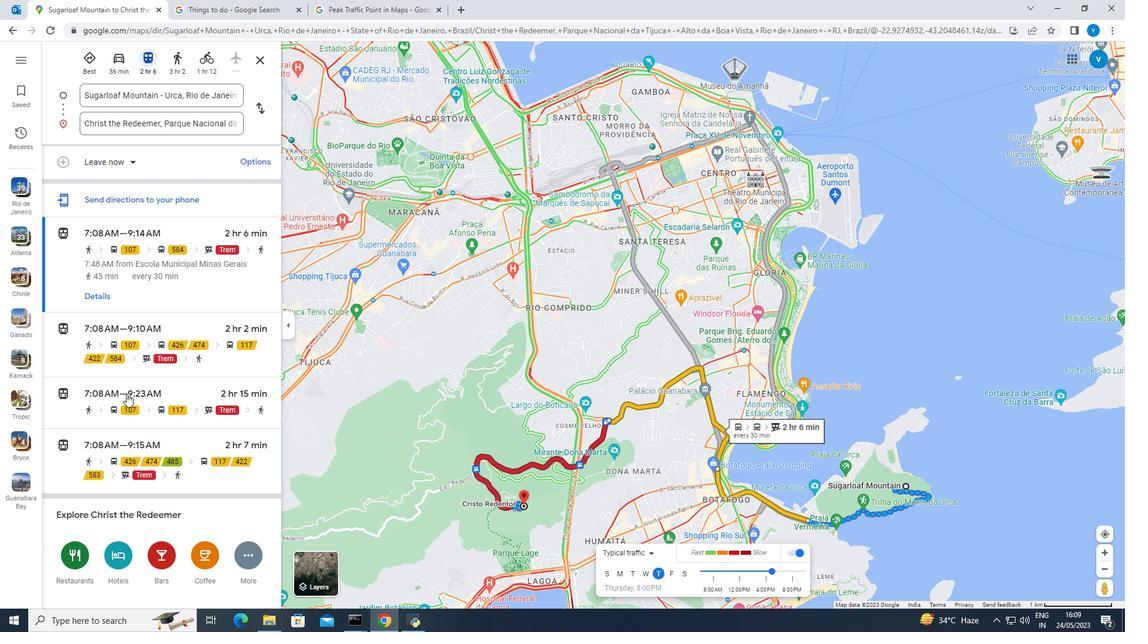 
Action: Mouse moved to (98, 408)
Screenshot: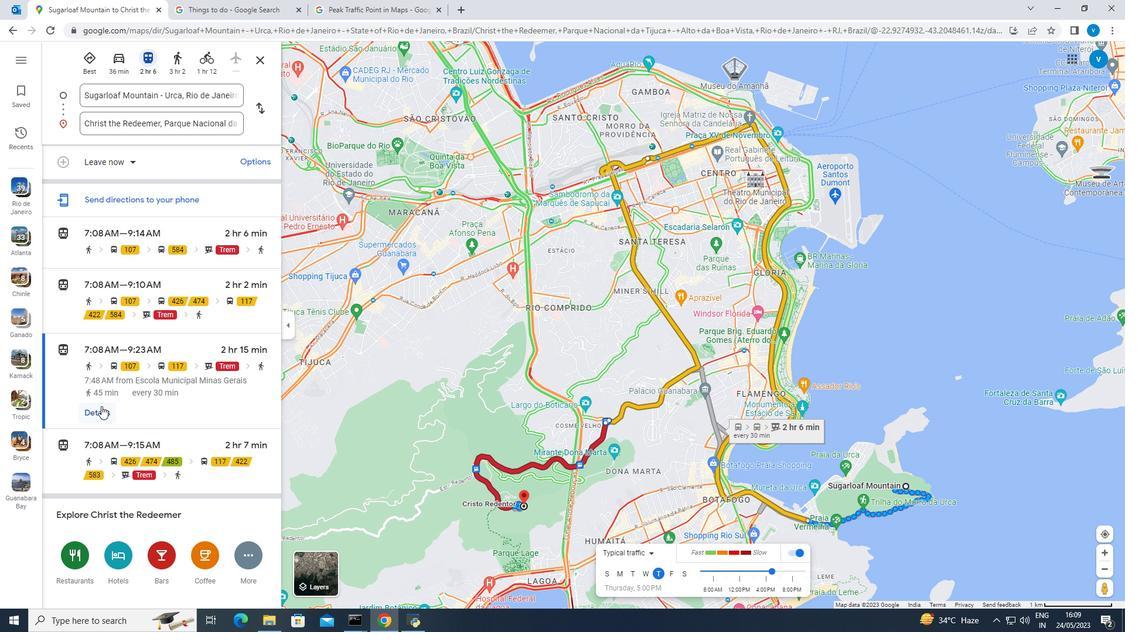 
Action: Mouse pressed left at (98, 408)
Screenshot: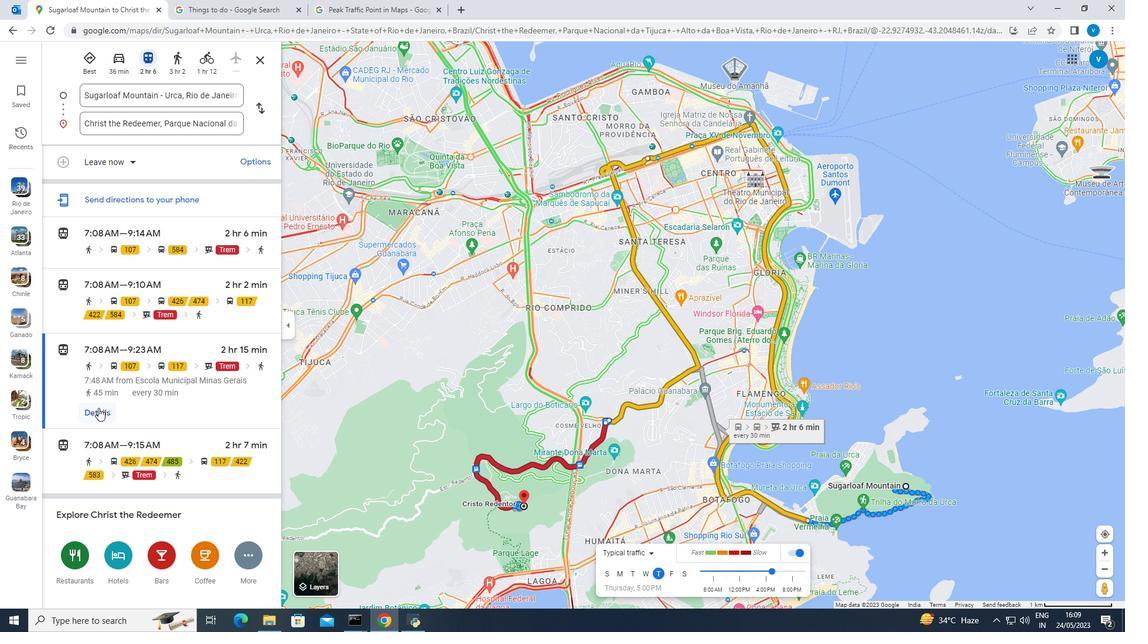 
Action: Mouse moved to (107, 383)
Screenshot: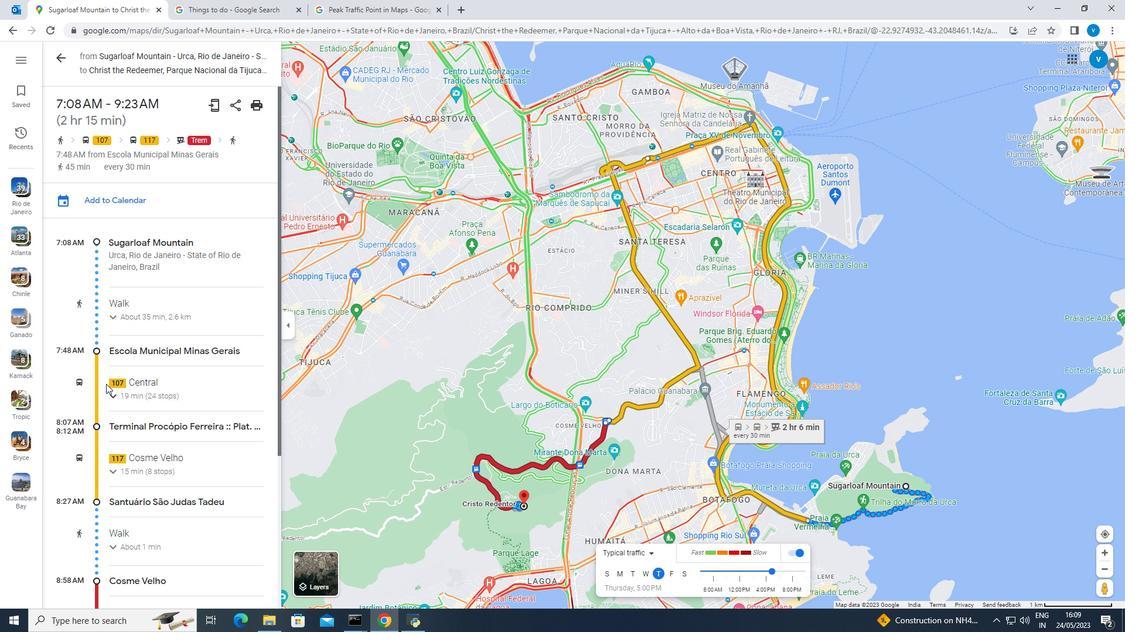 
Action: Mouse scrolled (107, 382) with delta (0, 0)
Screenshot: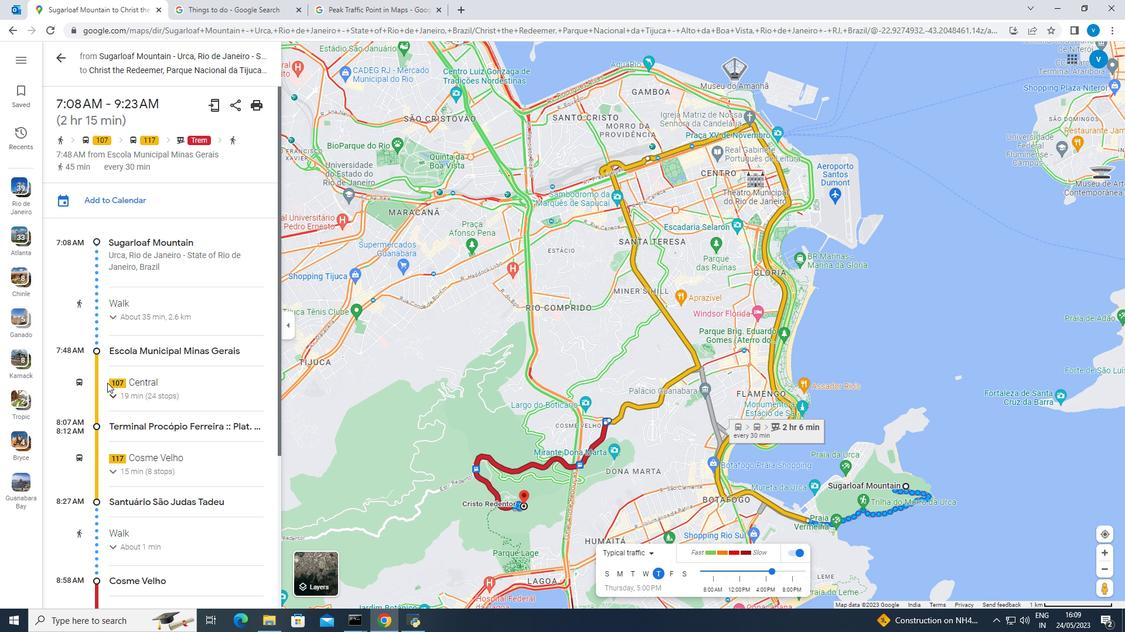 
Action: Mouse scrolled (107, 382) with delta (0, 0)
Screenshot: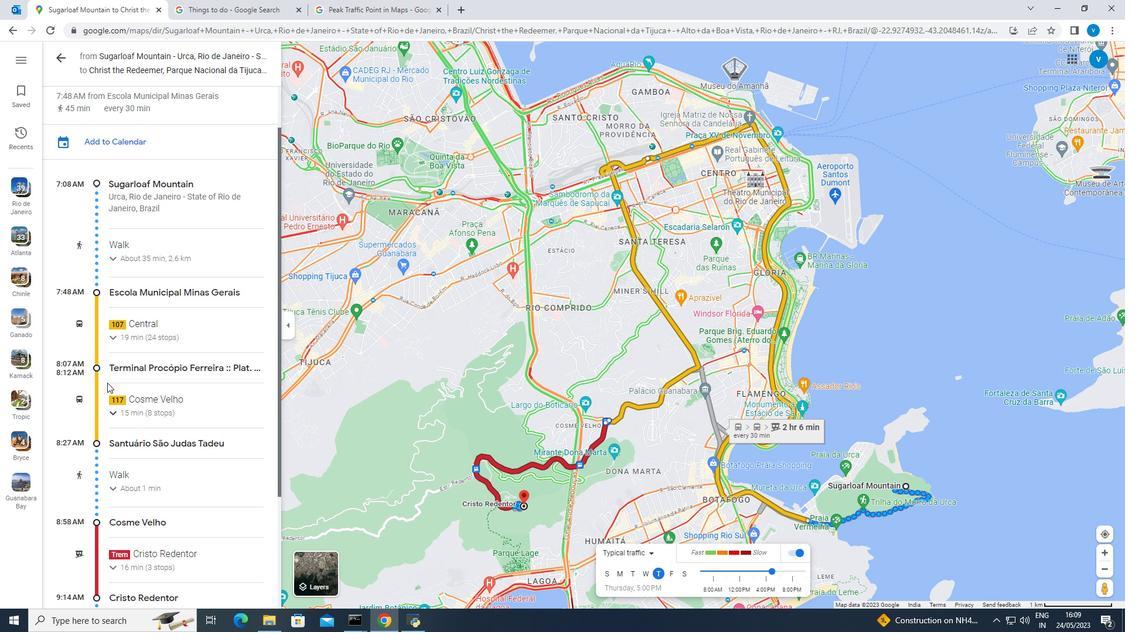 
Action: Mouse scrolled (107, 382) with delta (0, 0)
Screenshot: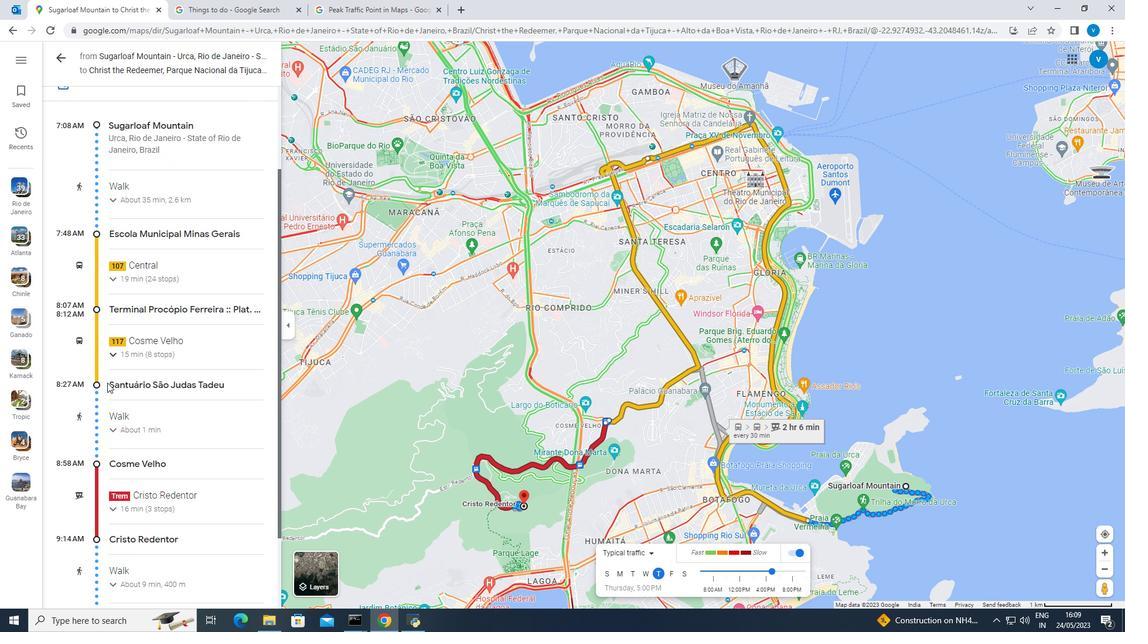 
Action: Mouse scrolled (107, 382) with delta (0, 0)
Screenshot: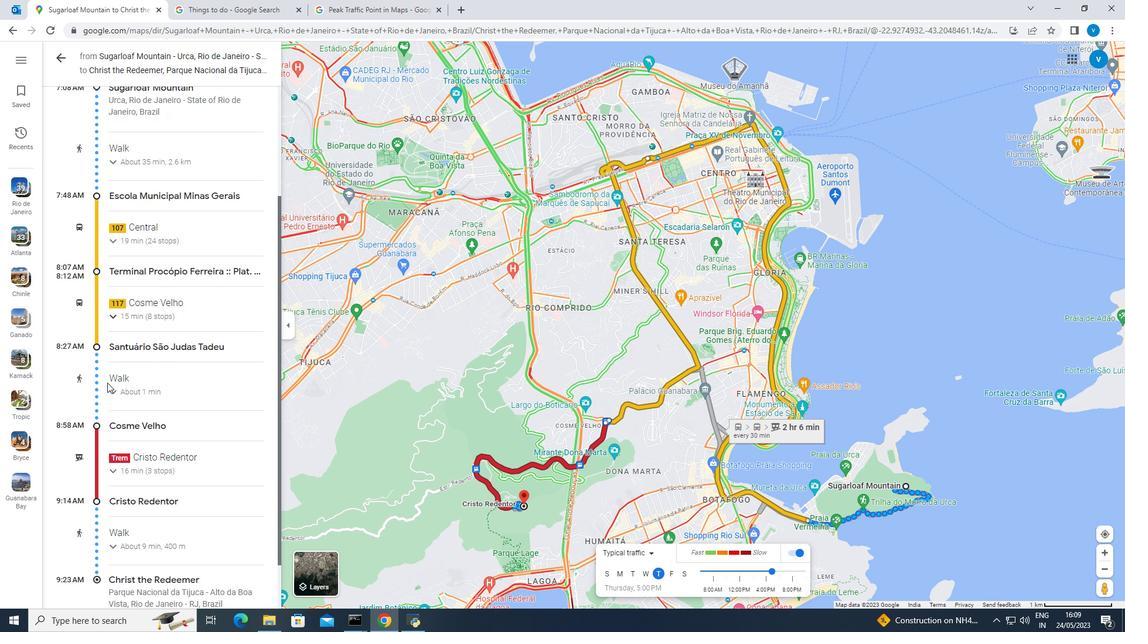 
Action: Mouse scrolled (107, 382) with delta (0, 0)
Screenshot: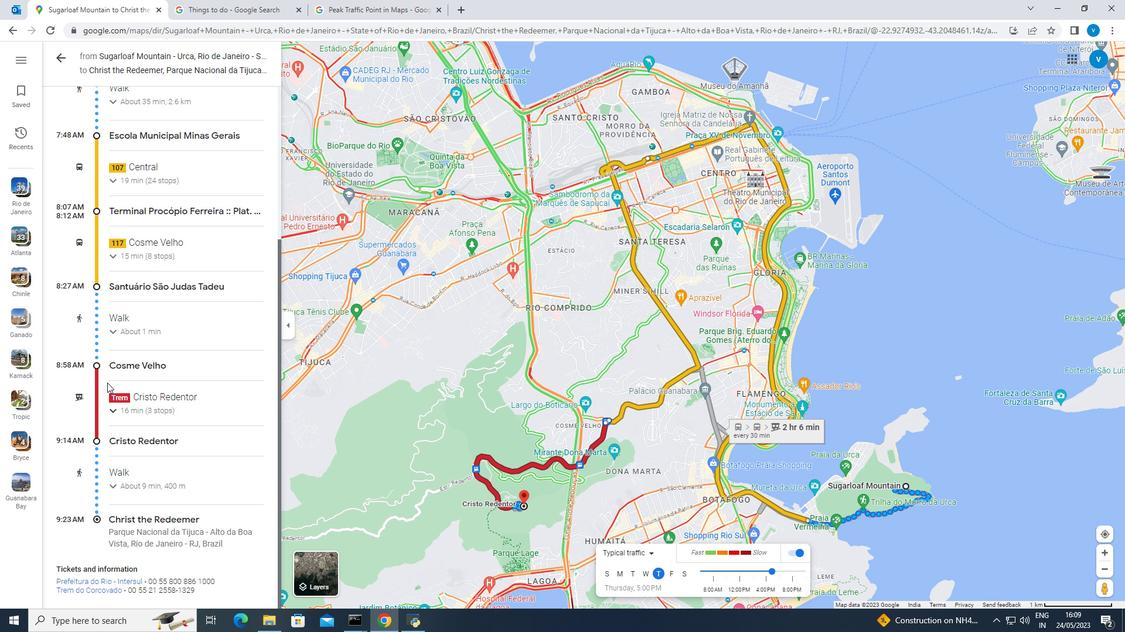 
Action: Mouse scrolled (107, 382) with delta (0, 0)
Screenshot: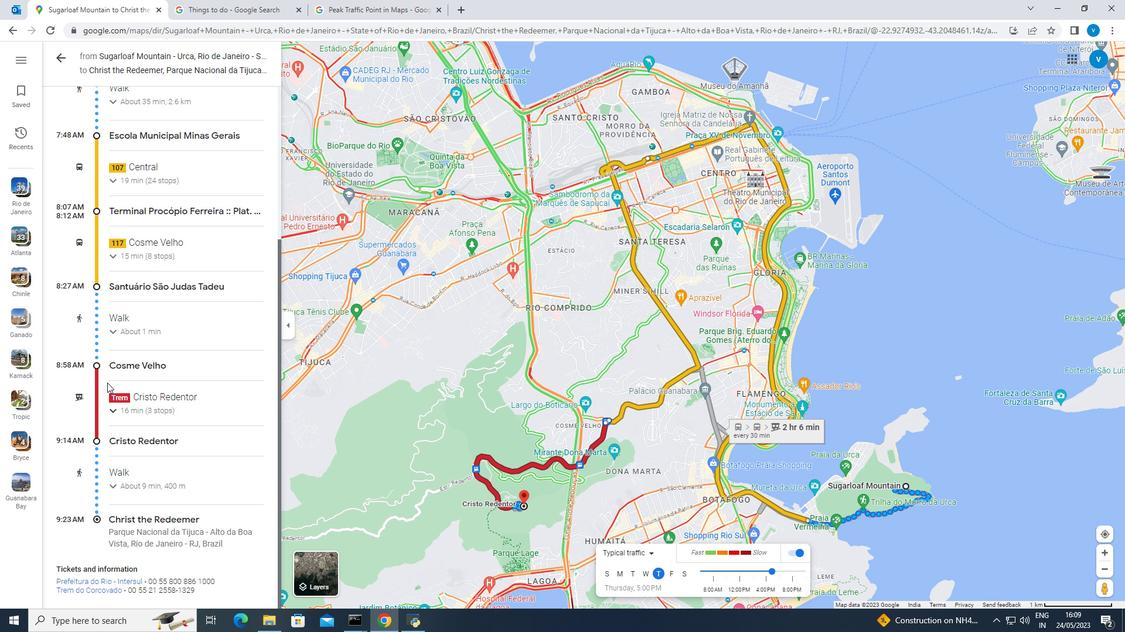 
Action: Mouse scrolled (107, 382) with delta (0, 0)
Screenshot: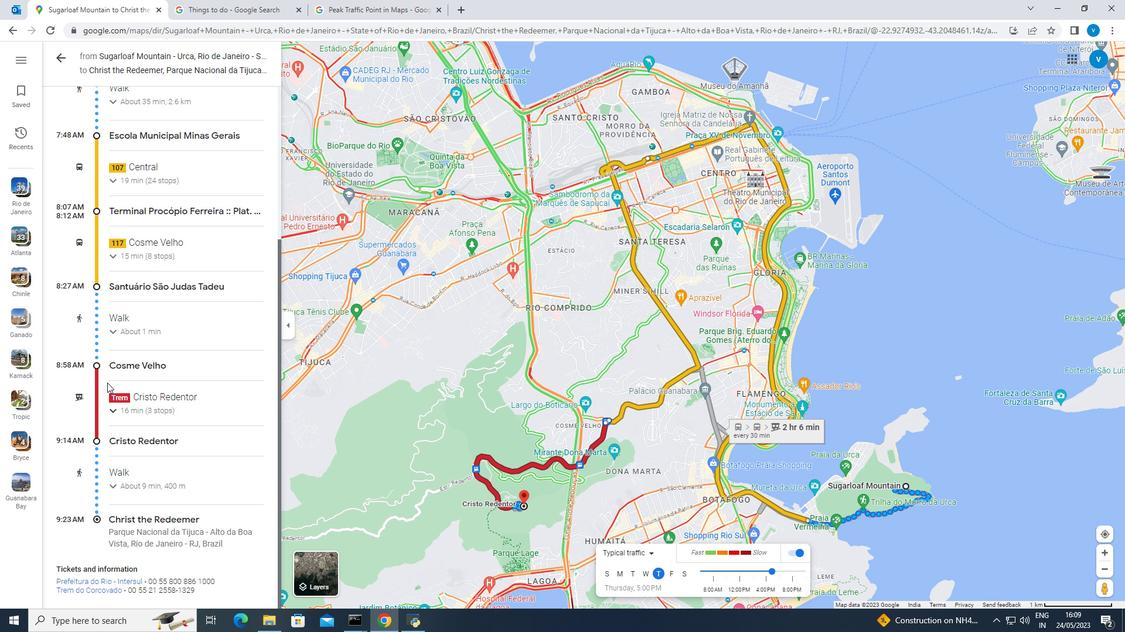 
Action: Mouse scrolled (107, 383) with delta (0, 0)
Screenshot: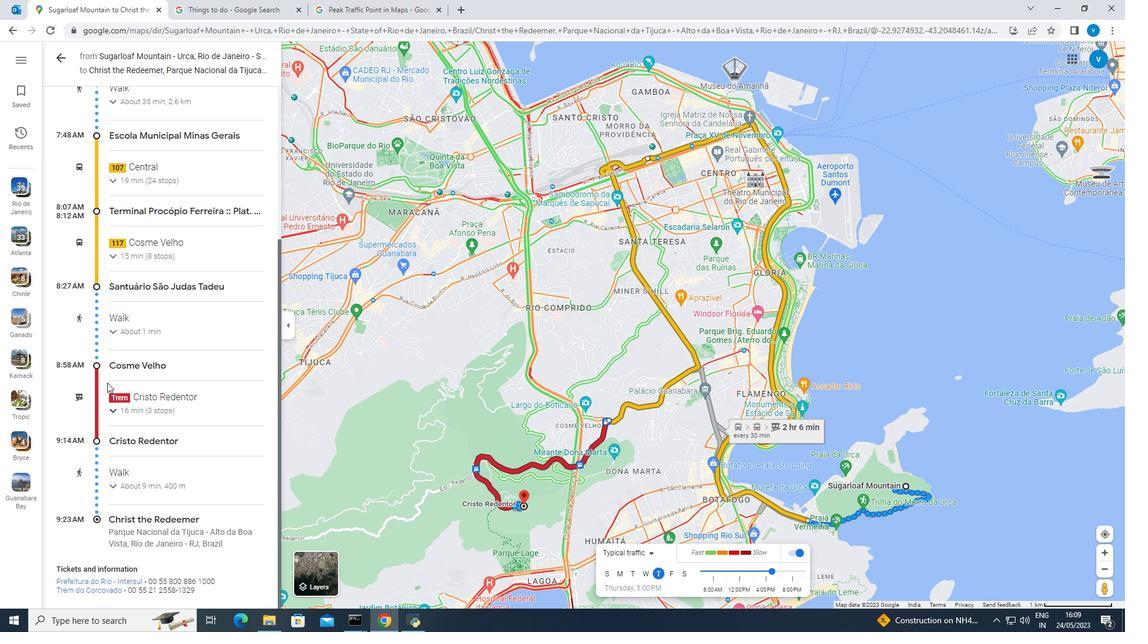
Action: Mouse scrolled (107, 383) with delta (0, 0)
Screenshot: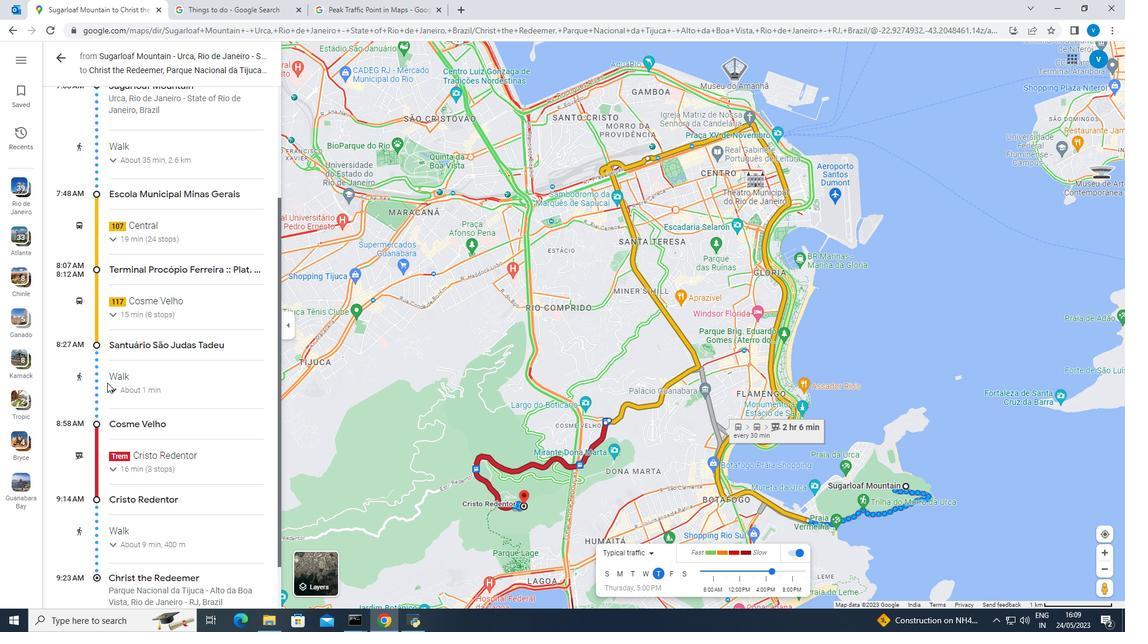 
Action: Mouse scrolled (107, 383) with delta (0, 0)
Screenshot: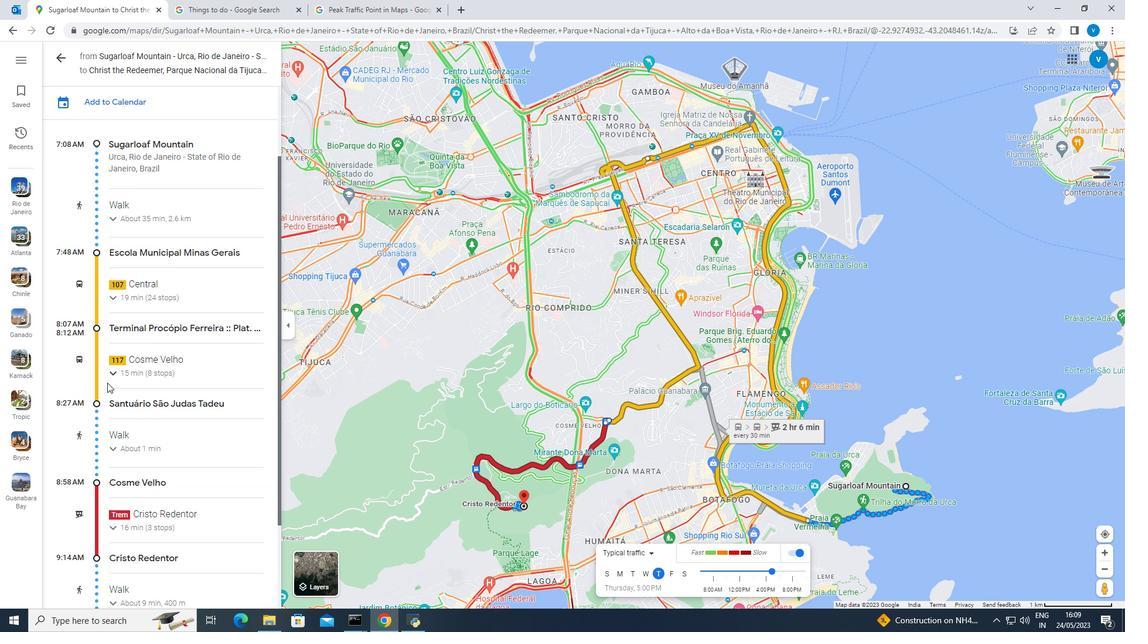 
Action: Mouse scrolled (107, 383) with delta (0, 0)
Screenshot: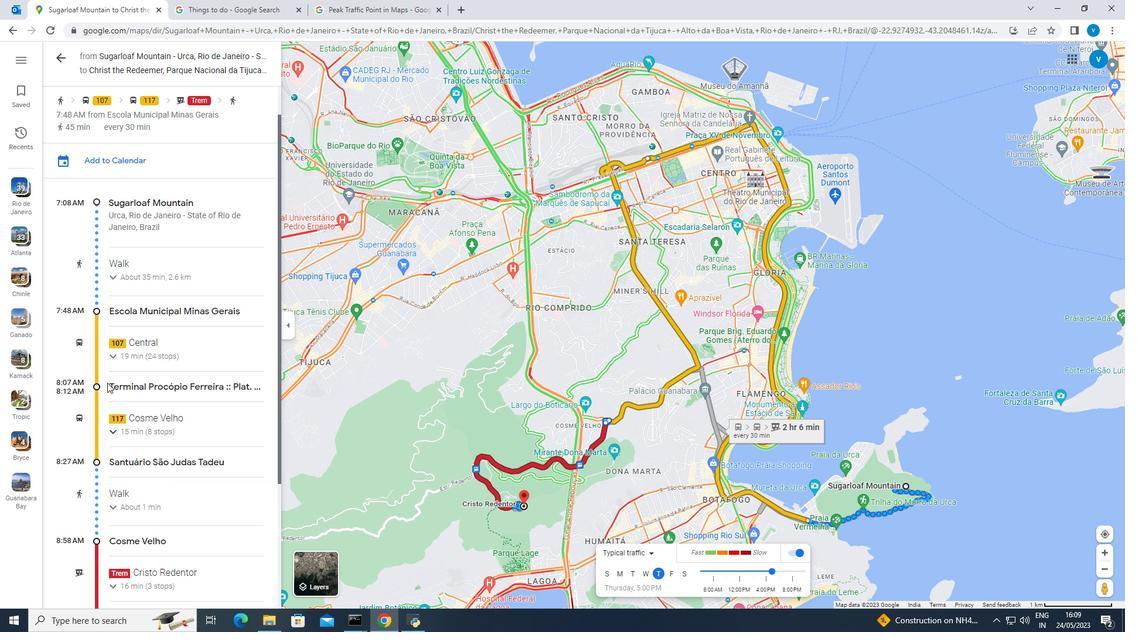 
Action: Mouse scrolled (107, 383) with delta (0, 0)
Screenshot: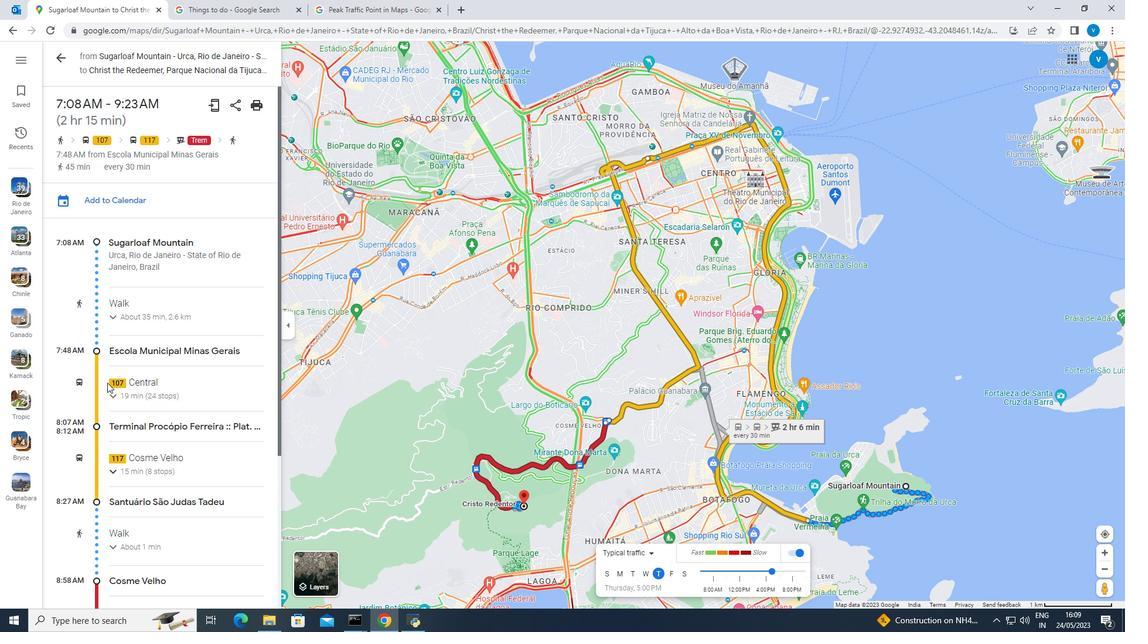 
Action: Mouse scrolled (107, 383) with delta (0, 0)
Screenshot: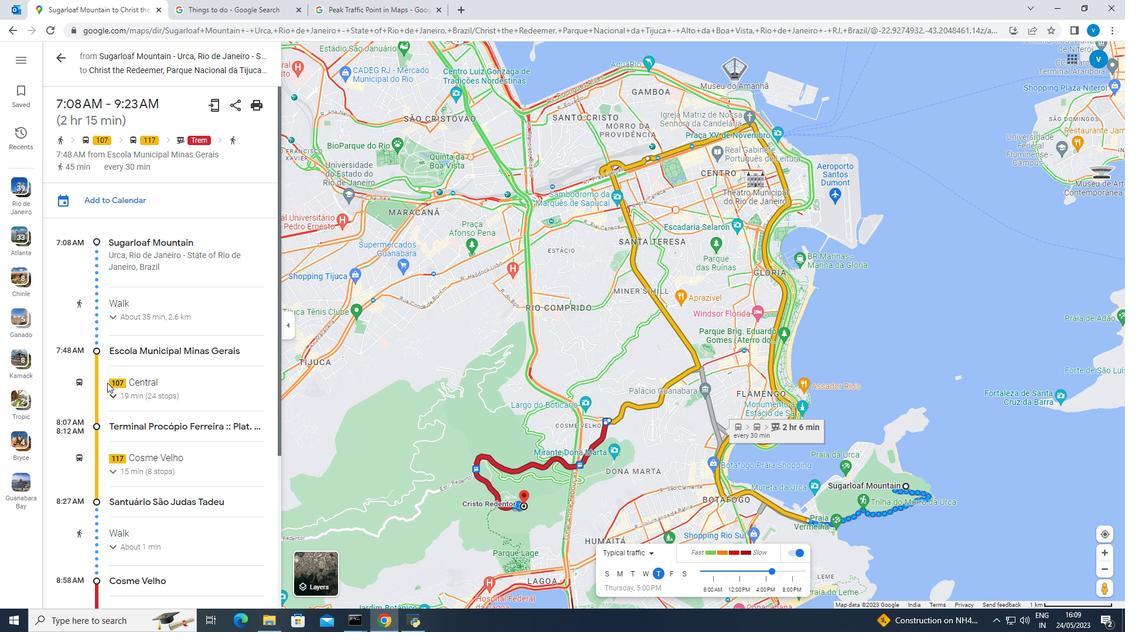
Action: Mouse moved to (58, 56)
Screenshot: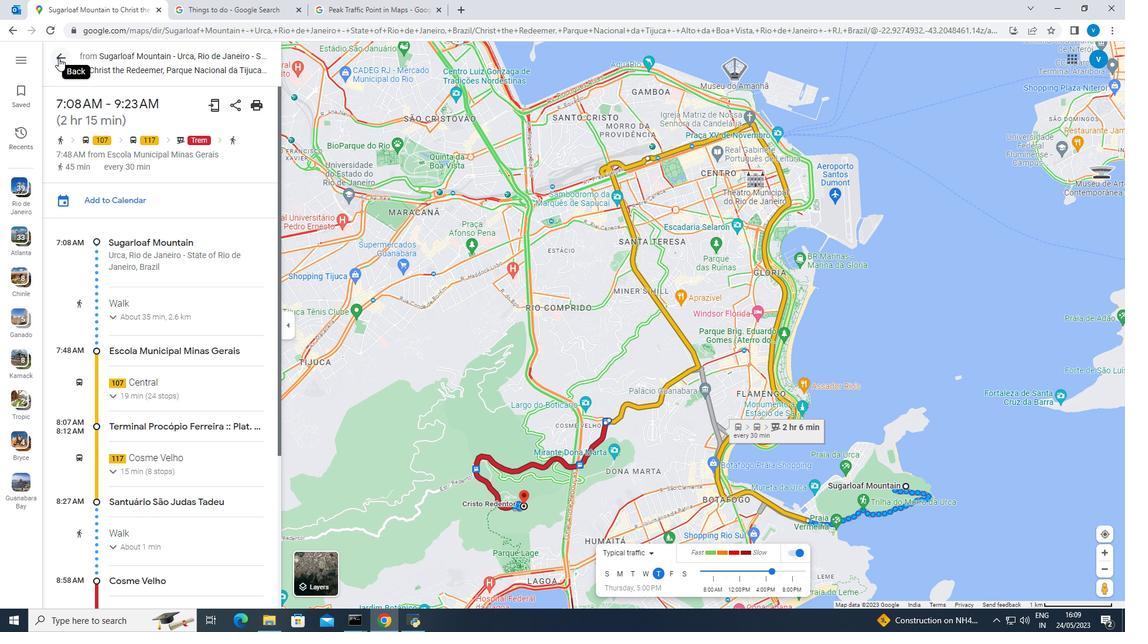 
Action: Mouse pressed left at (58, 56)
Screenshot: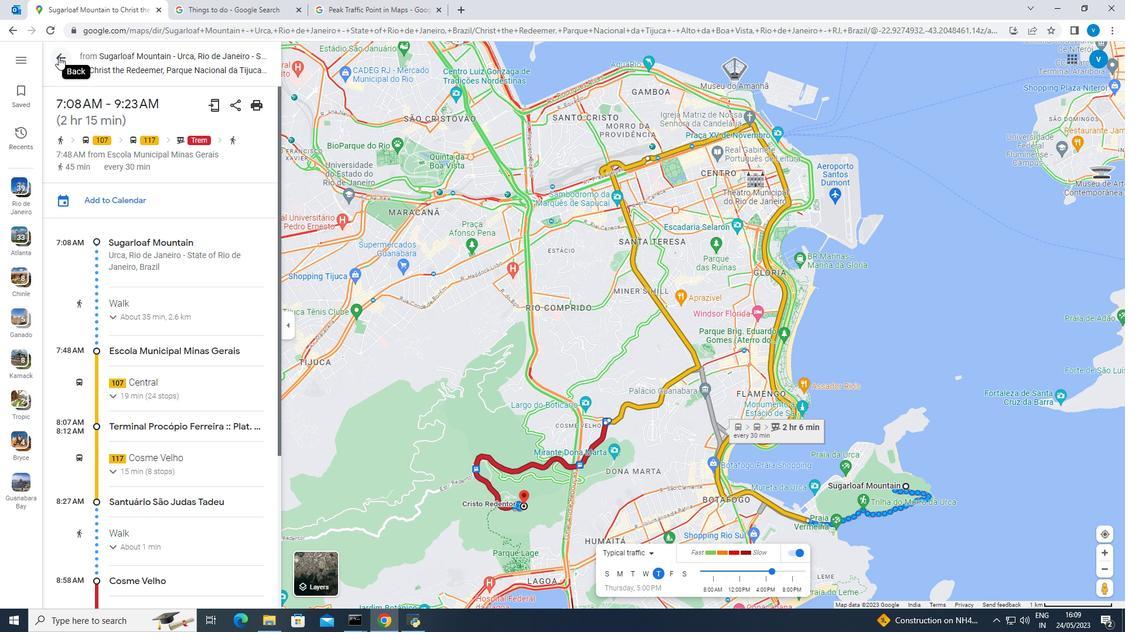 
Action: Mouse moved to (113, 311)
Screenshot: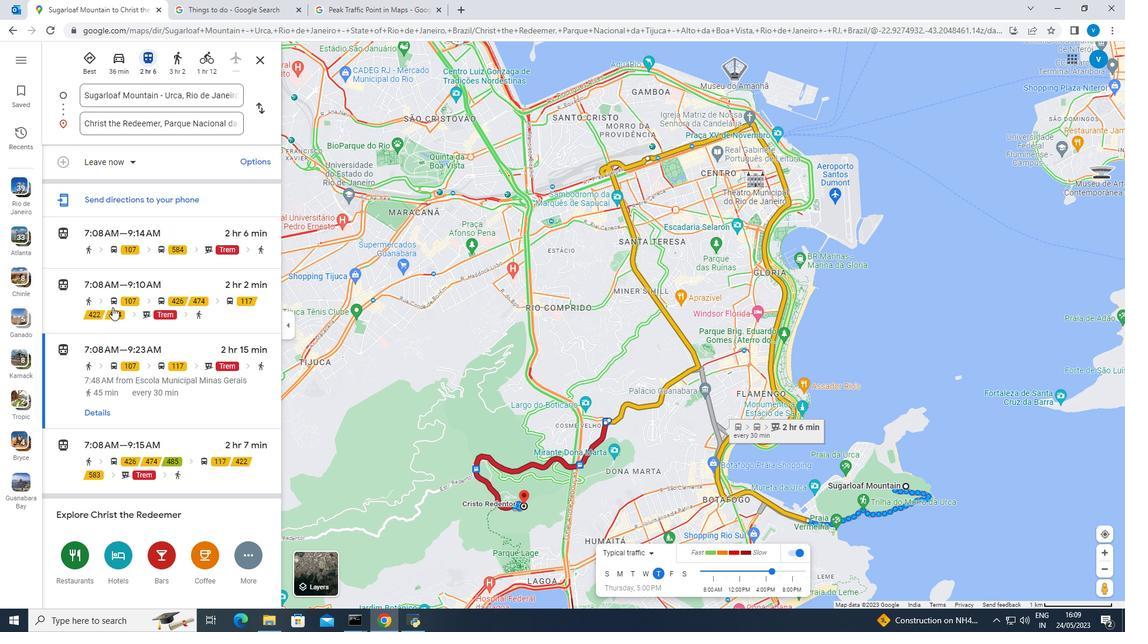 
Action: Mouse scrolled (113, 310) with delta (0, 0)
Screenshot: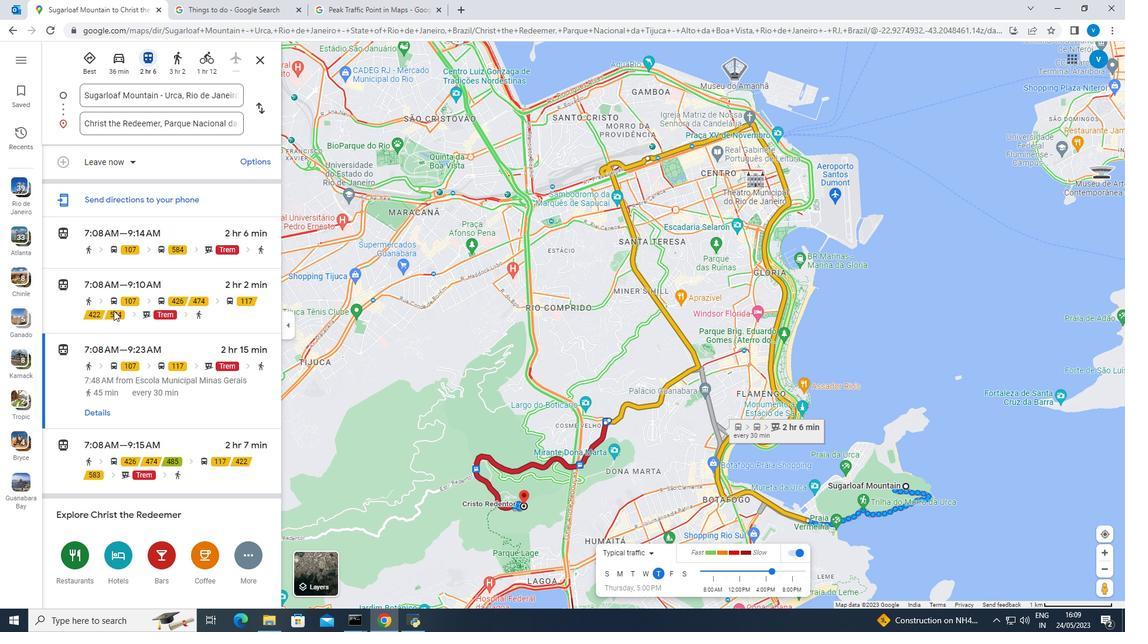 
Action: Mouse scrolled (113, 310) with delta (0, 0)
Screenshot: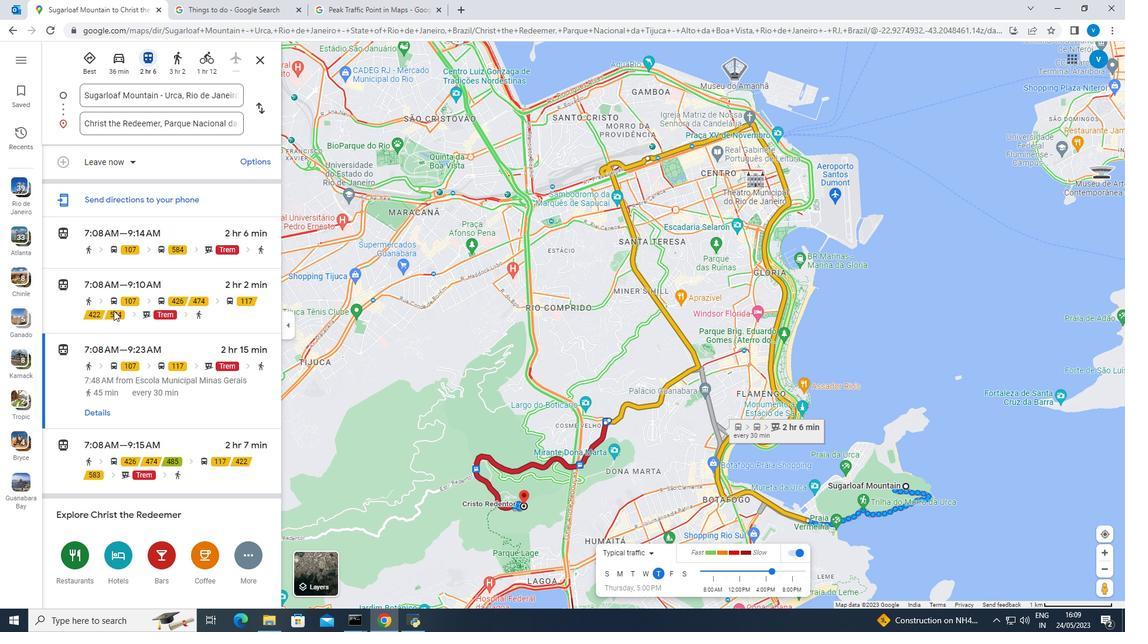 
Action: Mouse scrolled (113, 310) with delta (0, 0)
Screenshot: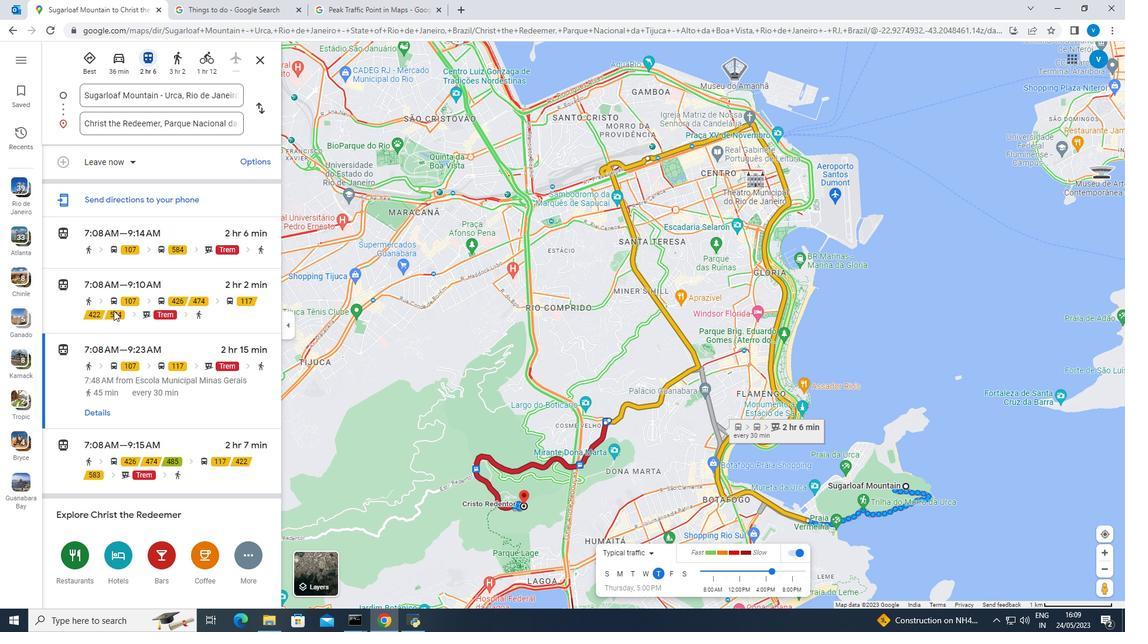 
Action: Mouse moved to (103, 353)
Screenshot: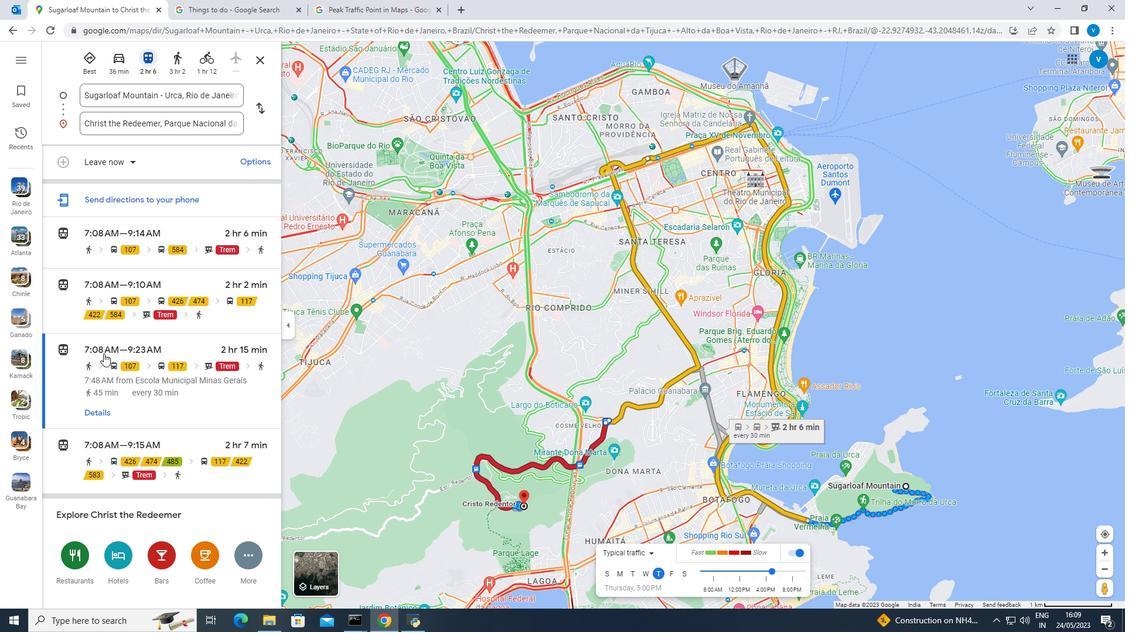 
Action: Mouse pressed left at (103, 353)
Screenshot: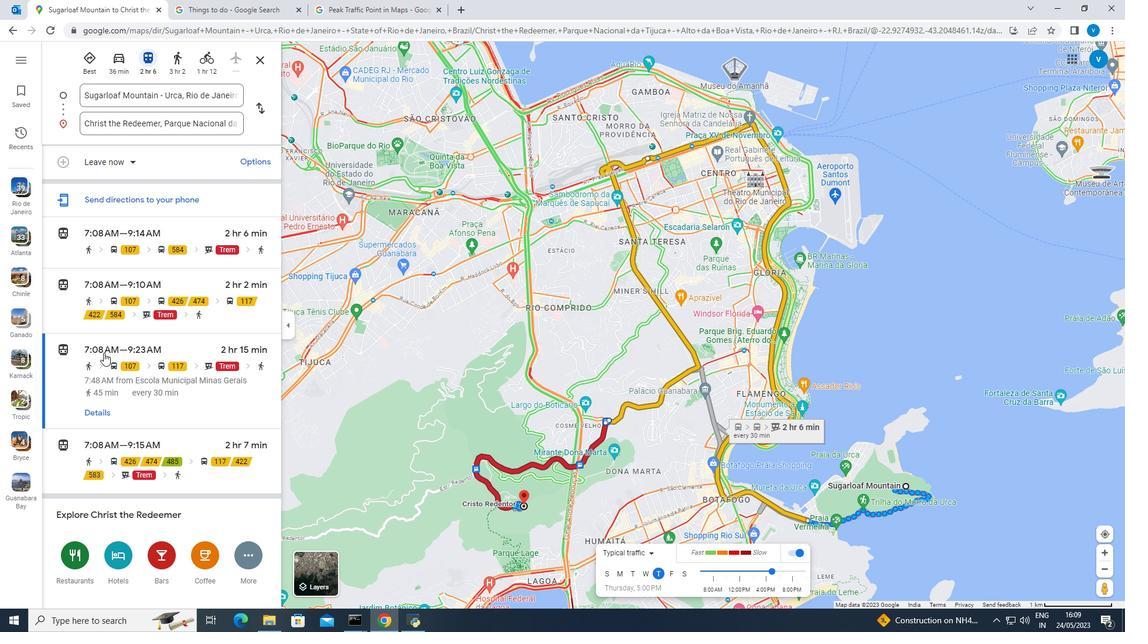
Action: Mouse moved to (117, 426)
Screenshot: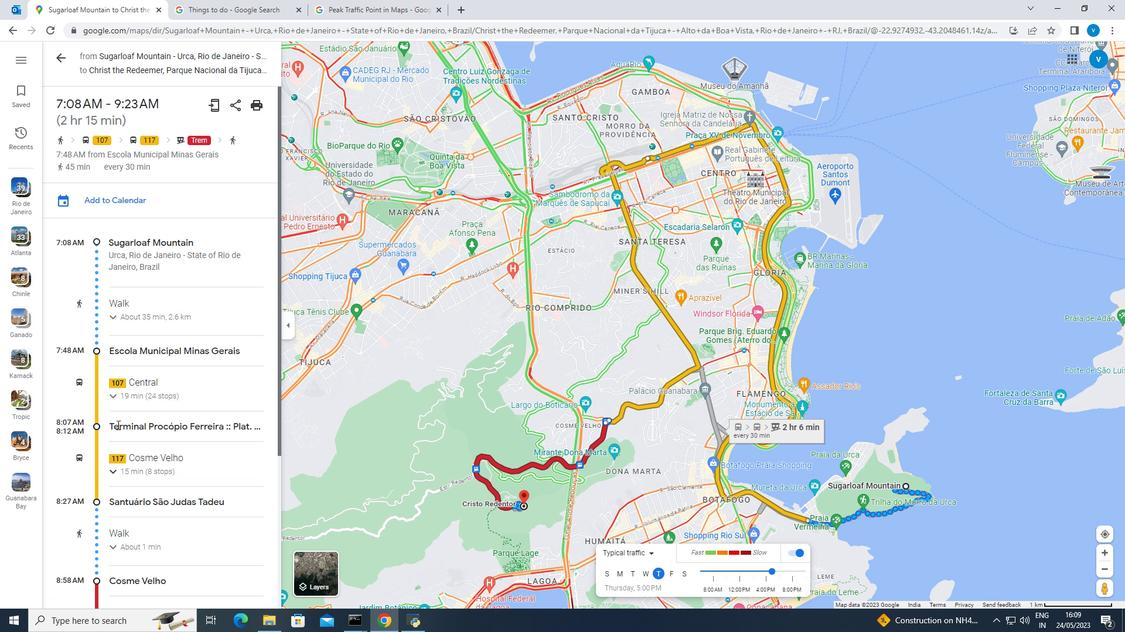 
Action: Mouse scrolled (117, 425) with delta (0, 0)
Screenshot: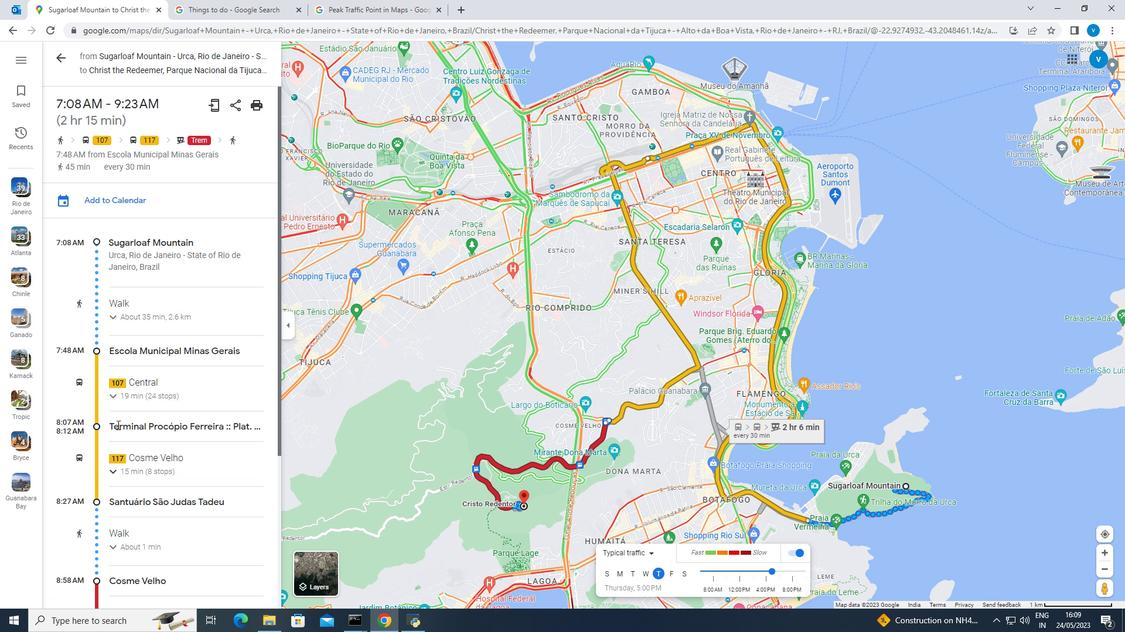 
Action: Mouse moved to (117, 427)
Screenshot: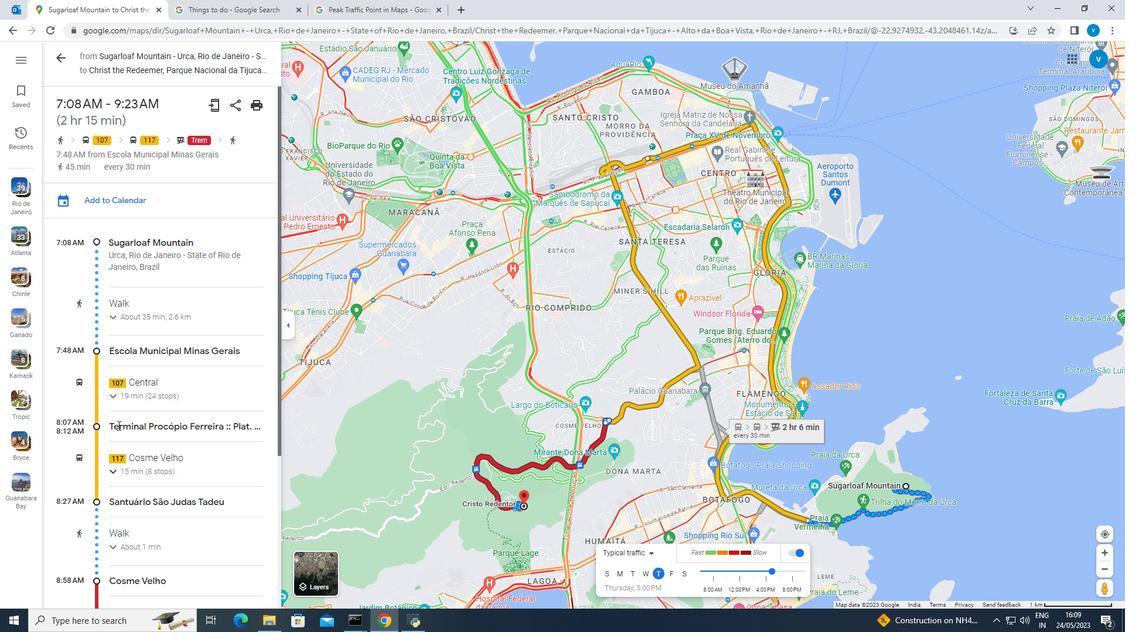 
Action: Mouse scrolled (117, 426) with delta (0, 0)
Screenshot: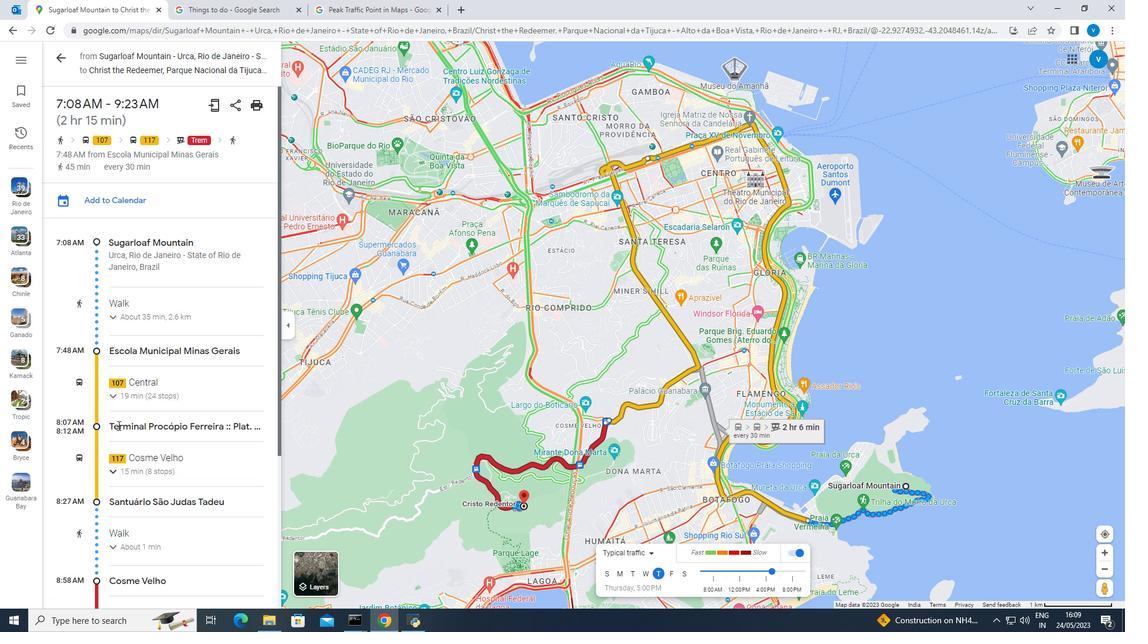 
Action: Mouse moved to (117, 427)
Screenshot: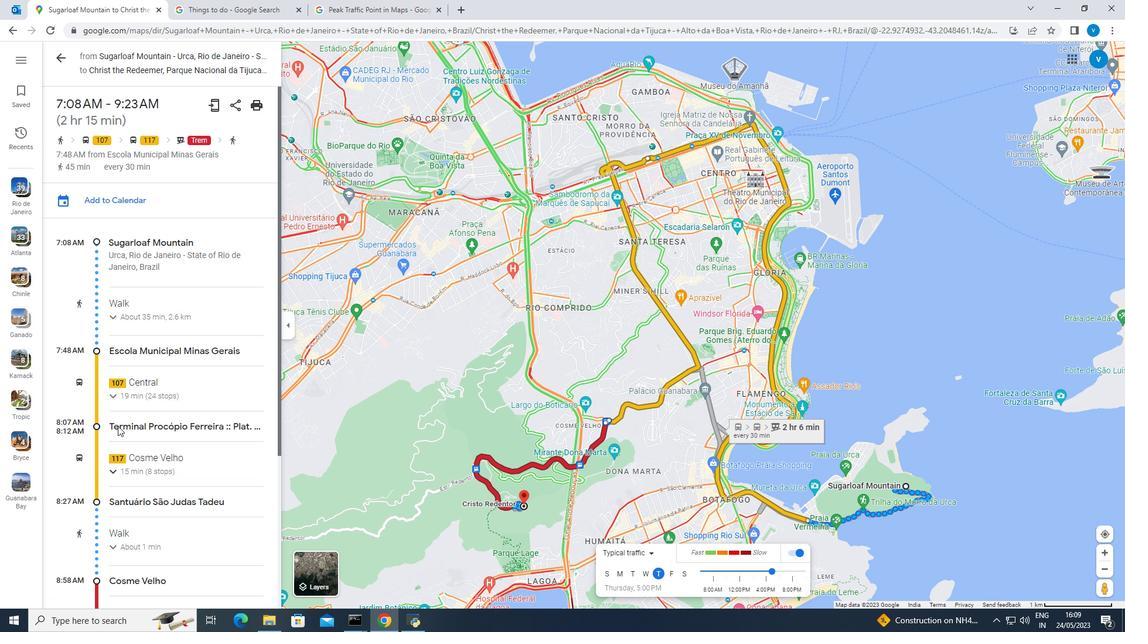 
Action: Mouse scrolled (117, 426) with delta (0, 0)
Screenshot: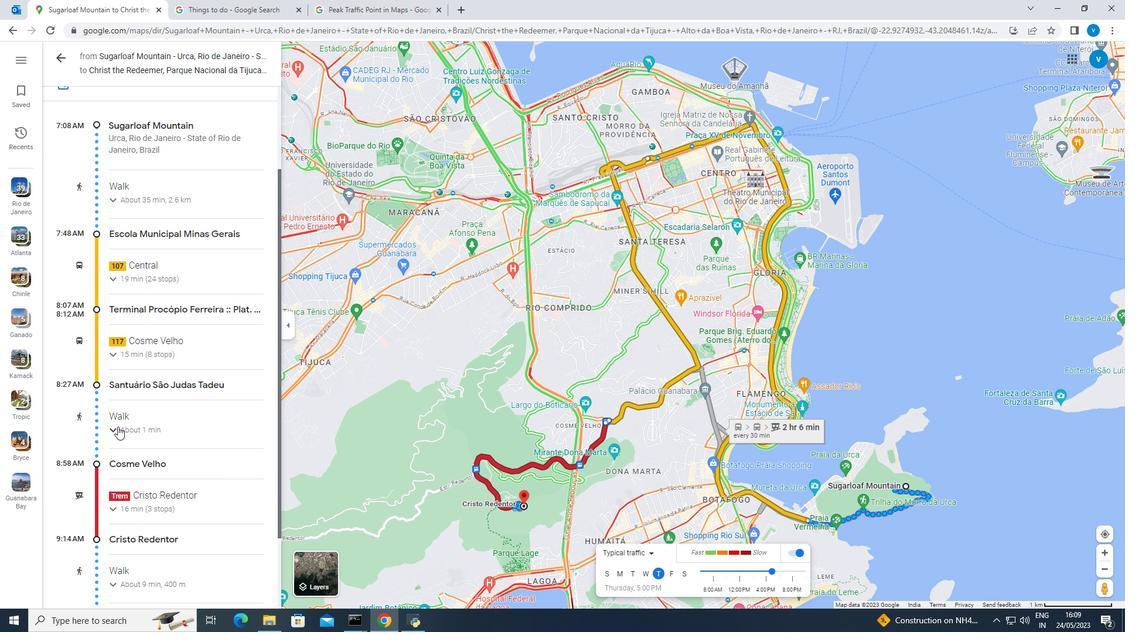 
Action: Mouse scrolled (117, 426) with delta (0, 0)
Screenshot: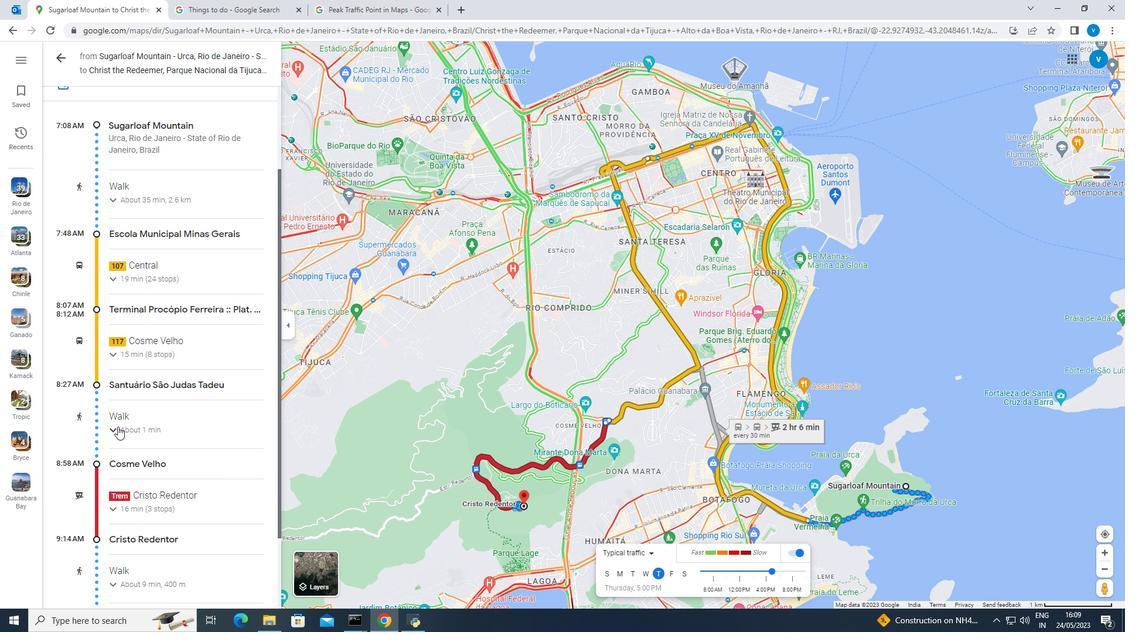 
Action: Mouse scrolled (117, 426) with delta (0, 0)
Screenshot: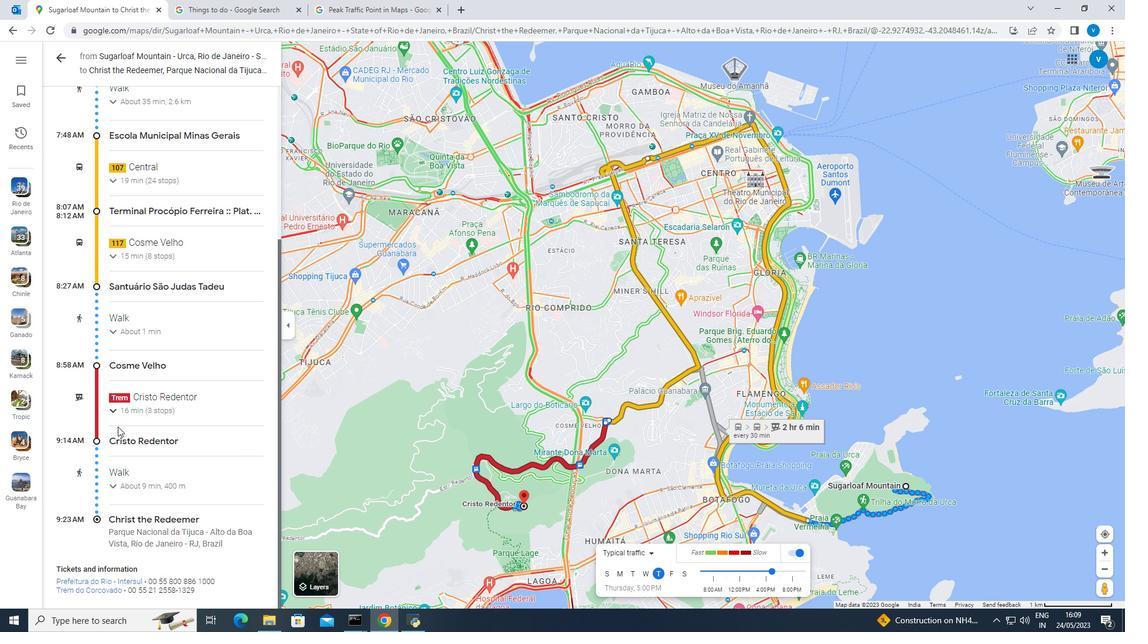 
Action: Mouse scrolled (117, 426) with delta (0, 0)
Screenshot: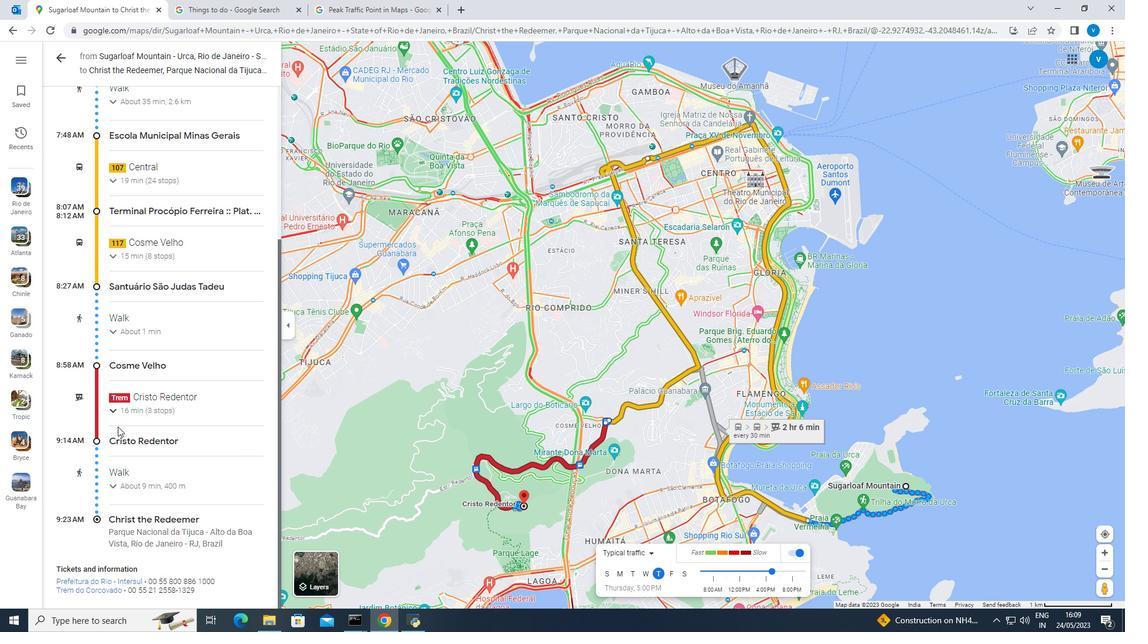 
Action: Mouse scrolled (117, 426) with delta (0, 0)
Screenshot: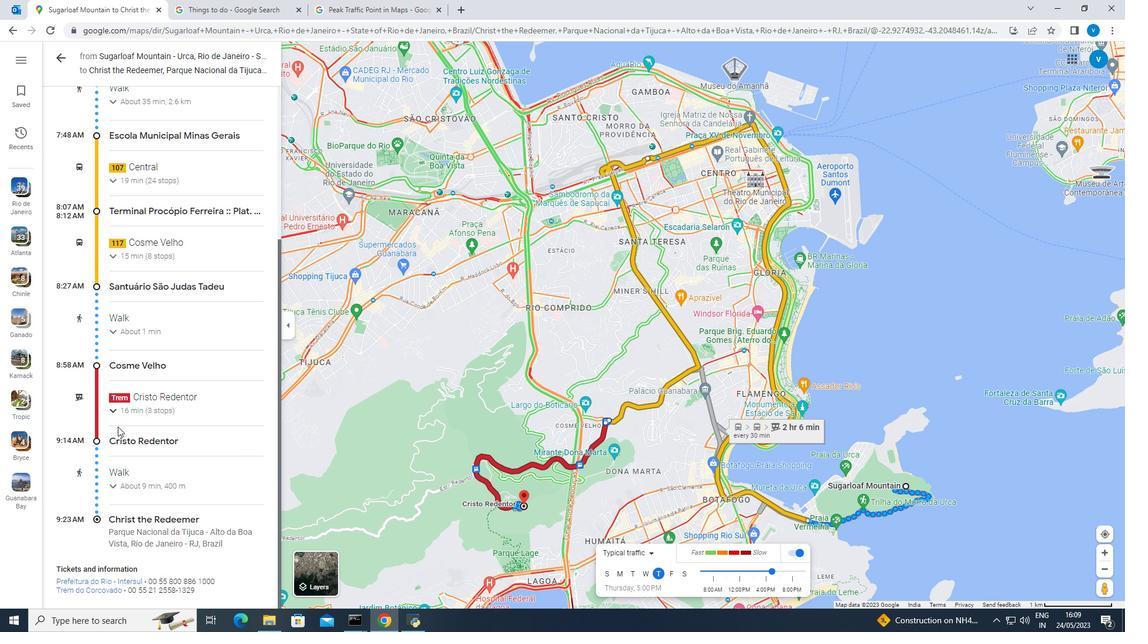 
Action: Mouse moved to (117, 427)
Screenshot: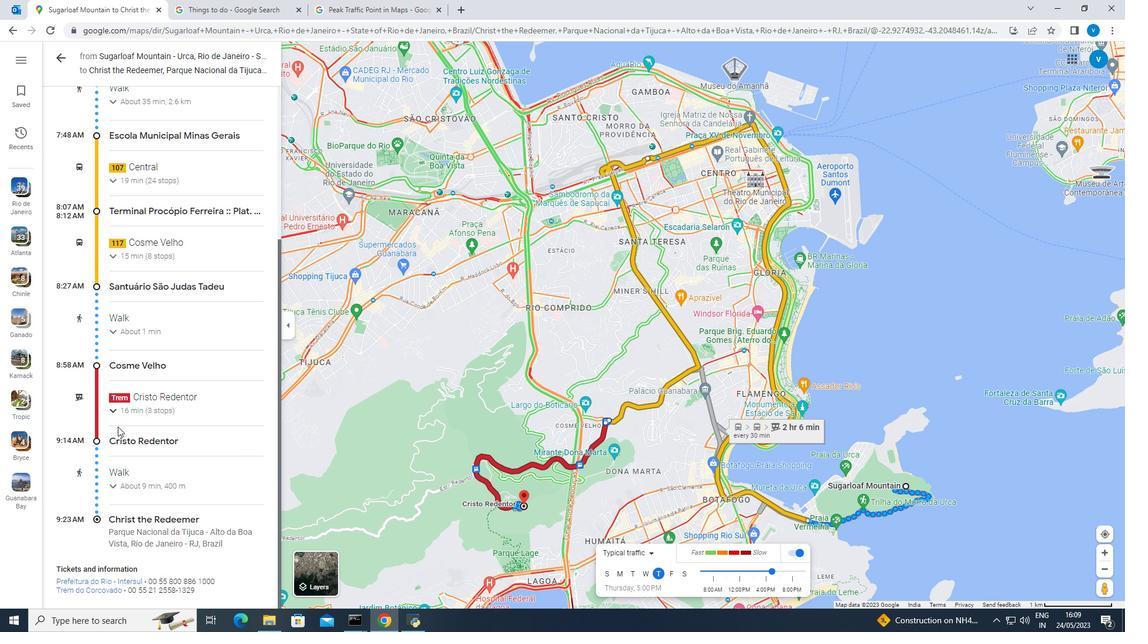 
Action: Mouse scrolled (117, 427) with delta (0, 0)
Screenshot: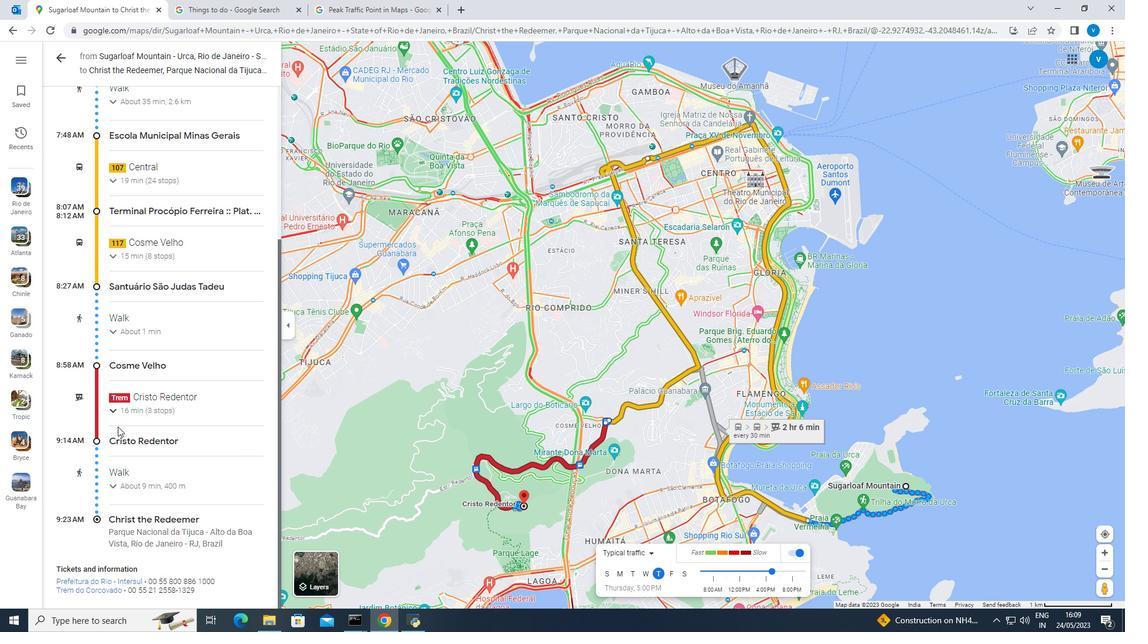 
Action: Mouse moved to (117, 426)
Screenshot: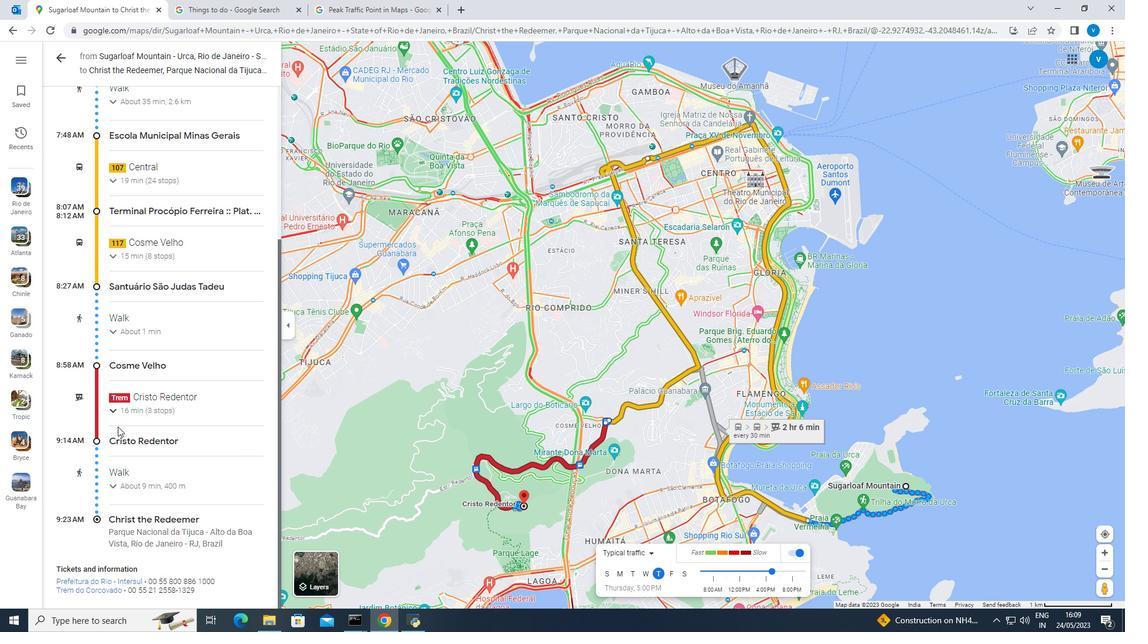 
Action: Mouse scrolled (117, 426) with delta (0, 0)
Screenshot: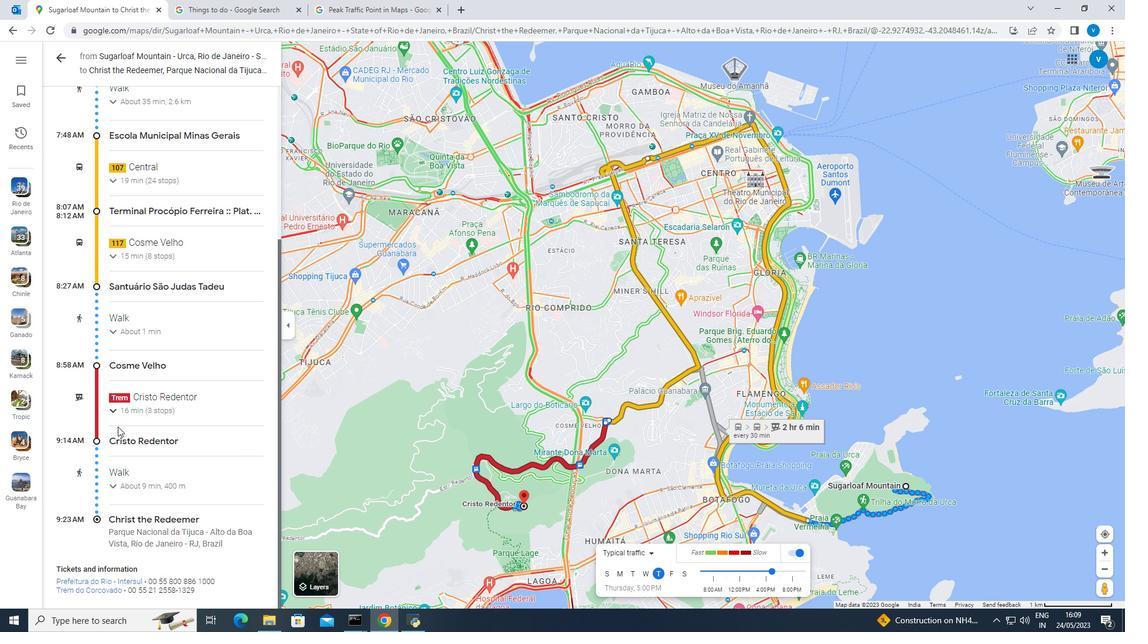 
Action: Mouse scrolled (117, 426) with delta (0, 0)
Screenshot: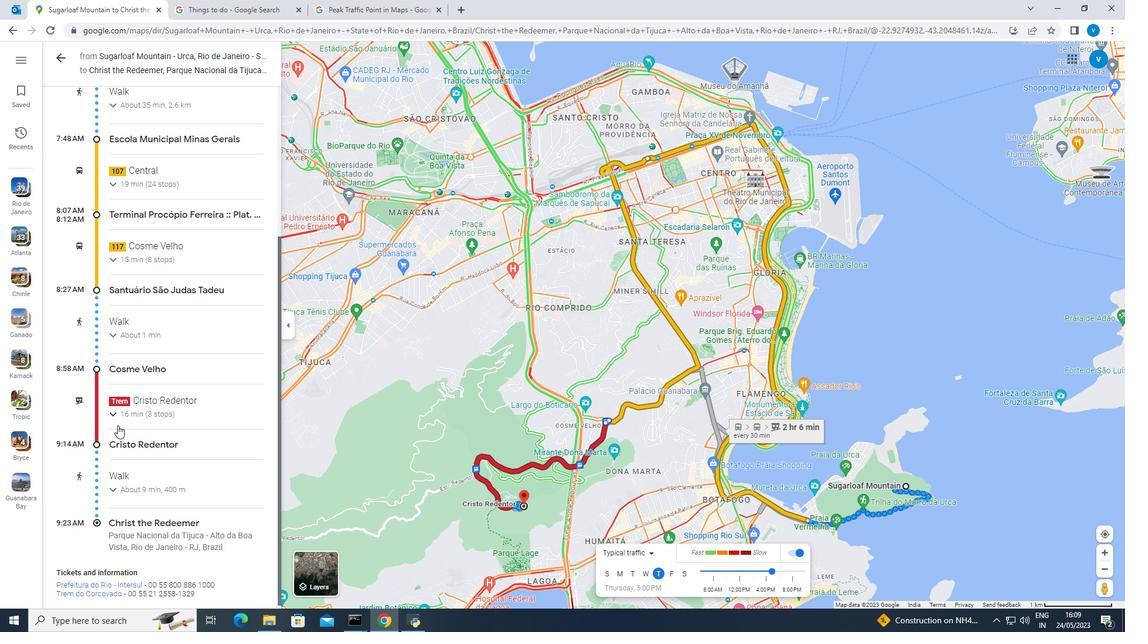 
Action: Mouse scrolled (117, 426) with delta (0, 0)
Screenshot: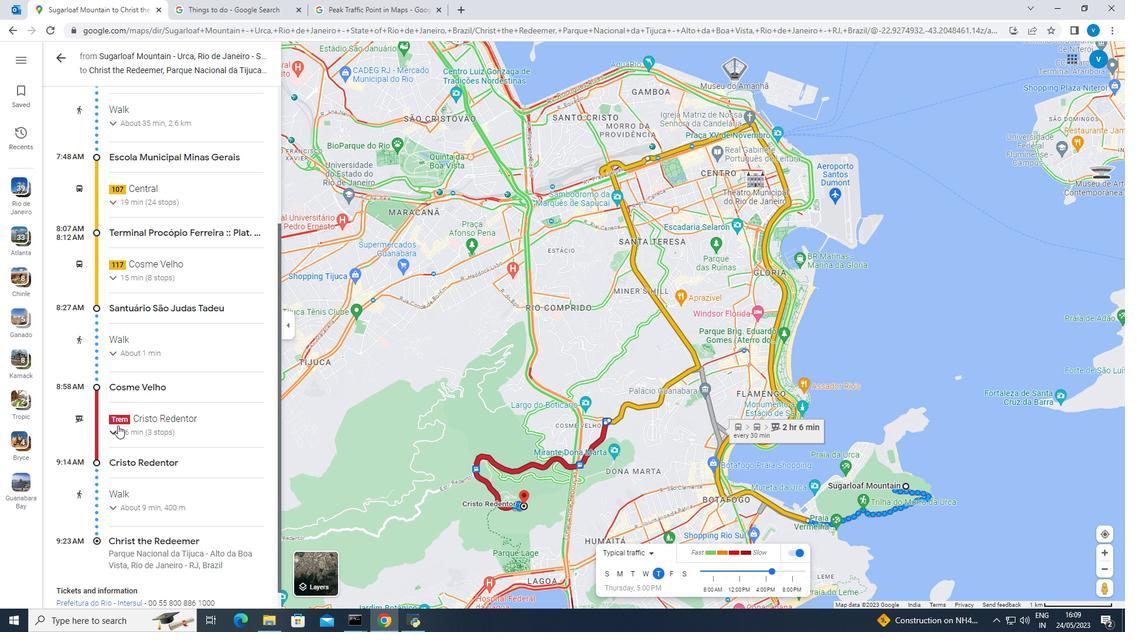 
Action: Mouse scrolled (117, 426) with delta (0, 0)
Screenshot: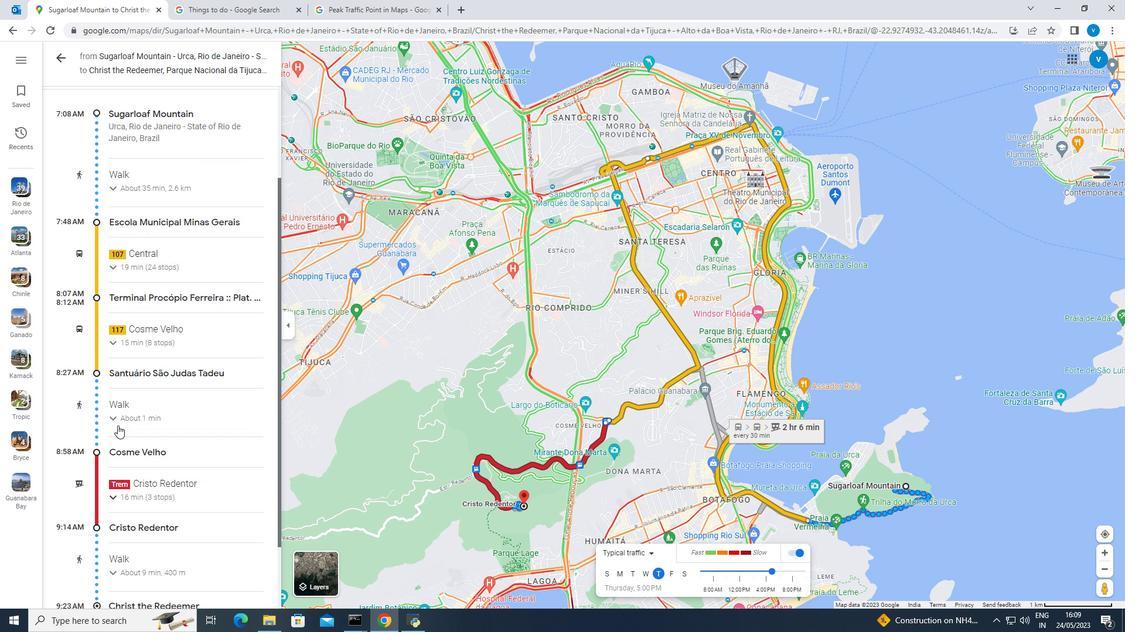 
Action: Mouse scrolled (117, 426) with delta (0, 0)
Screenshot: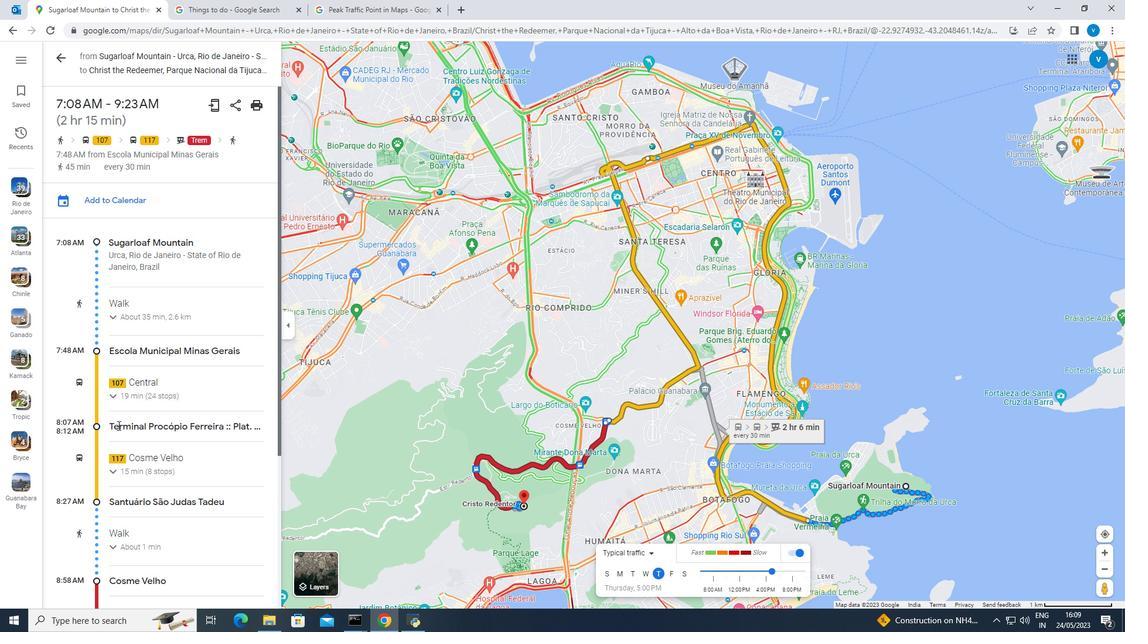 
Action: Mouse moved to (56, 55)
Screenshot: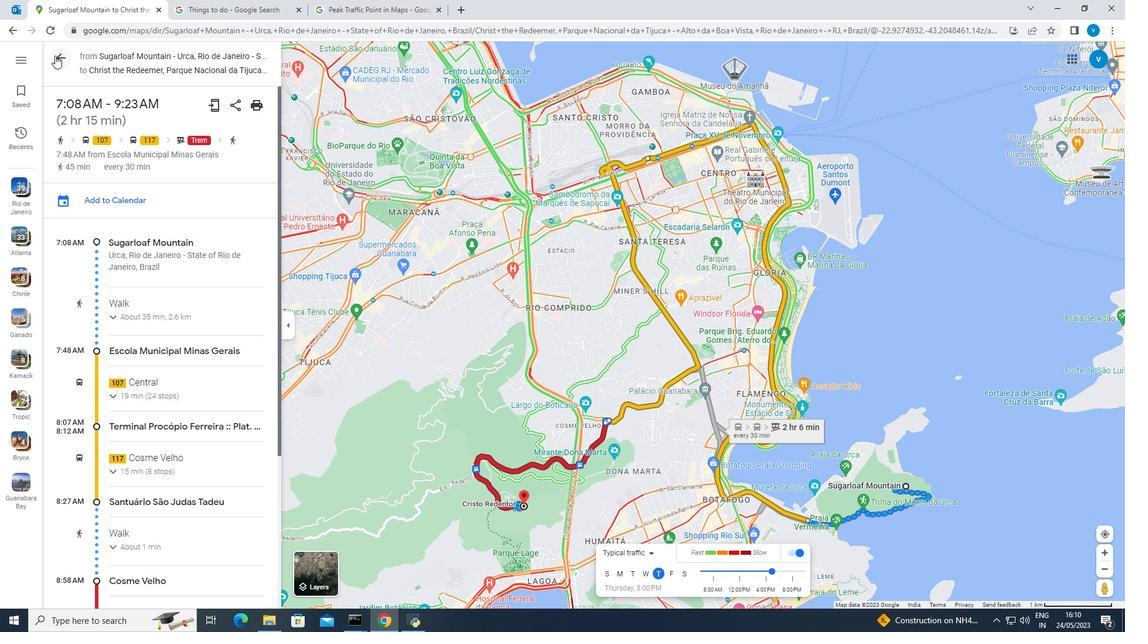 
Action: Mouse pressed left at (56, 55)
Screenshot: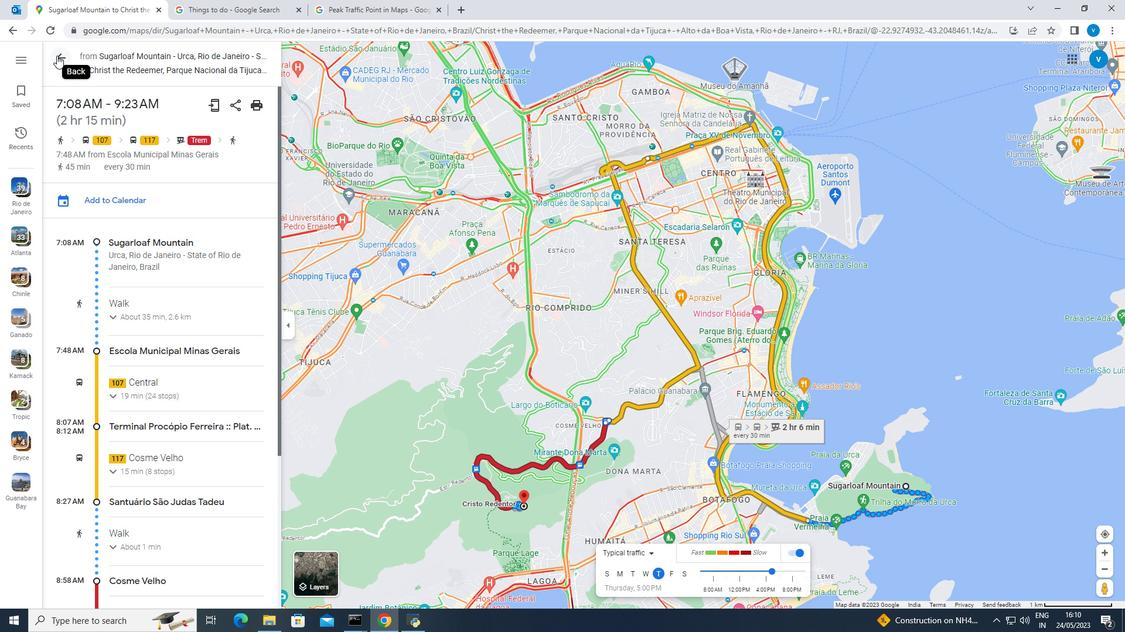 
Action: Mouse moved to (104, 383)
Screenshot: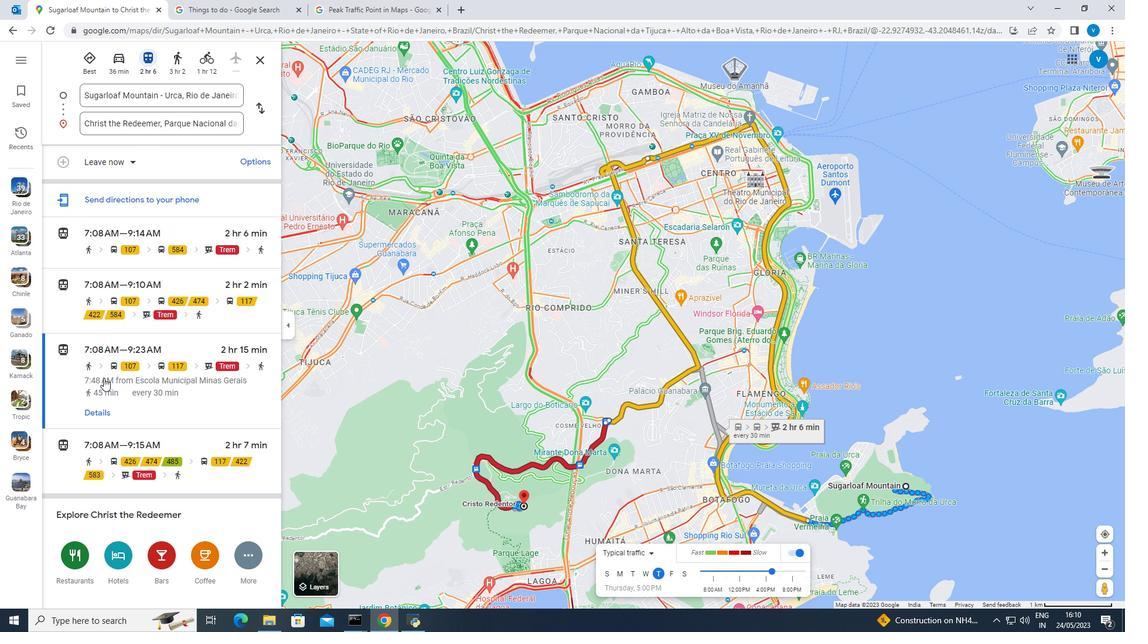 
Action: Mouse scrolled (104, 383) with delta (0, 0)
Screenshot: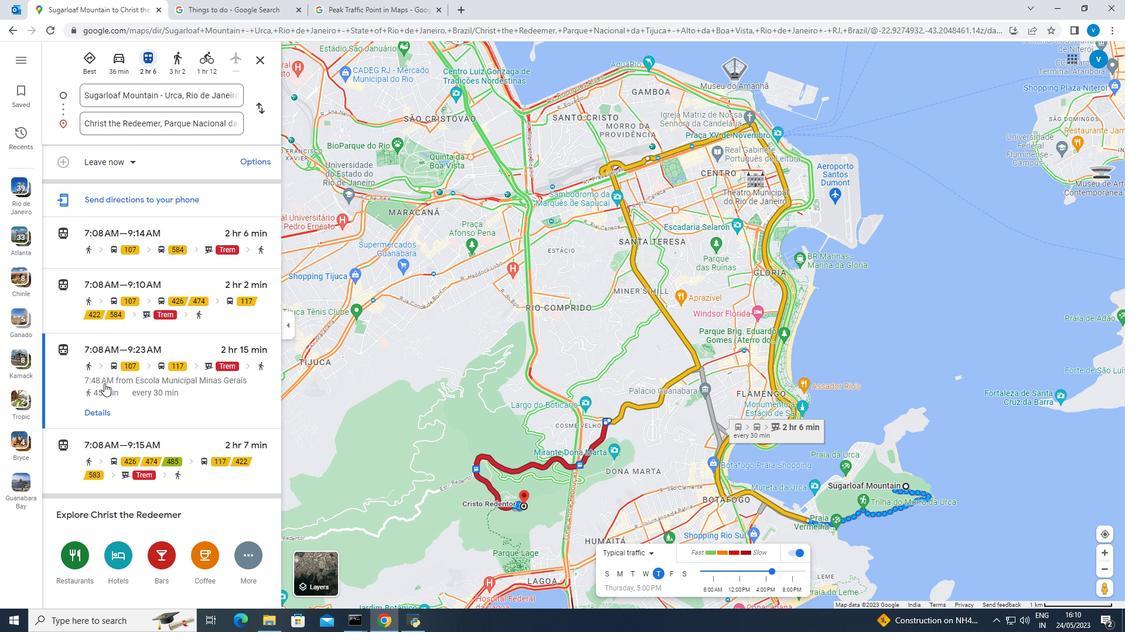 
Action: Mouse moved to (104, 385)
Screenshot: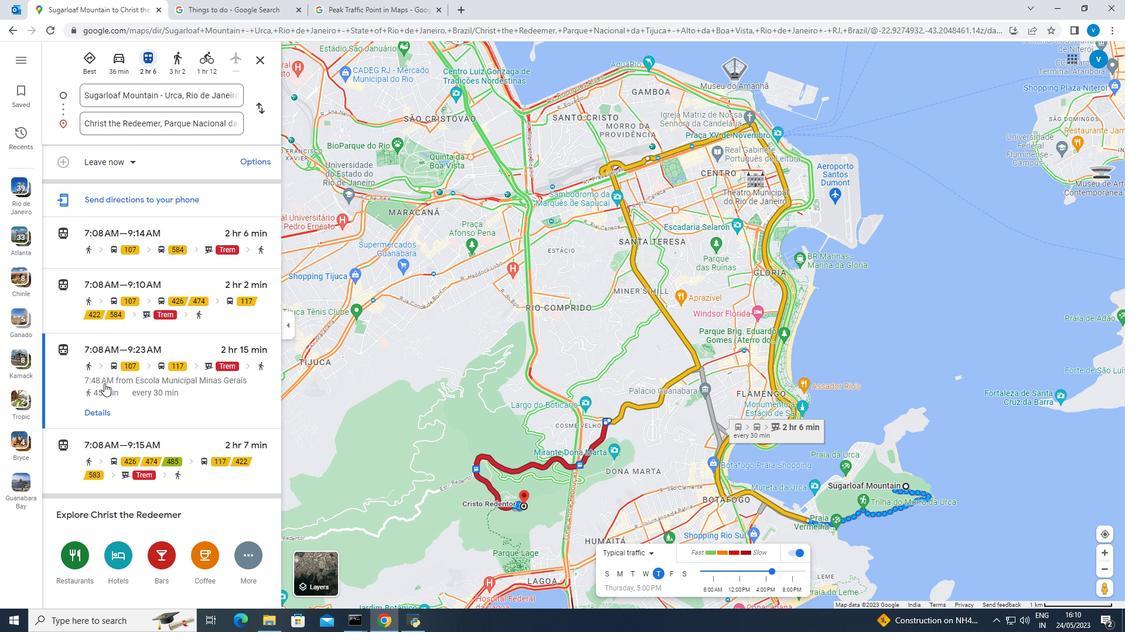 
Action: Mouse scrolled (104, 384) with delta (0, 0)
Screenshot: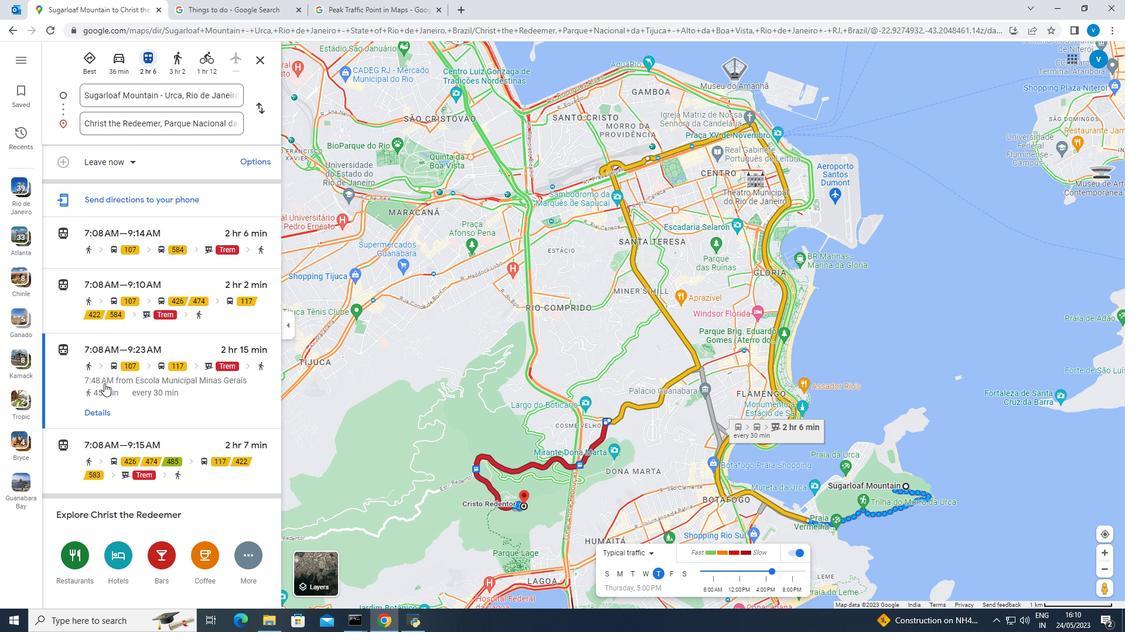 
Action: Mouse scrolled (104, 384) with delta (0, 0)
Screenshot: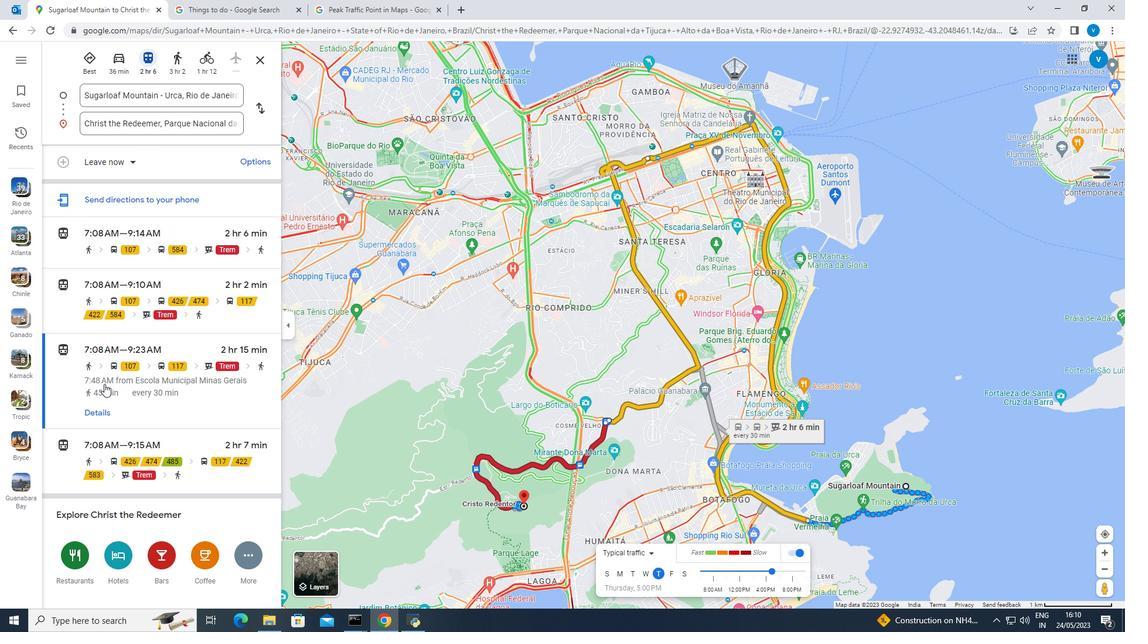 
Action: Mouse scrolled (104, 384) with delta (0, 0)
Screenshot: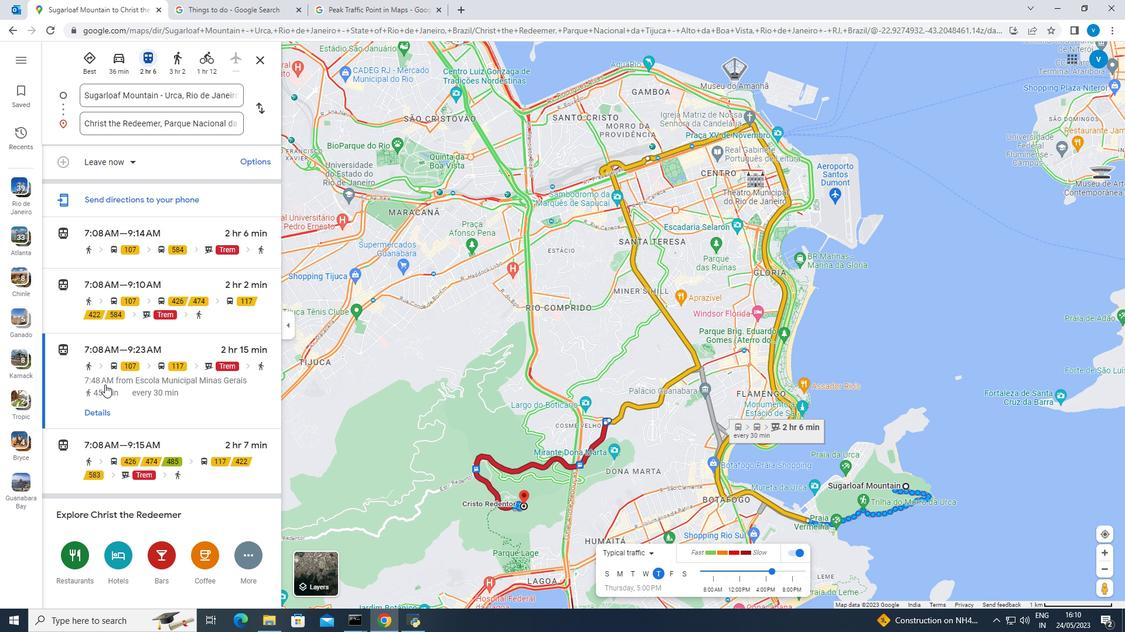 
Action: Mouse moved to (93, 450)
Screenshot: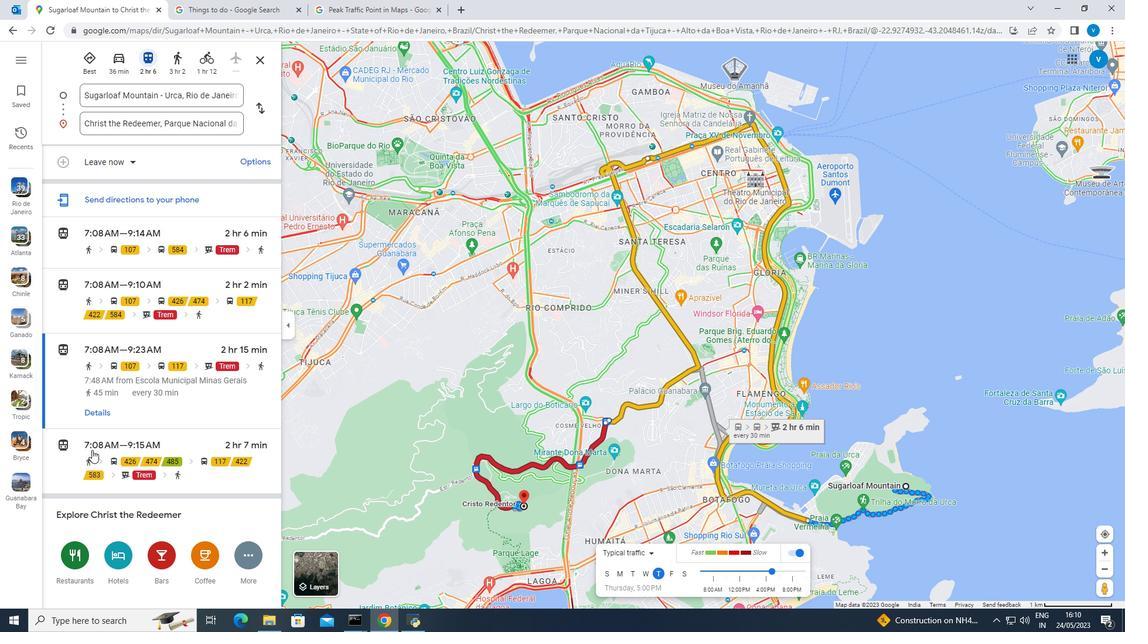 
Action: Mouse pressed left at (93, 450)
Screenshot: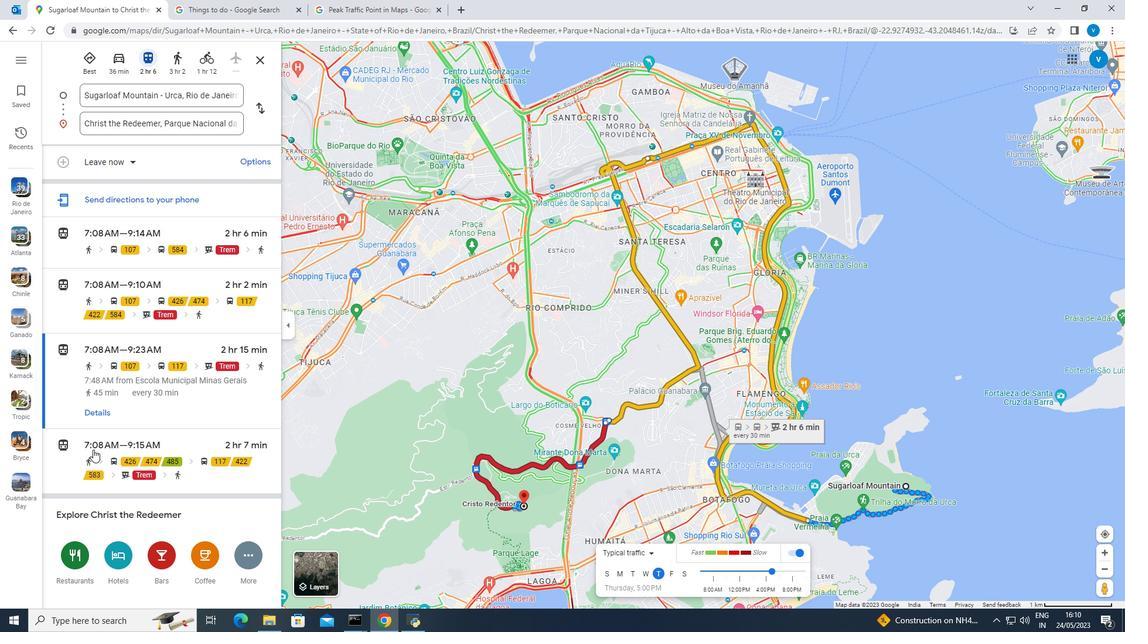 
Action: Mouse moved to (93, 475)
Screenshot: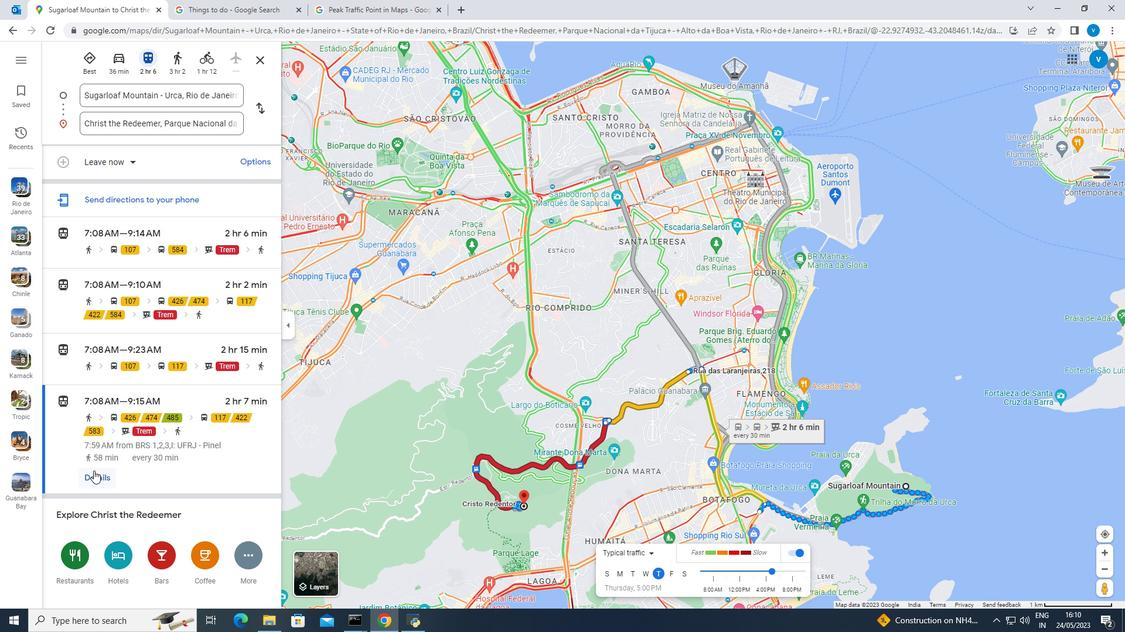
Action: Mouse pressed left at (93, 475)
Screenshot: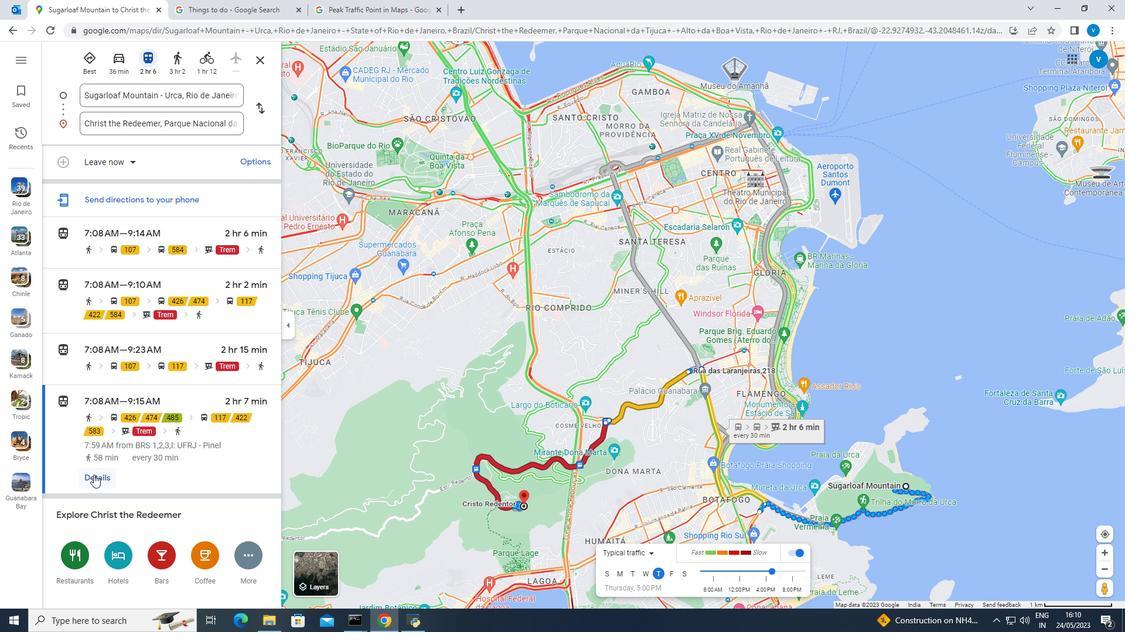 
Action: Mouse moved to (100, 450)
Screenshot: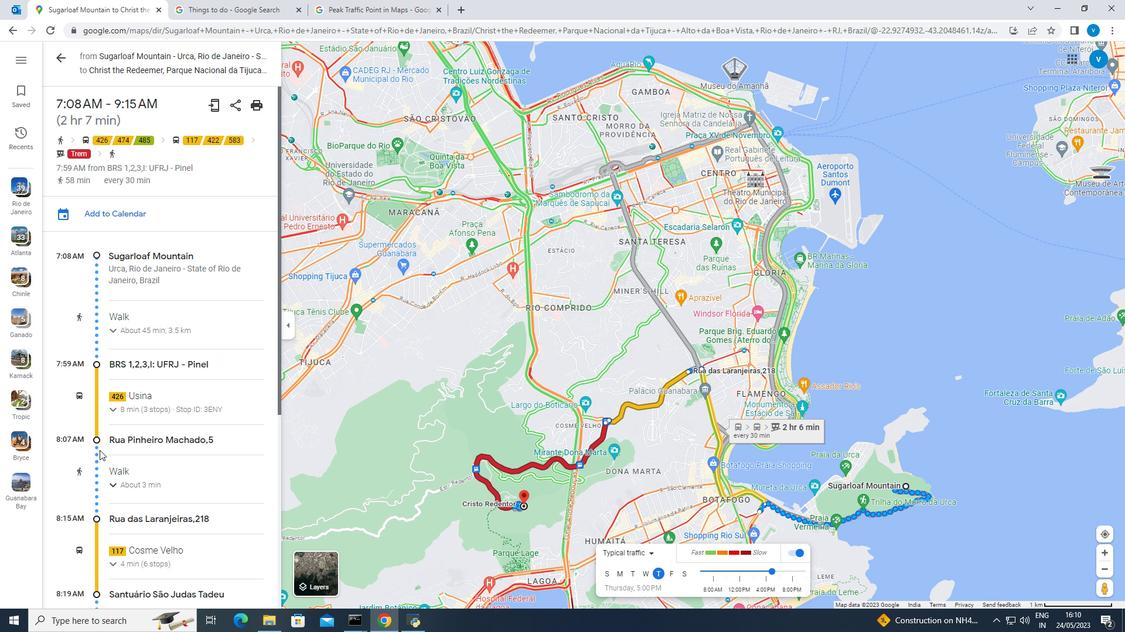 
Action: Mouse scrolled (100, 449) with delta (0, 0)
Screenshot: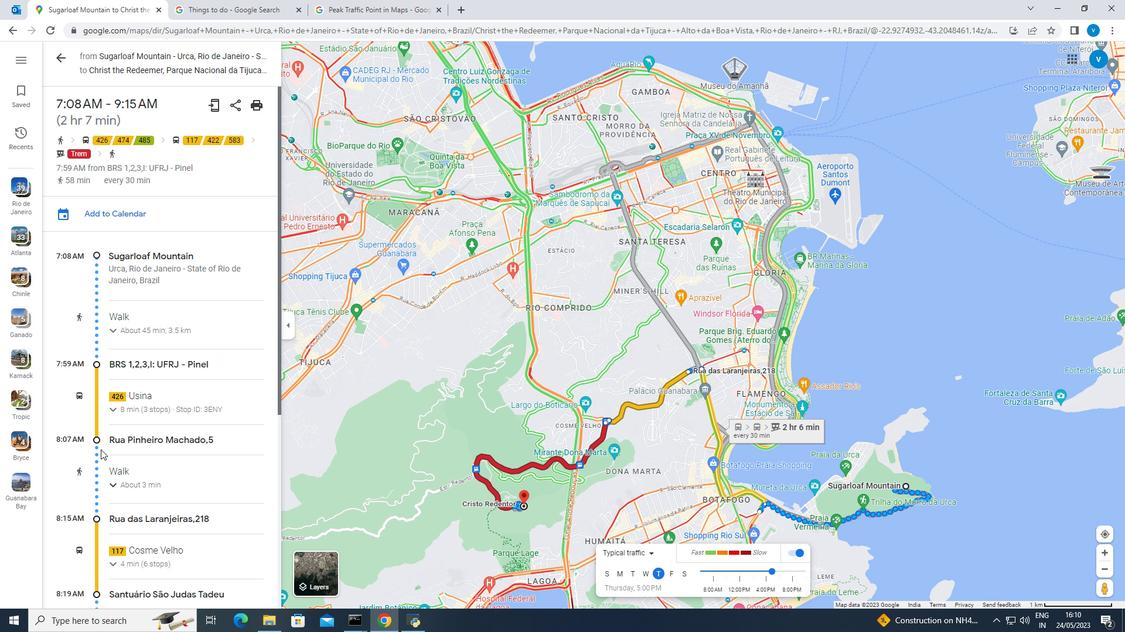
Action: Mouse scrolled (100, 449) with delta (0, 0)
Screenshot: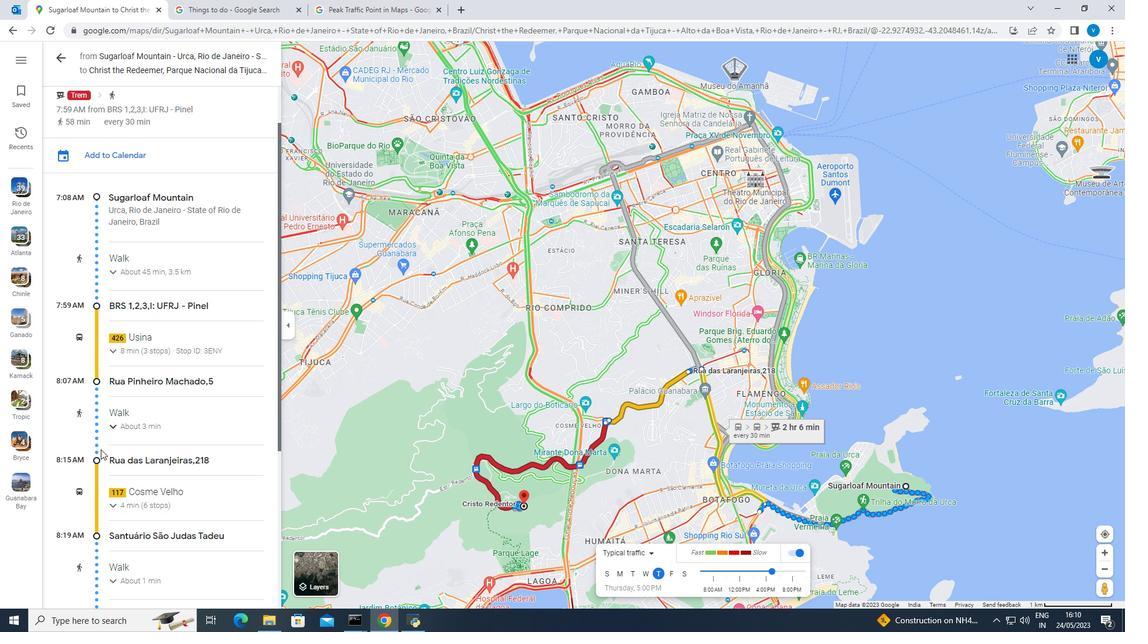 
Action: Mouse scrolled (100, 449) with delta (0, 0)
Screenshot: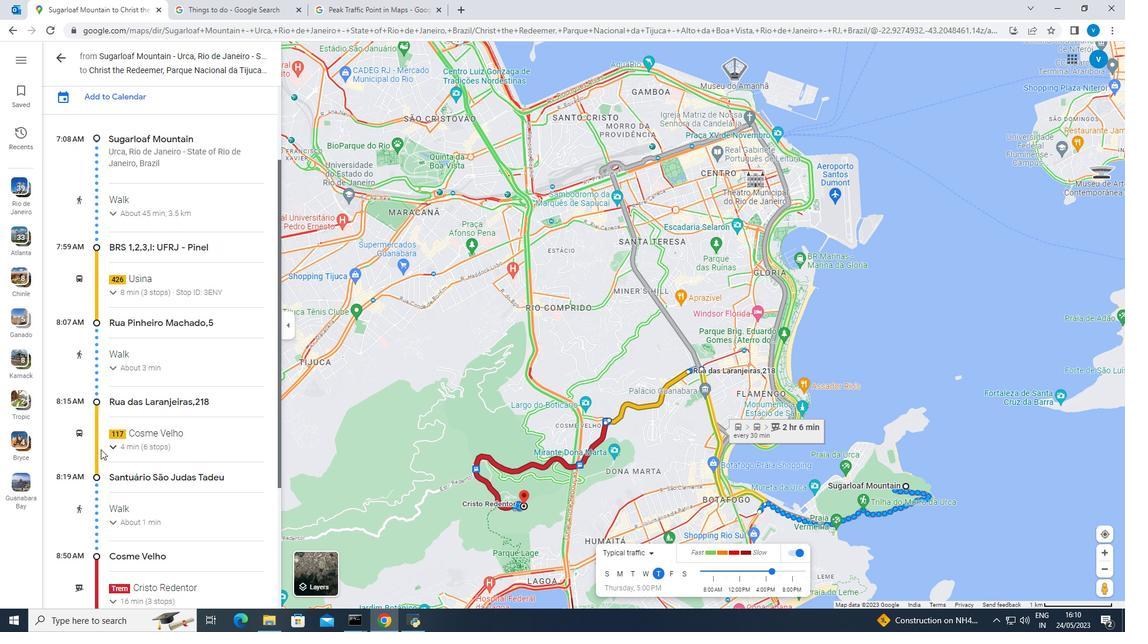 
Action: Mouse scrolled (100, 449) with delta (0, 0)
Screenshot: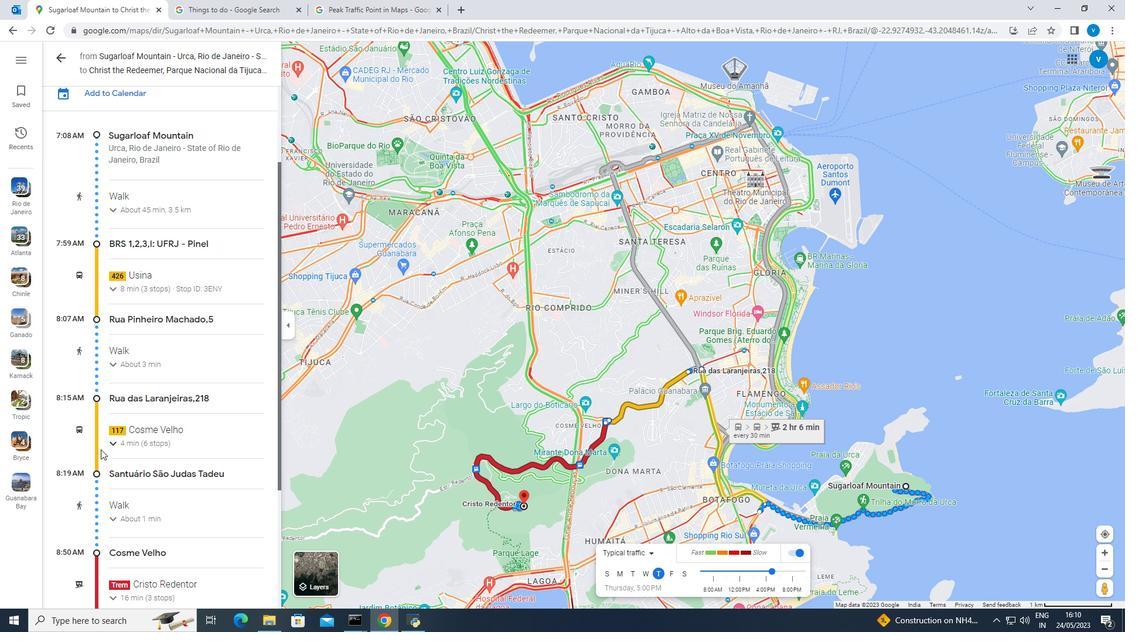 
Action: Mouse scrolled (100, 449) with delta (0, 0)
Screenshot: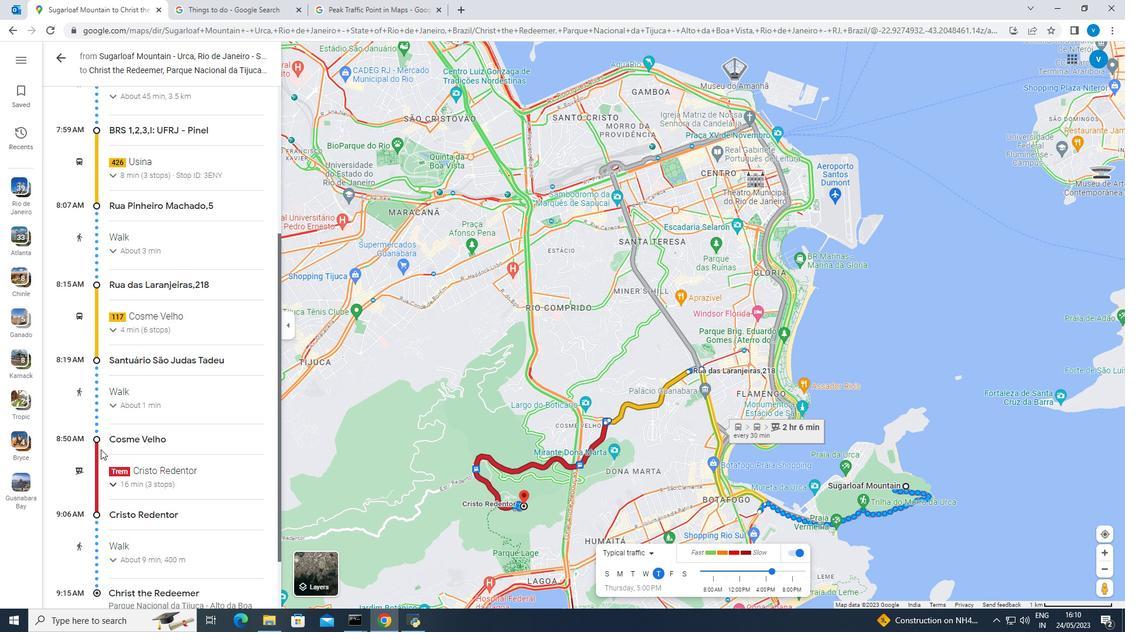 
Action: Mouse scrolled (100, 449) with delta (0, 0)
Screenshot: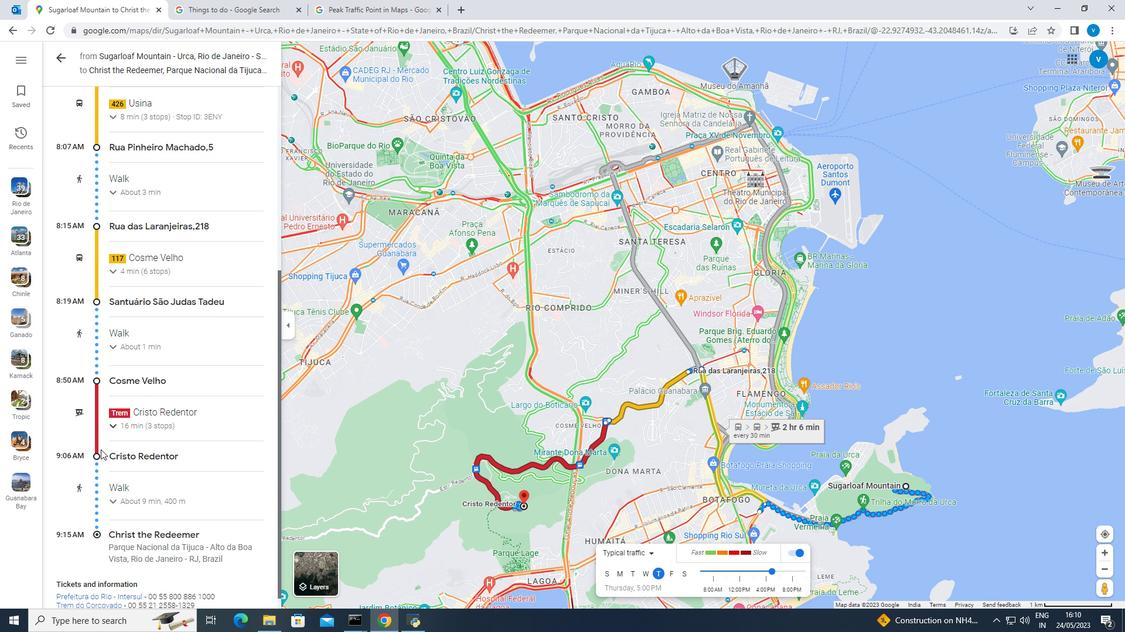 
Action: Mouse scrolled (100, 449) with delta (0, 0)
Screenshot: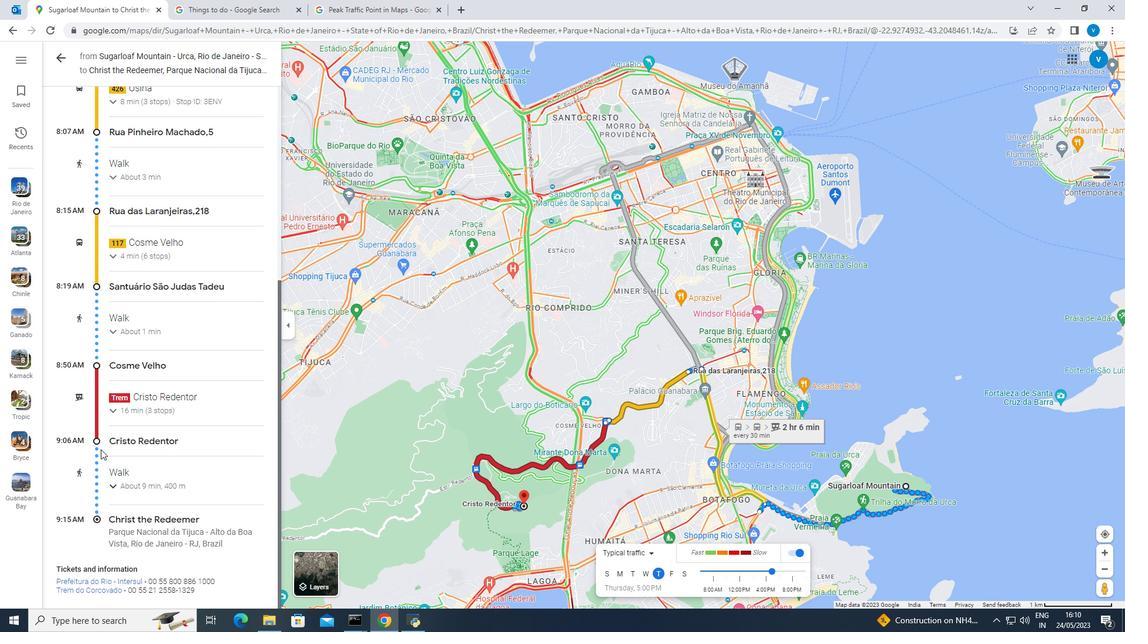 
Action: Mouse scrolled (100, 450) with delta (0, 0)
Screenshot: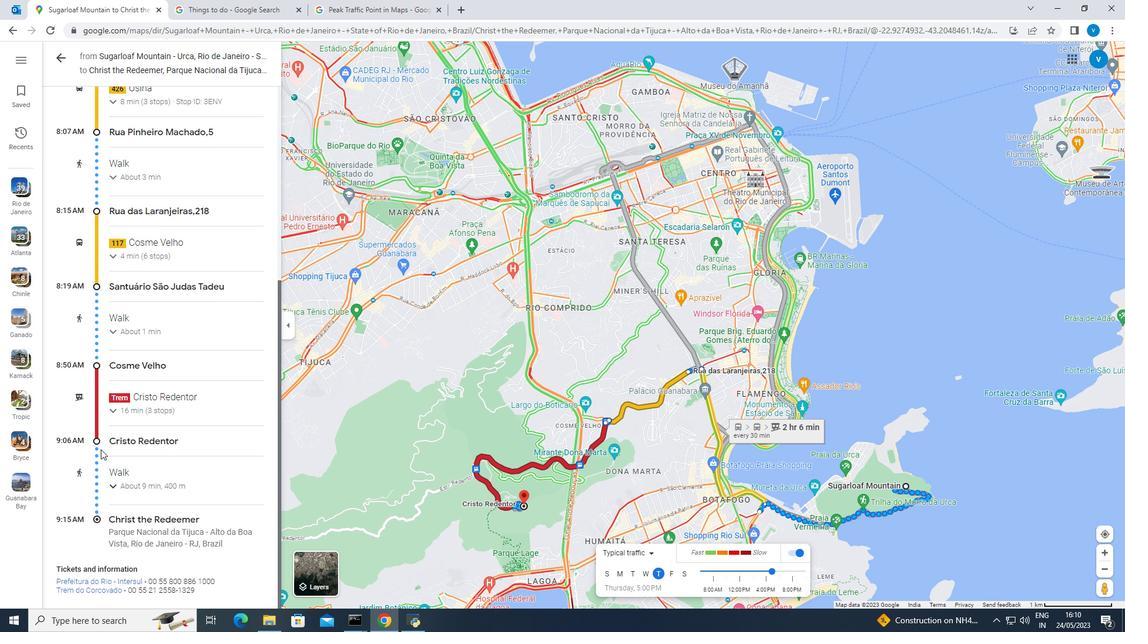 
Action: Mouse scrolled (100, 450) with delta (0, 0)
Screenshot: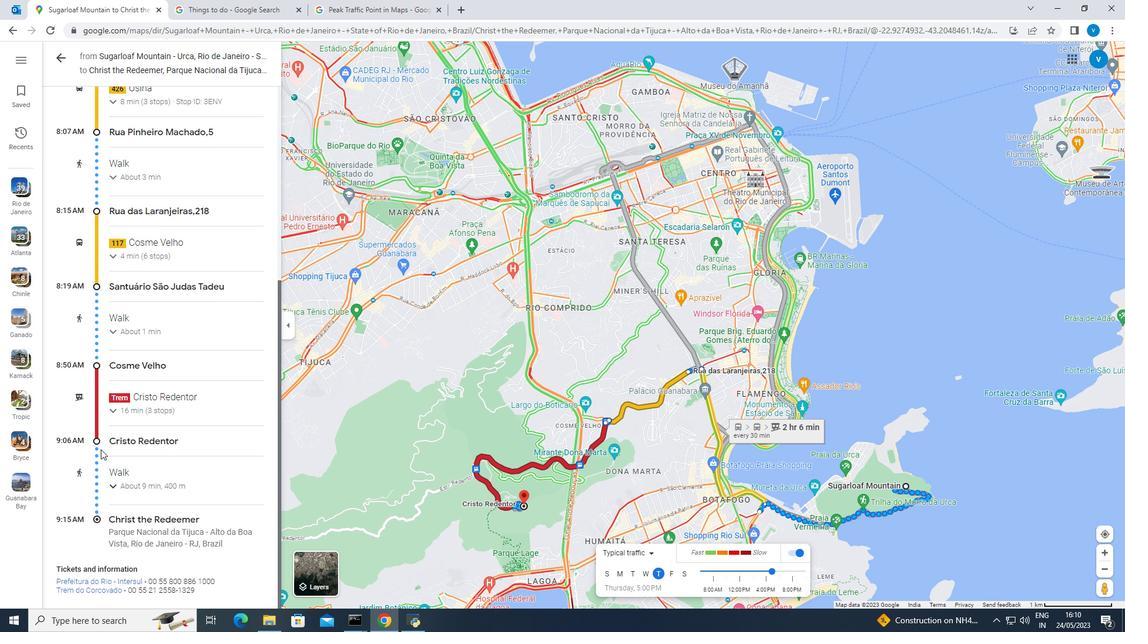 
Action: Mouse scrolled (100, 450) with delta (0, 0)
Screenshot: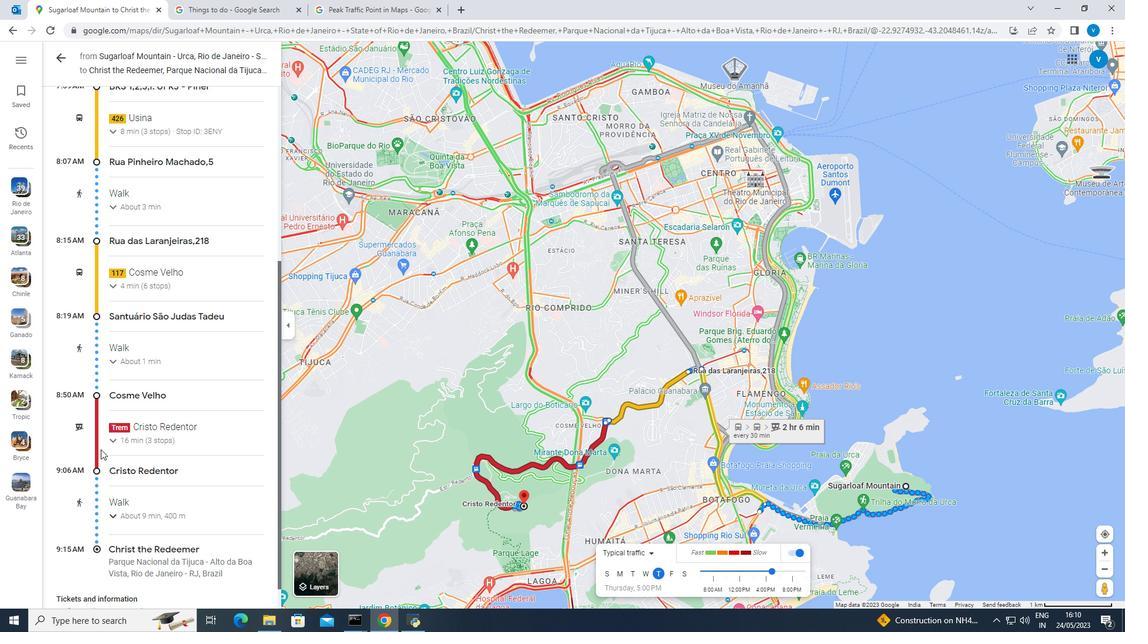 
Action: Mouse scrolled (100, 450) with delta (0, 0)
Screenshot: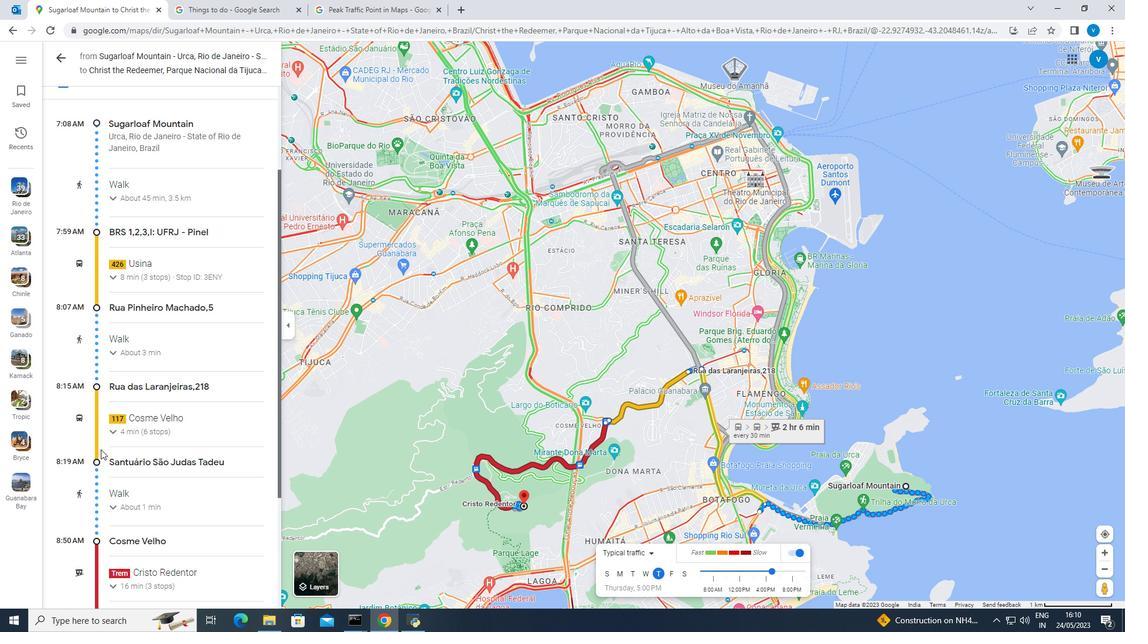 
Action: Mouse scrolled (100, 450) with delta (0, 0)
Screenshot: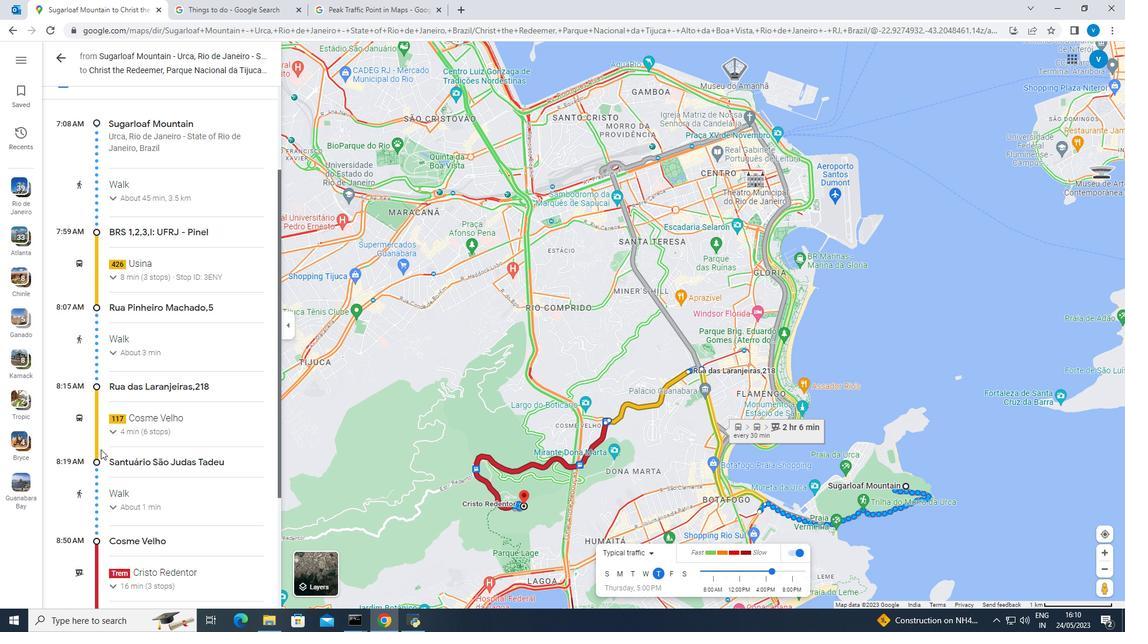 
Action: Mouse scrolled (100, 450) with delta (0, 0)
Screenshot: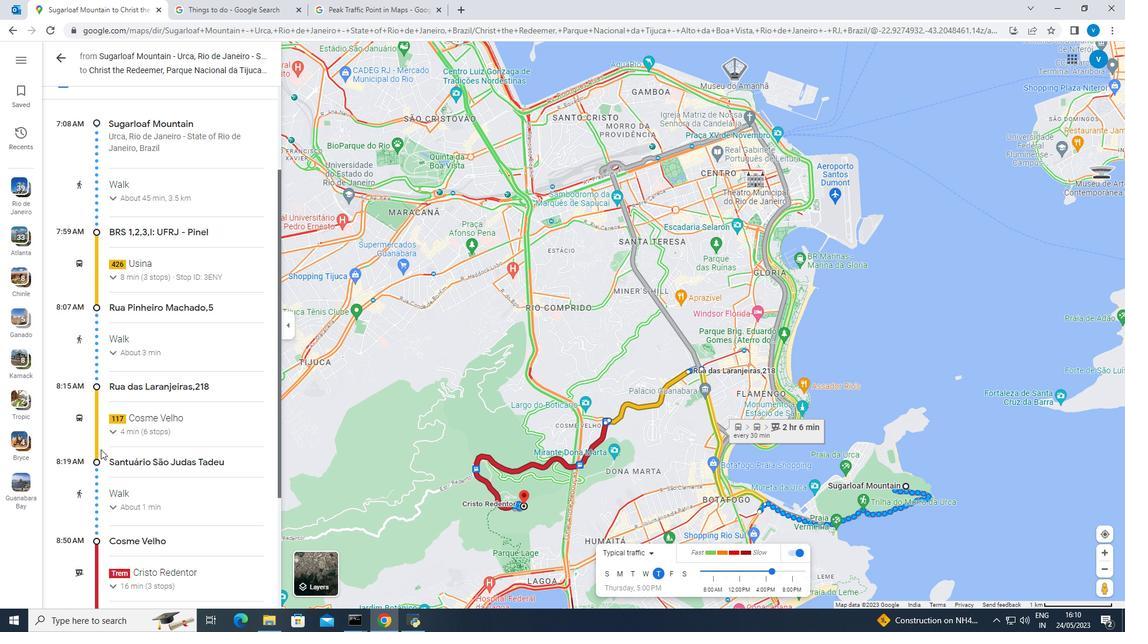 
Action: Mouse scrolled (100, 450) with delta (0, 0)
Screenshot: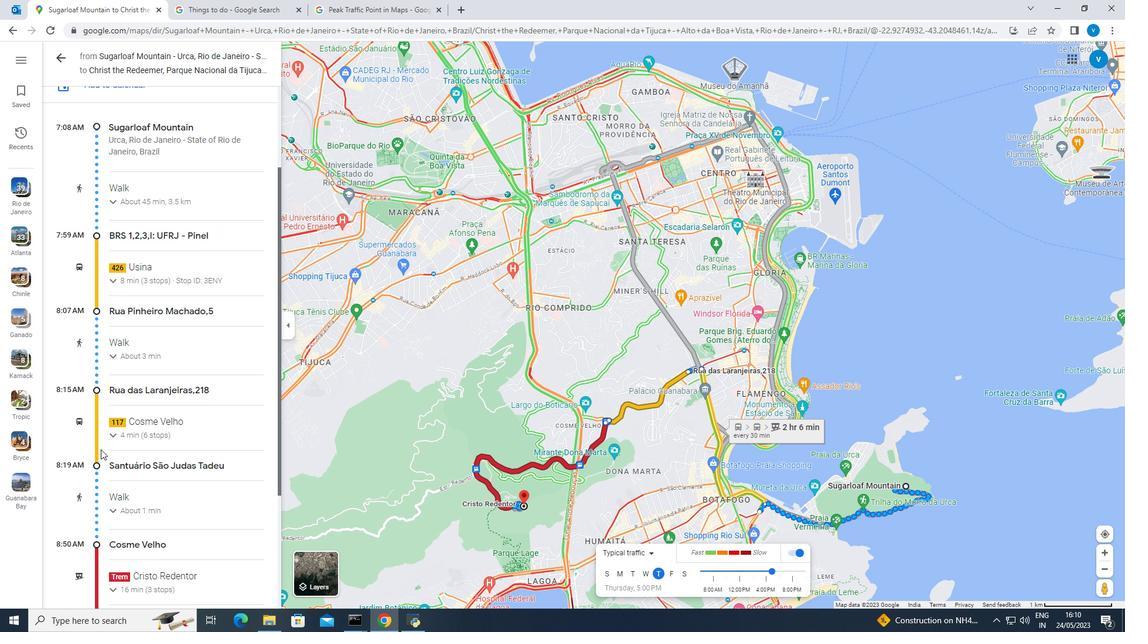 
Action: Mouse moved to (101, 449)
Screenshot: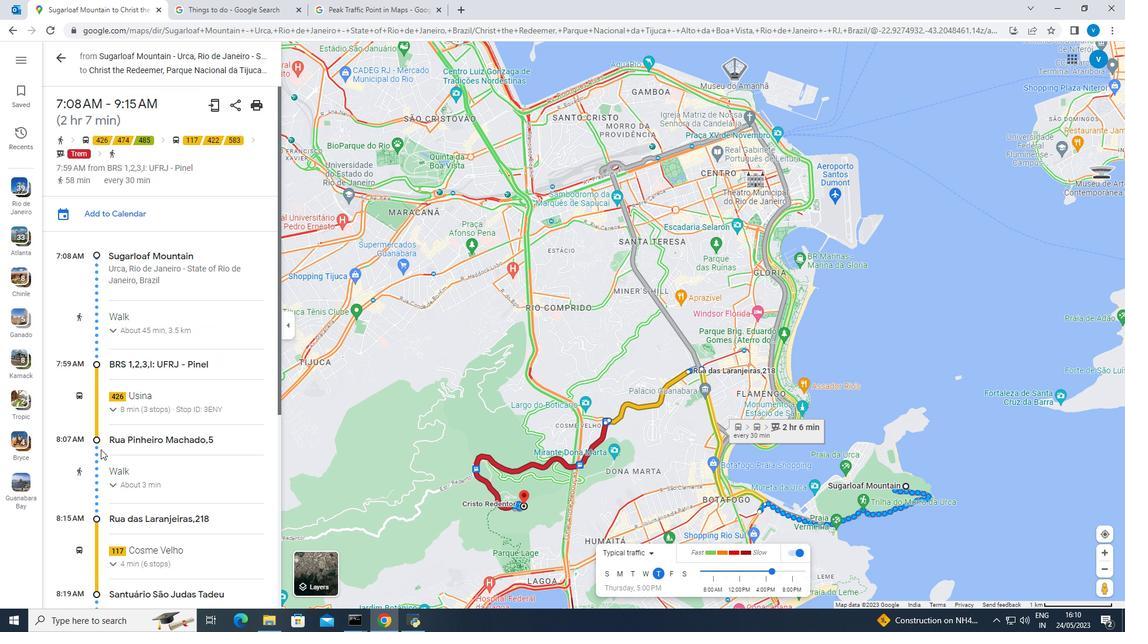 
Action: Mouse scrolled (101, 450) with delta (0, 0)
Screenshot: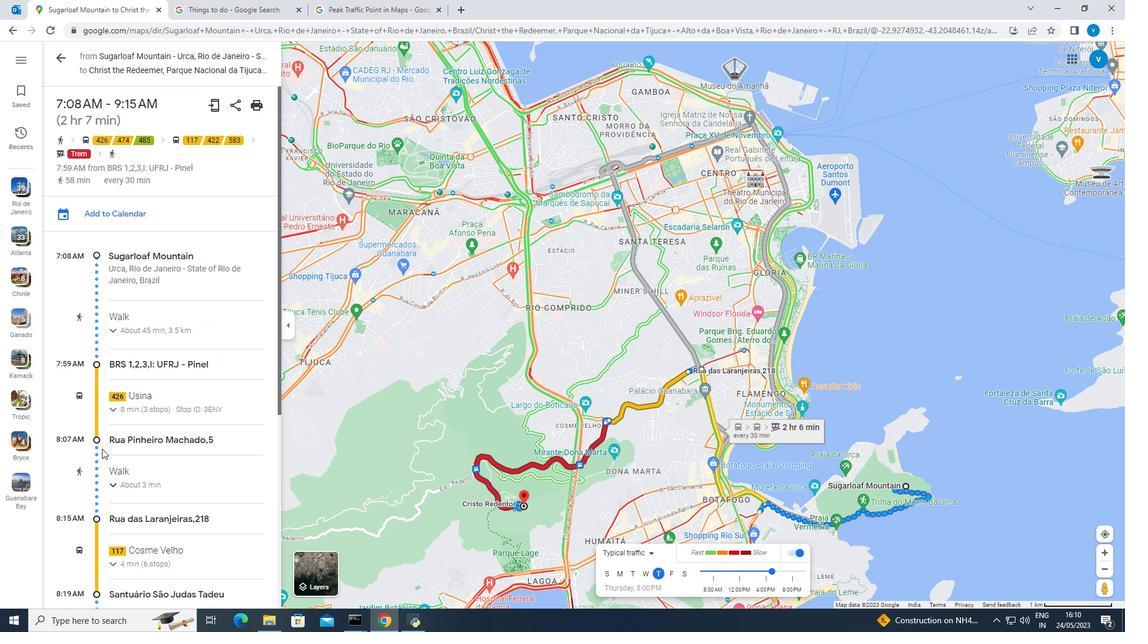 
Action: Mouse scrolled (101, 450) with delta (0, 0)
Screenshot: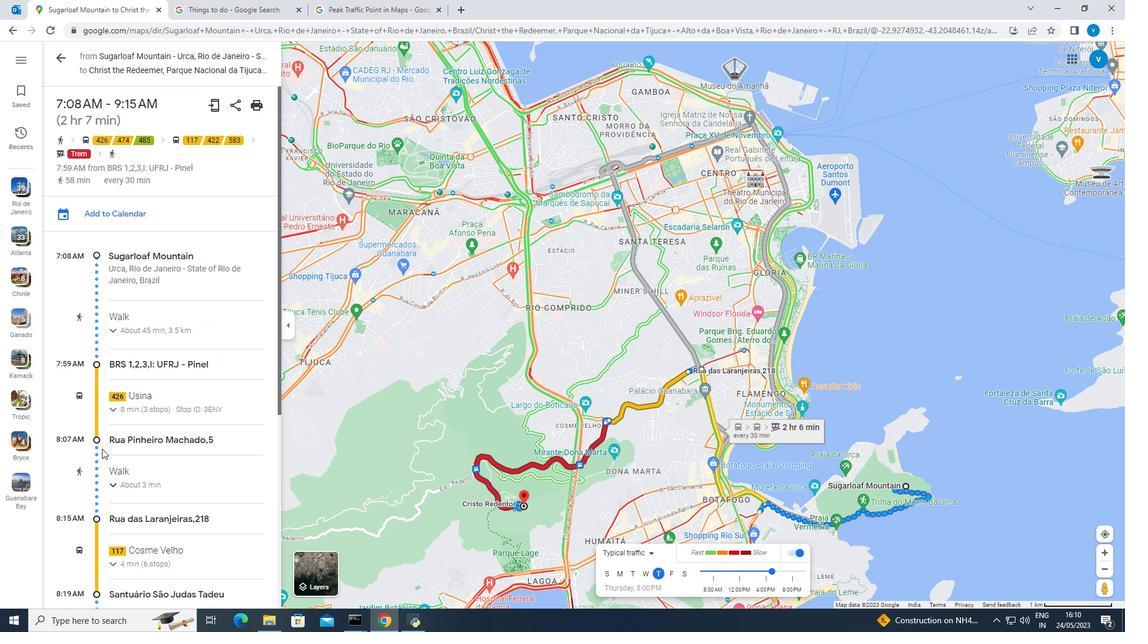 
Action: Mouse moved to (59, 58)
Screenshot: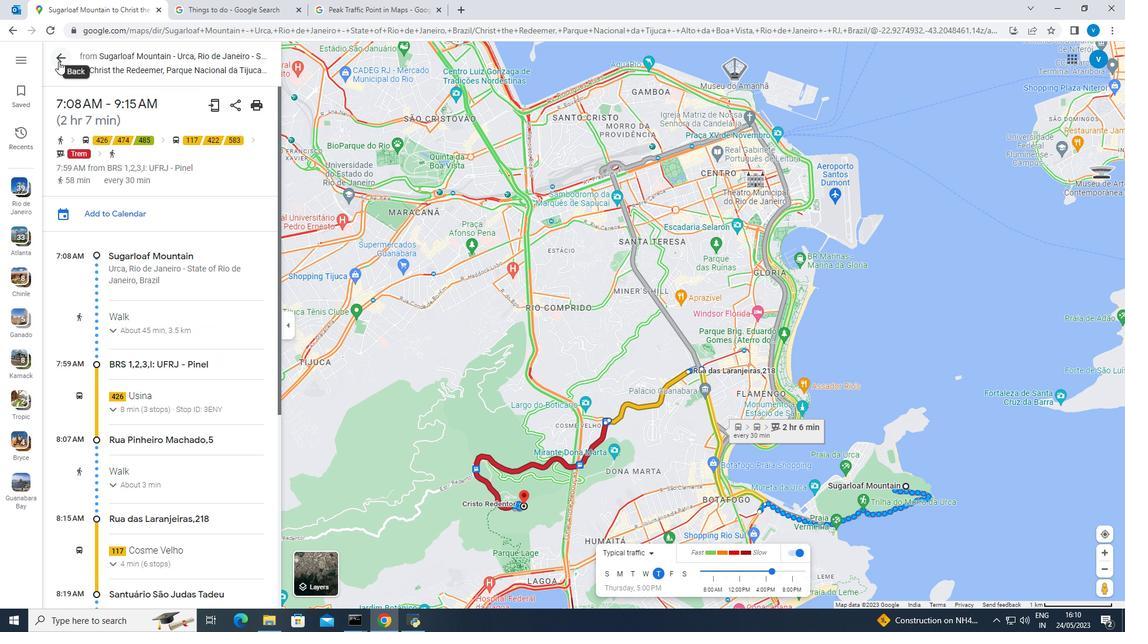 
Action: Mouse pressed left at (59, 58)
Screenshot: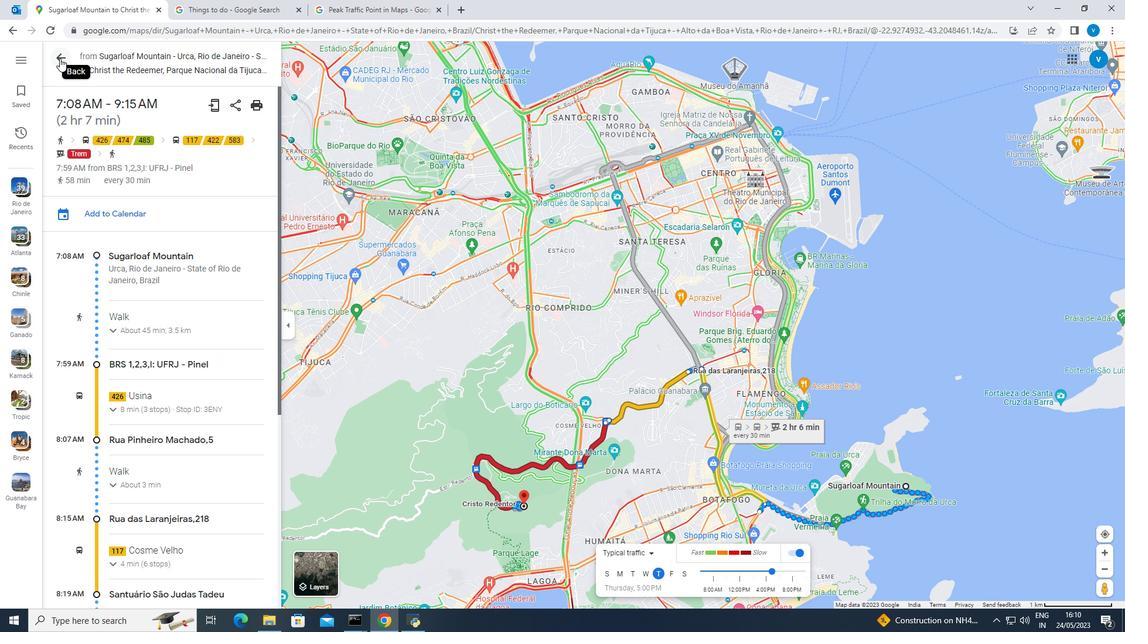 
Action: Mouse moved to (154, 320)
Screenshot: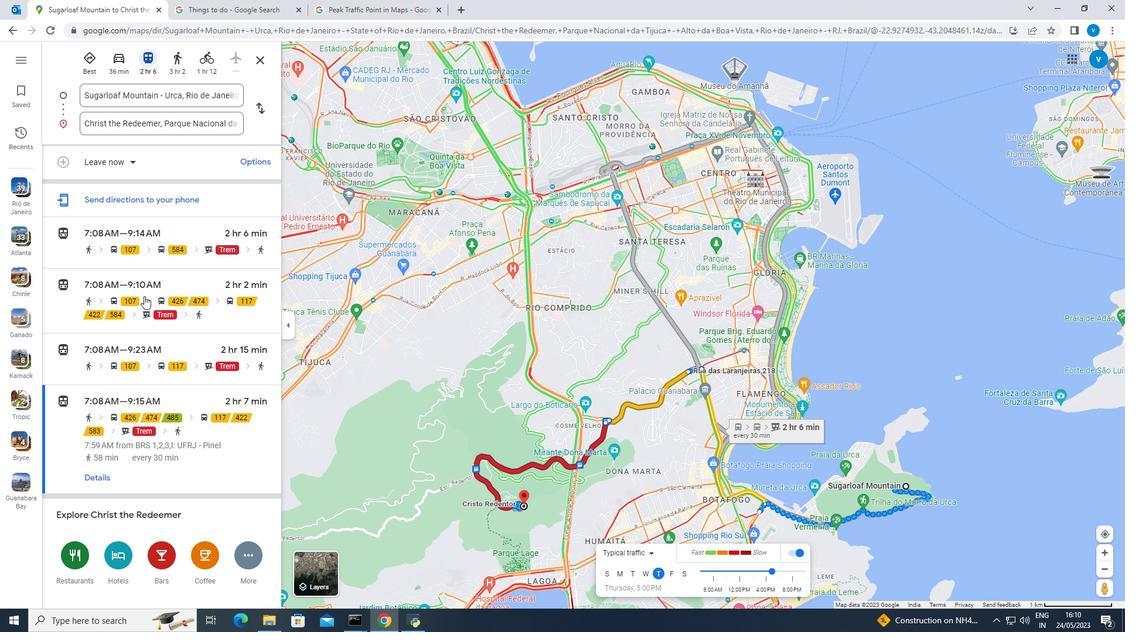 
Action: Mouse scrolled (154, 319) with delta (0, 0)
Screenshot: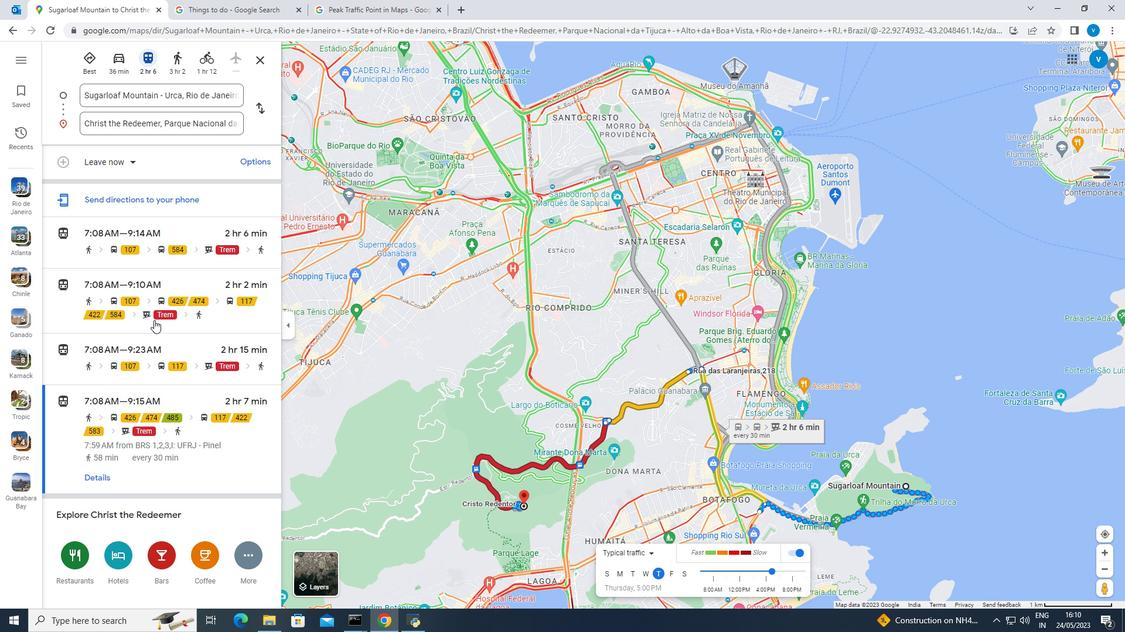 
Action: Mouse scrolled (154, 319) with delta (0, 0)
Screenshot: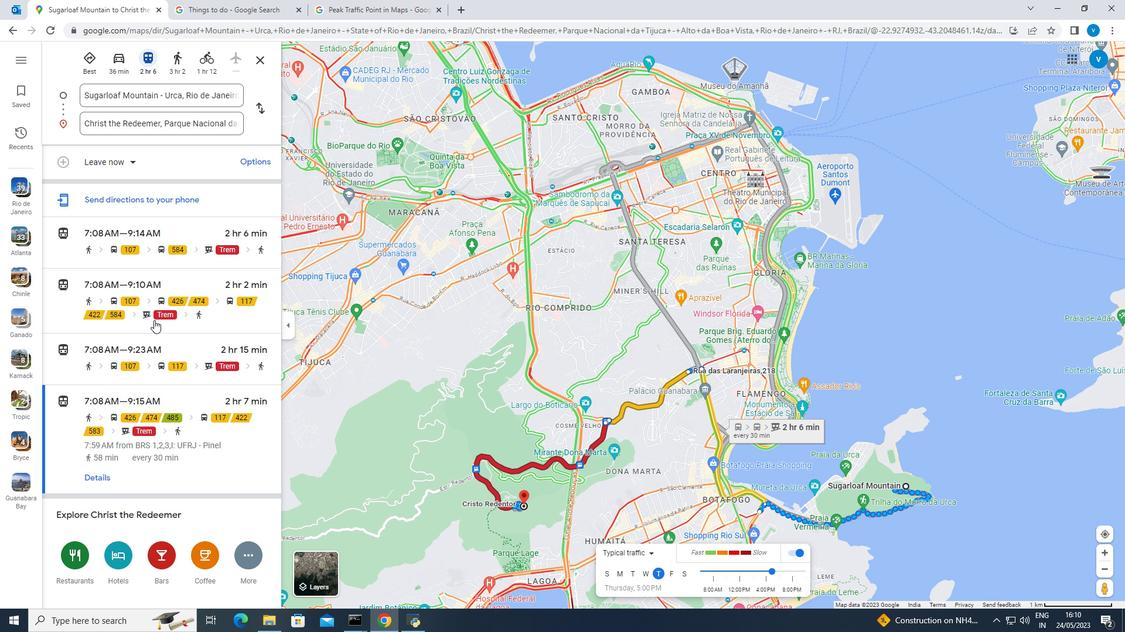 
Action: Mouse scrolled (154, 319) with delta (0, 0)
Screenshot: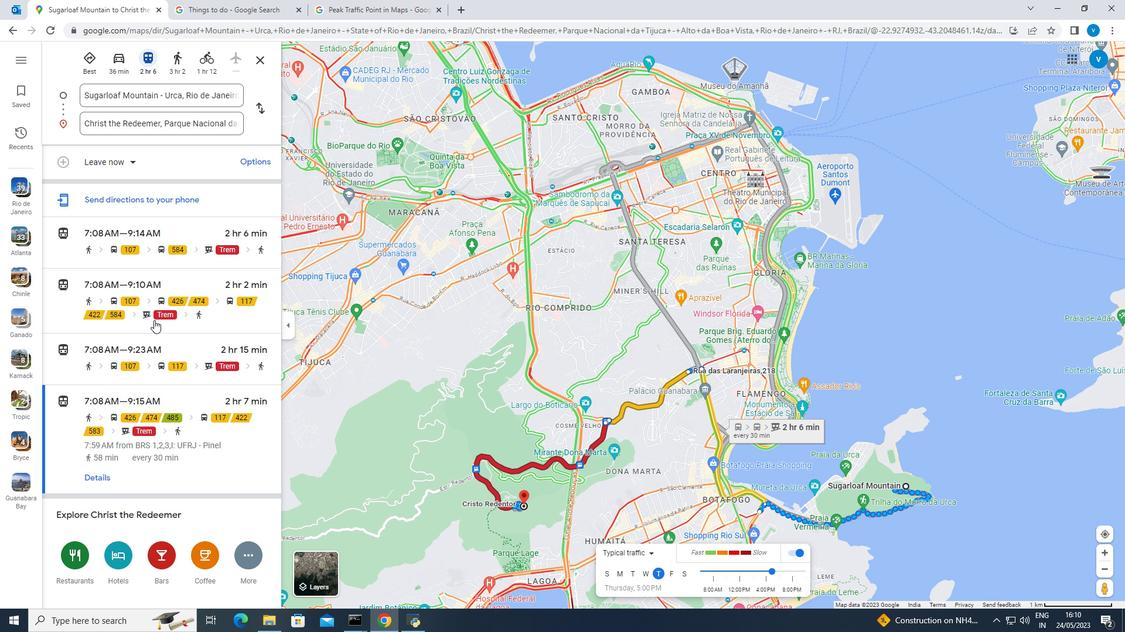 
Action: Mouse moved to (201, 469)
Screenshot: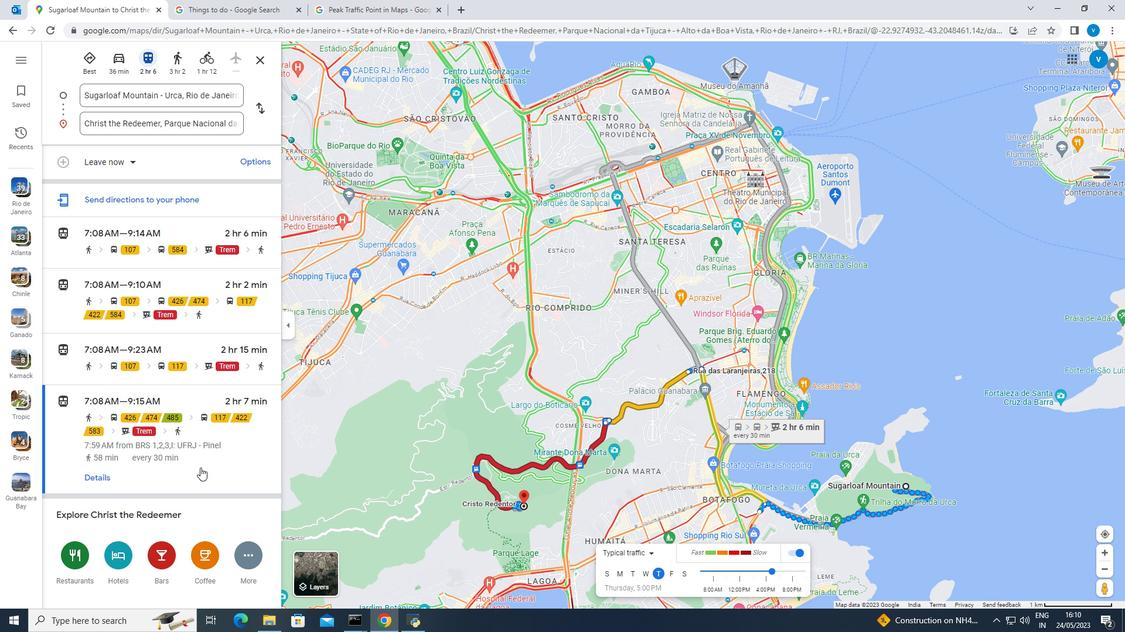 
Action: Mouse scrolled (201, 468) with delta (0, 0)
Screenshot: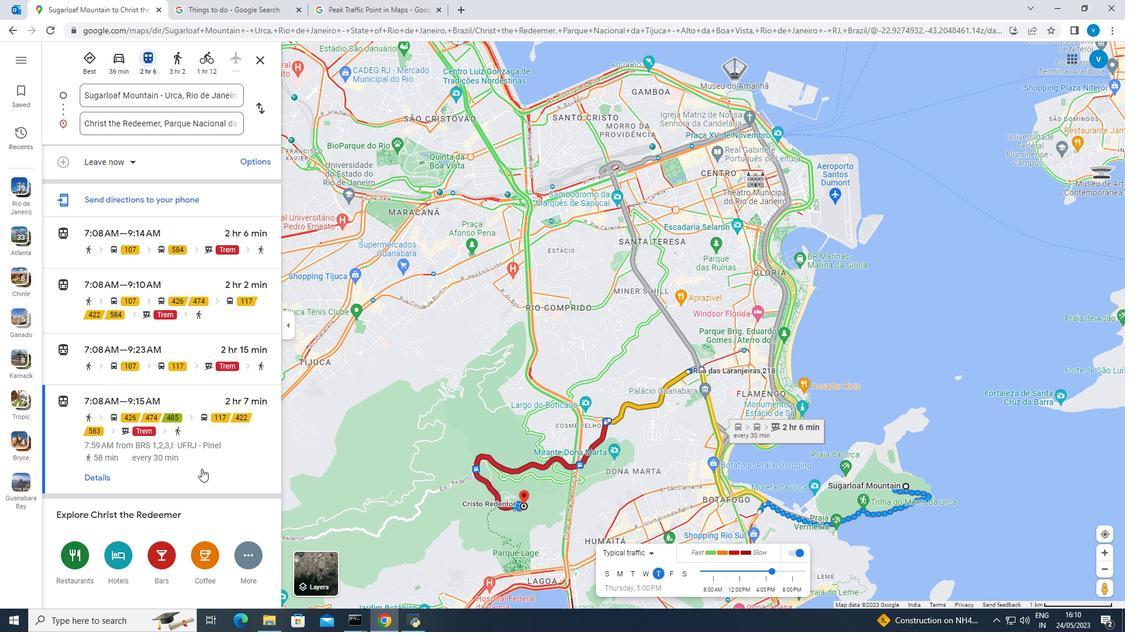 
Action: Mouse moved to (379, 385)
Screenshot: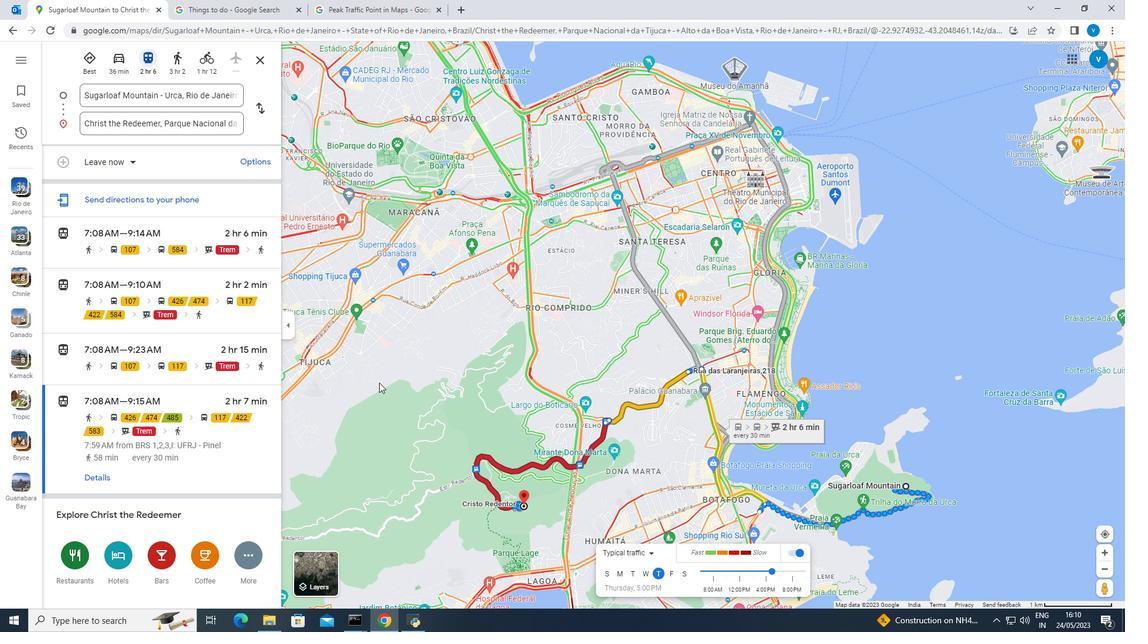 
Action: Mouse scrolled (379, 385) with delta (0, 0)
Screenshot: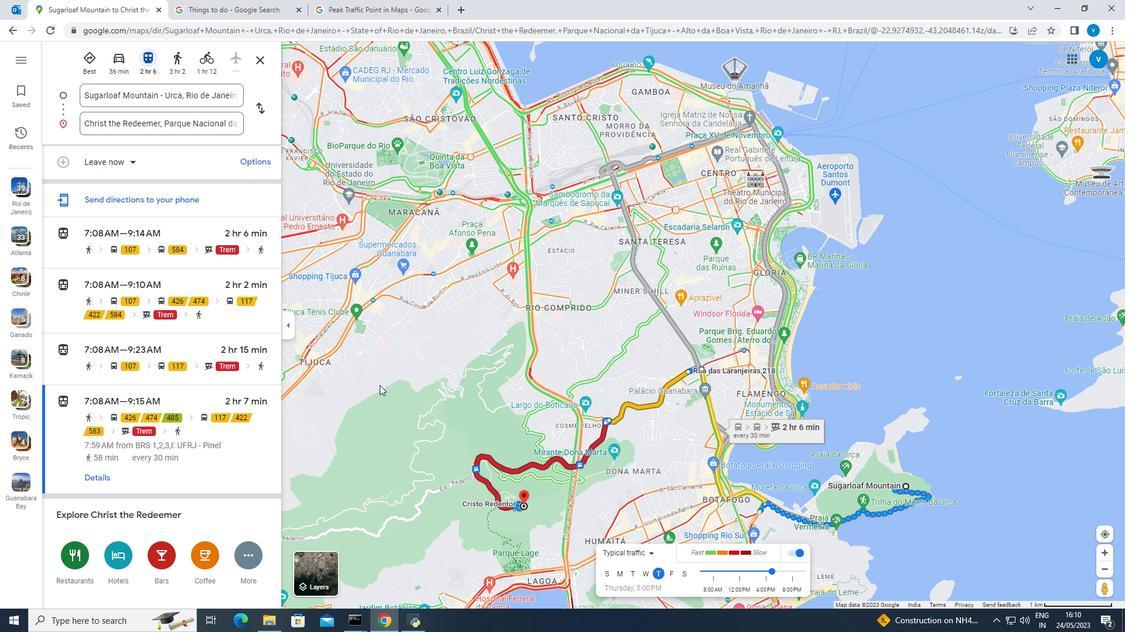 
Action: Mouse moved to (325, 402)
Screenshot: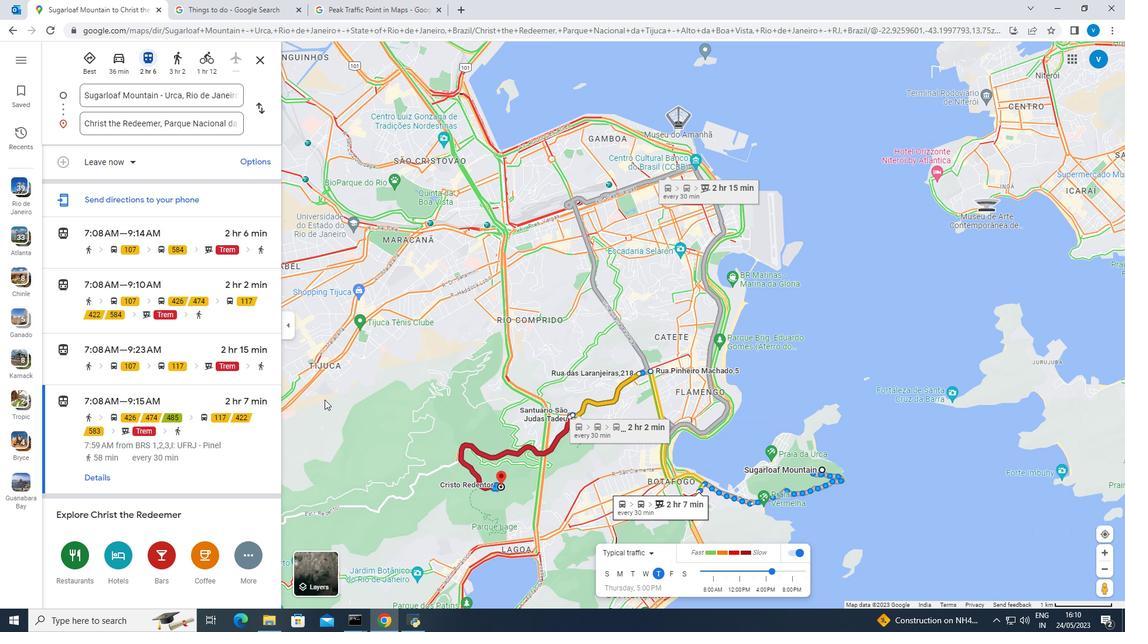 
Action: Mouse pressed left at (325, 402)
Screenshot: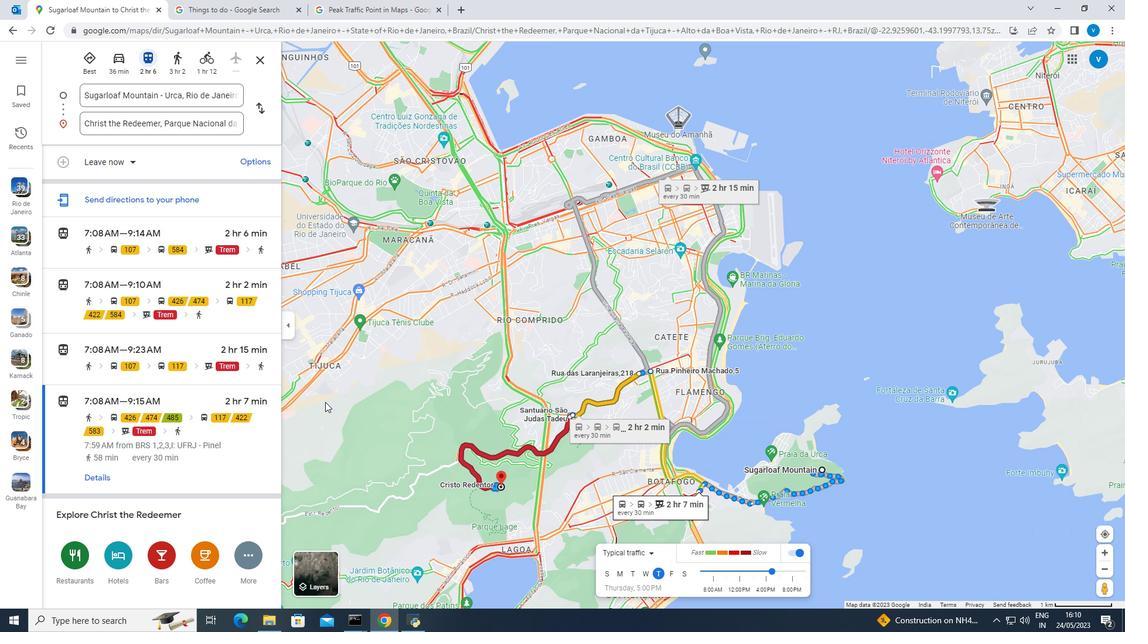 
Action: Mouse moved to (356, 425)
Screenshot: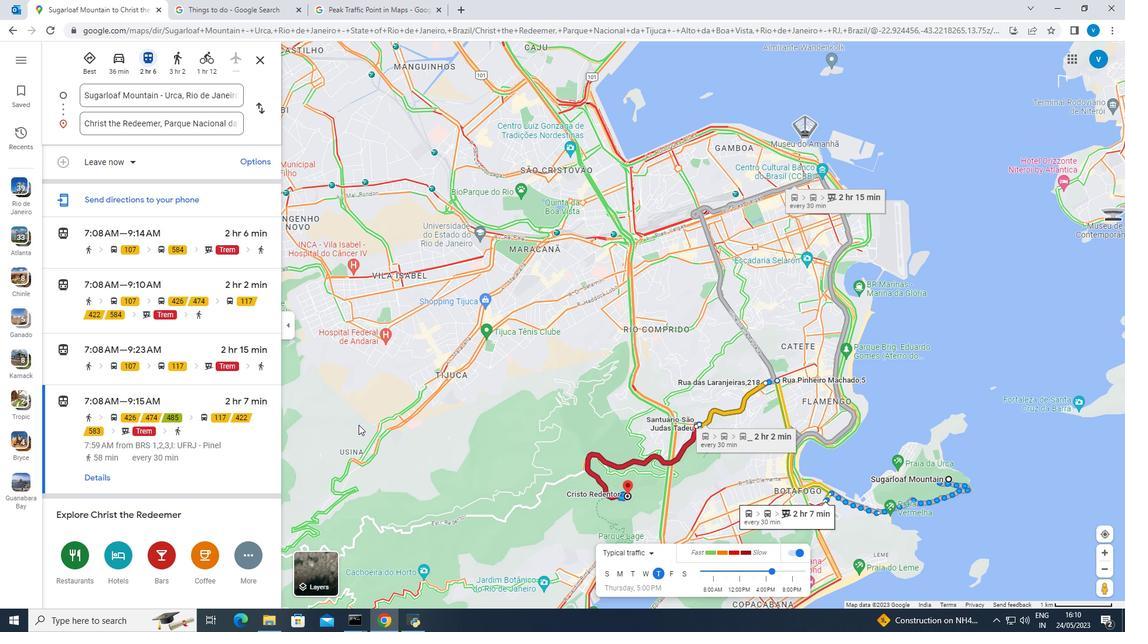 
Action: Mouse pressed left at (356, 425)
Screenshot: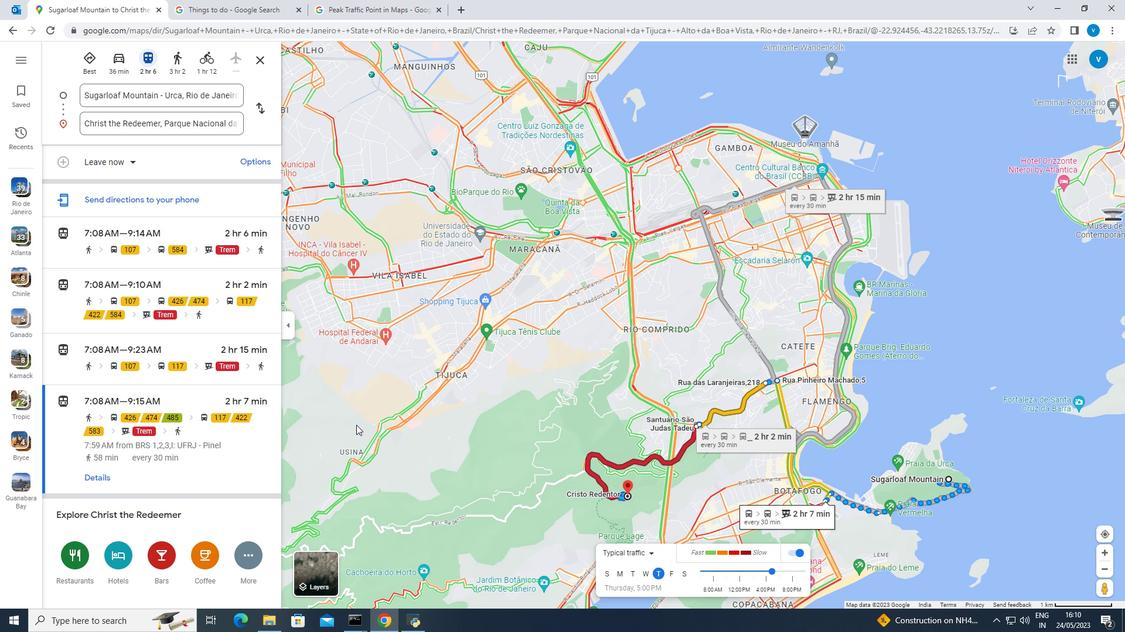 
Action: Mouse moved to (353, 426)
Screenshot: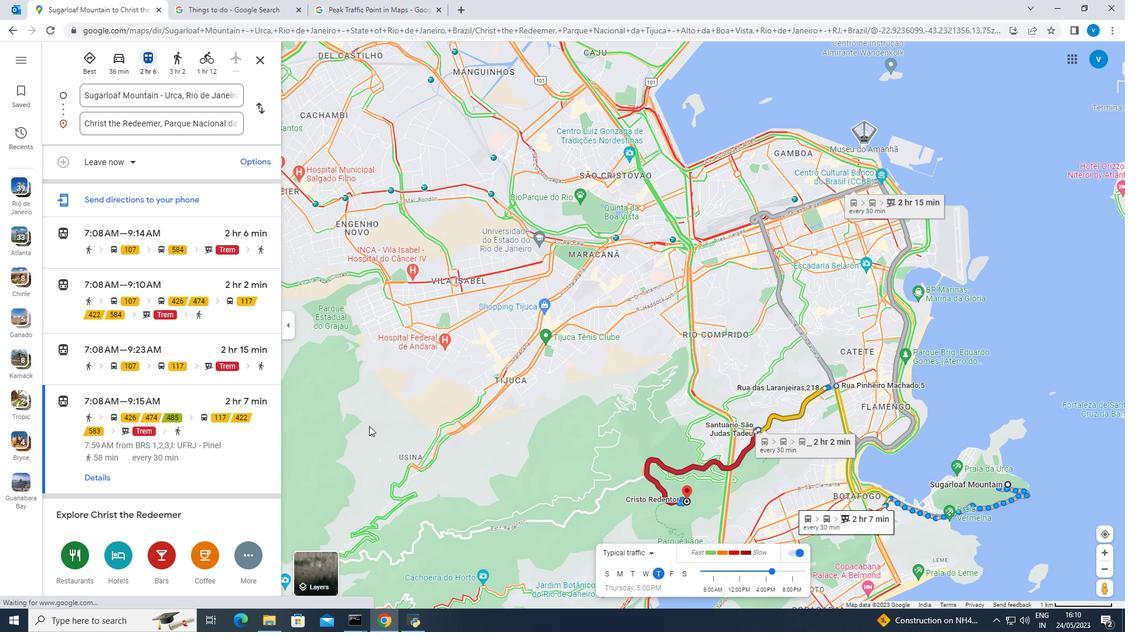 
Action: Mouse pressed left at (353, 426)
Screenshot: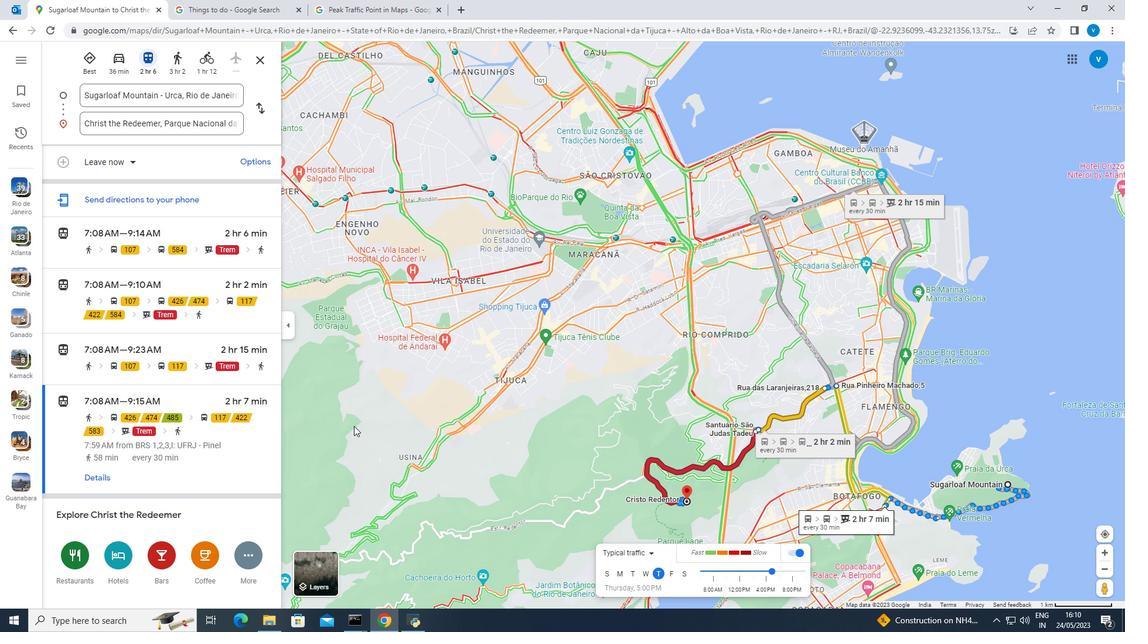 
Action: Mouse moved to (382, 428)
Screenshot: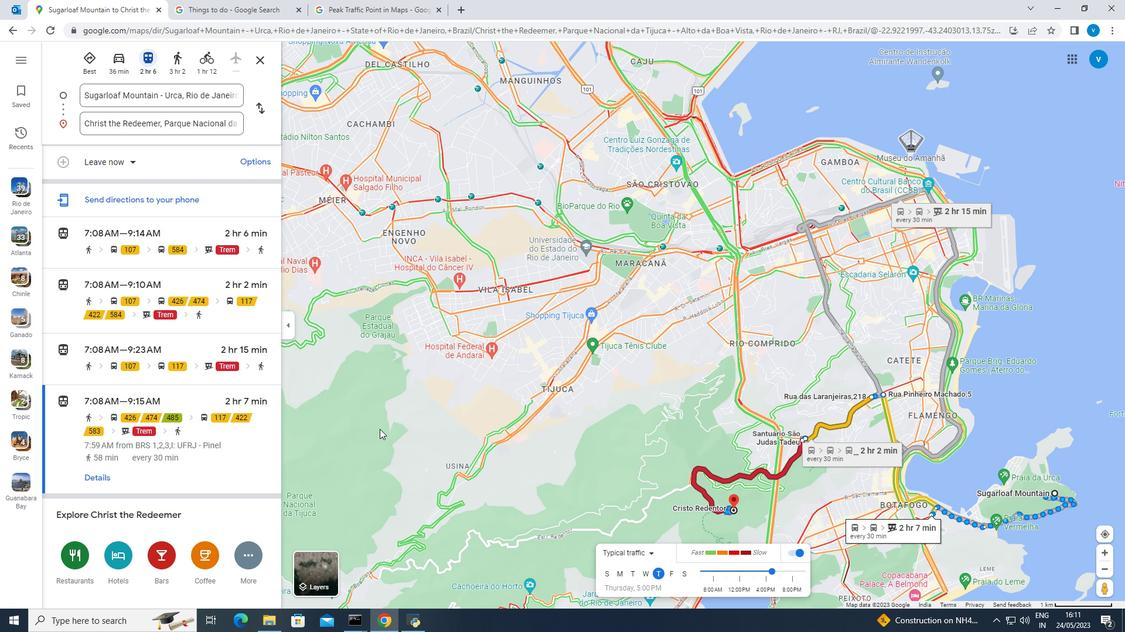 
Action: Mouse pressed left at (382, 428)
Screenshot: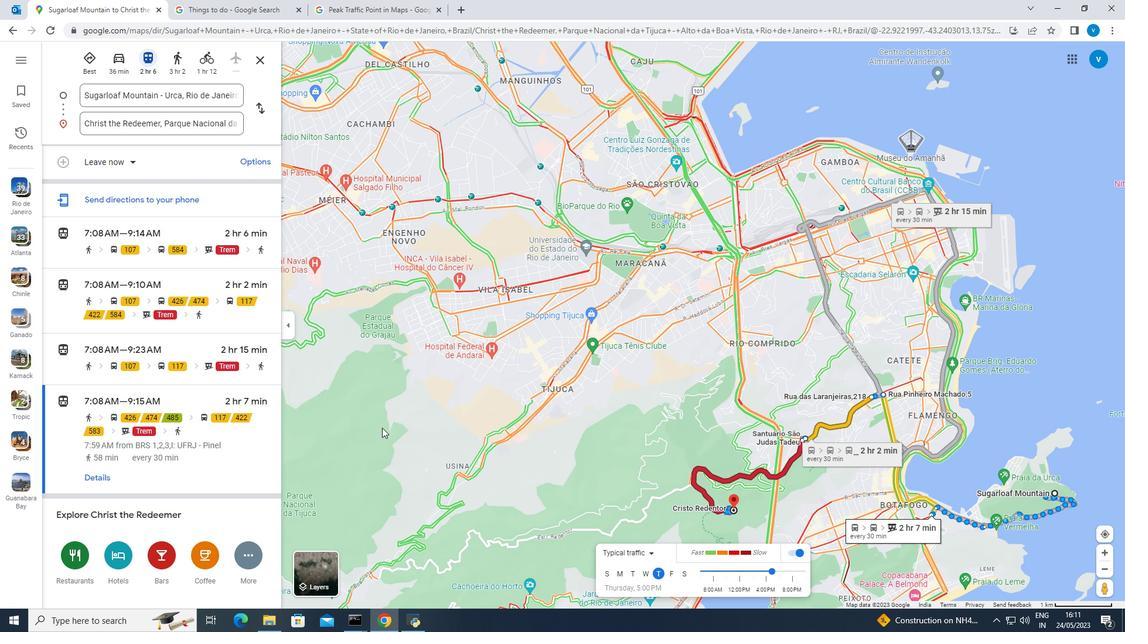 
Action: Mouse moved to (470, 409)
Screenshot: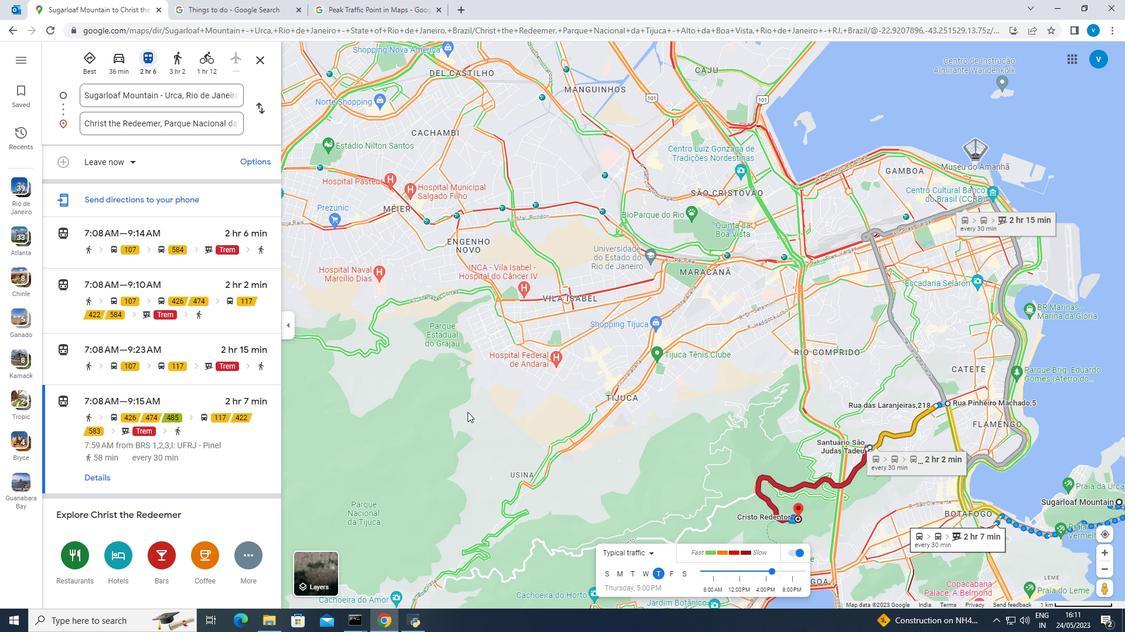 
Action: Mouse pressed left at (470, 409)
Screenshot: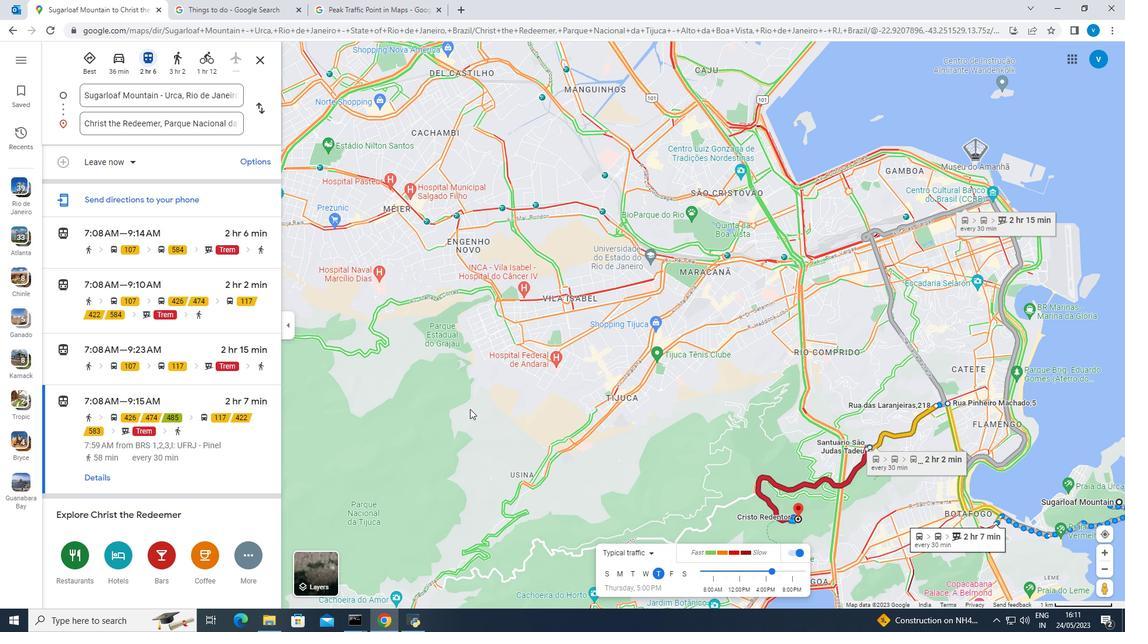 
Action: Mouse moved to (494, 411)
Screenshot: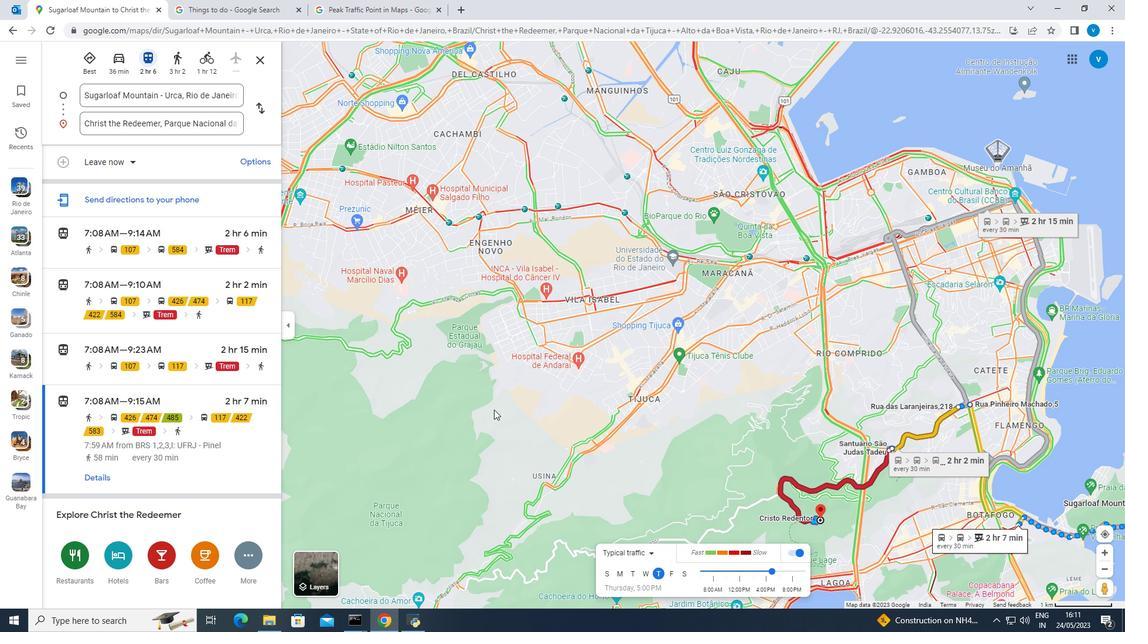 
